 Task: Find and review the 'Pigeon Favourite Electric Kettle' on Flipkart.
Action: Mouse moved to (557, 53)
Screenshot: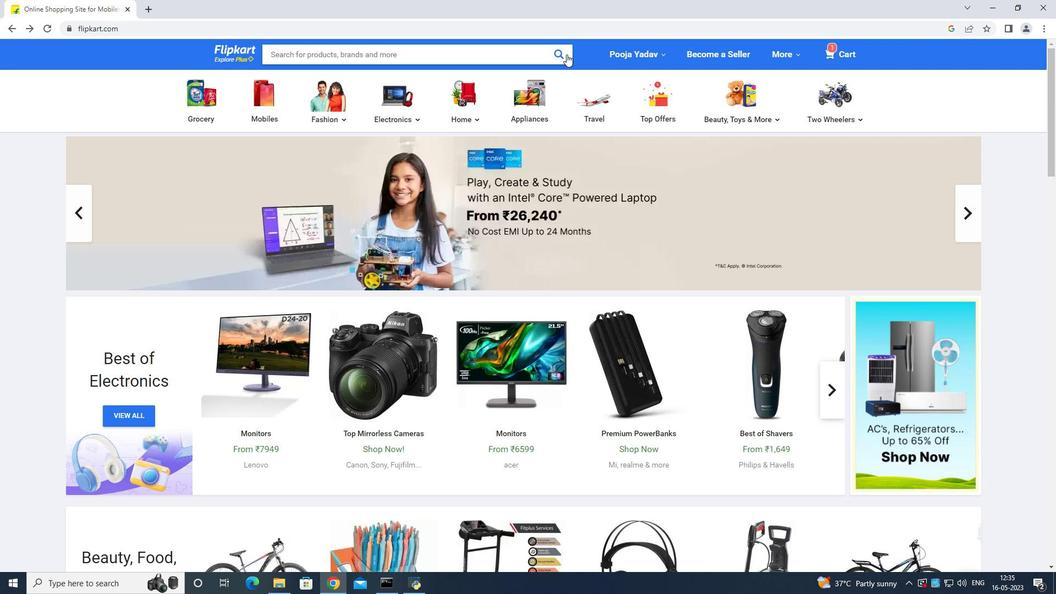 
Action: Mouse pressed left at (557, 53)
Screenshot: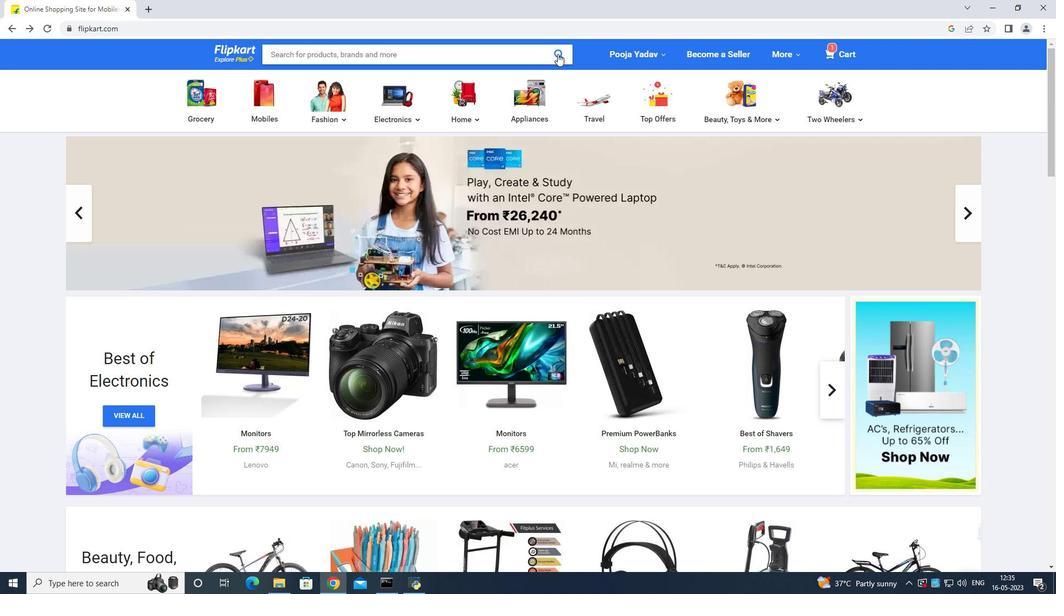 
Action: Mouse moved to (536, 53)
Screenshot: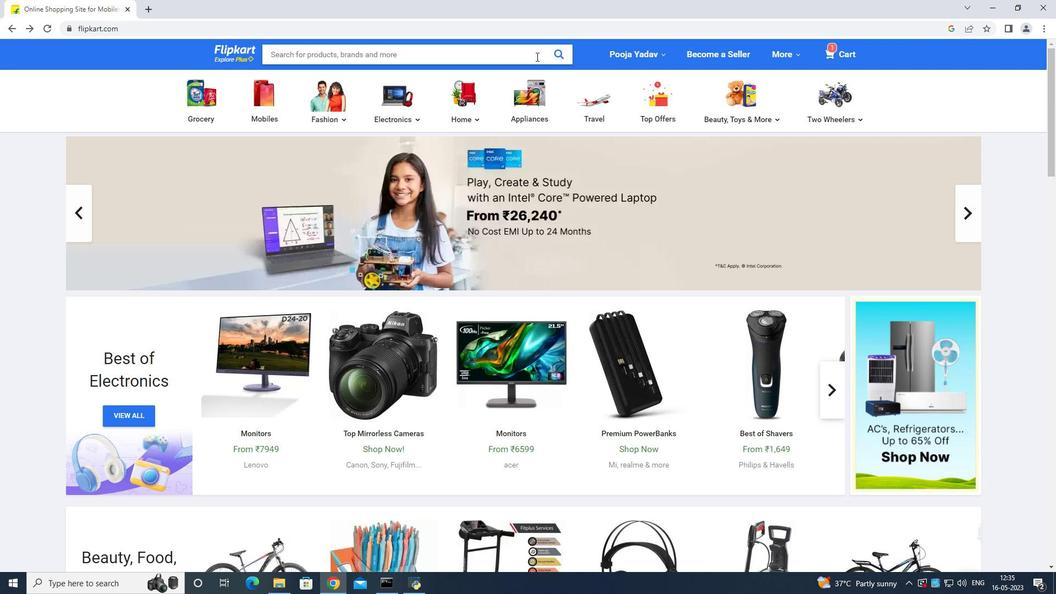 
Action: Mouse pressed left at (536, 53)
Screenshot: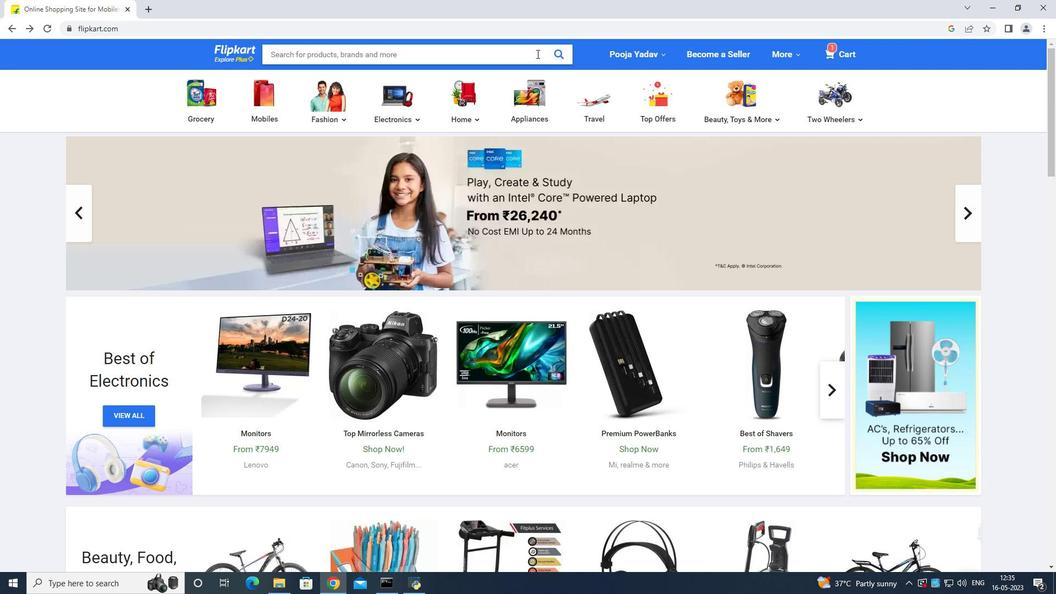 
Action: Mouse moved to (513, 75)
Screenshot: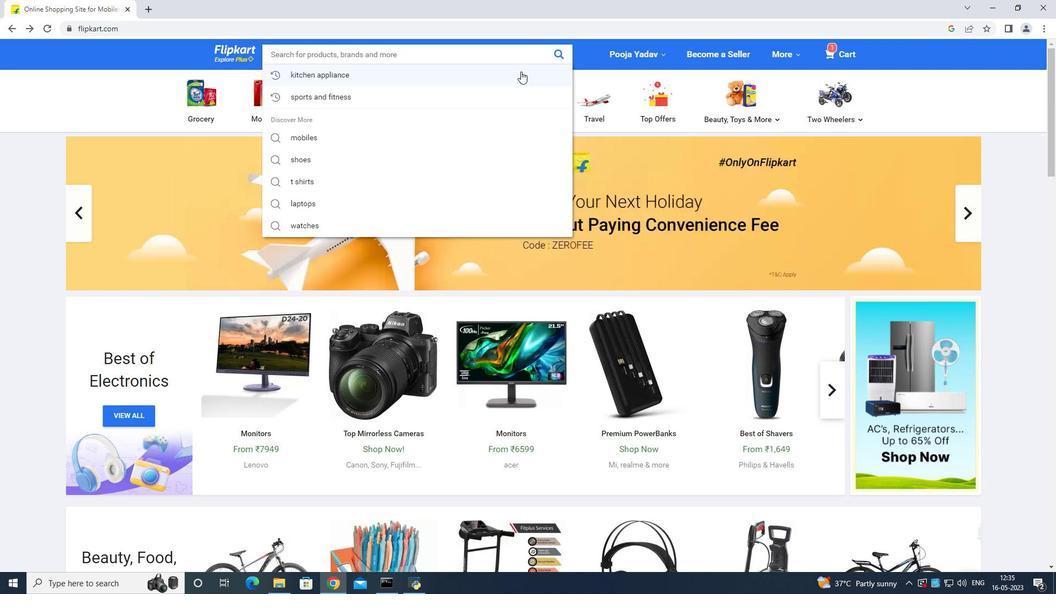 
Action: Mouse pressed left at (513, 75)
Screenshot: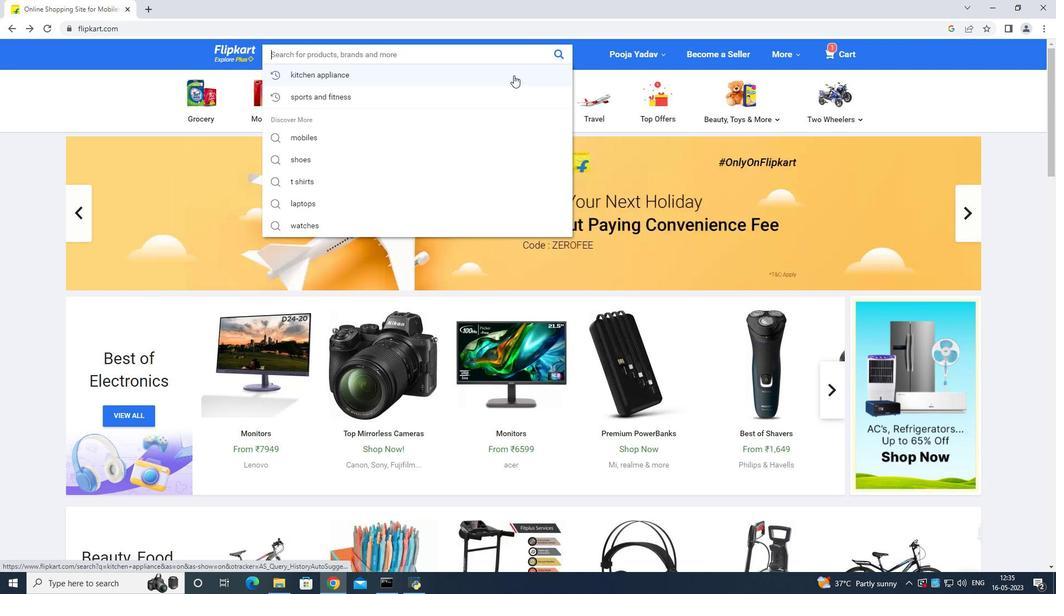 
Action: Mouse moved to (523, 229)
Screenshot: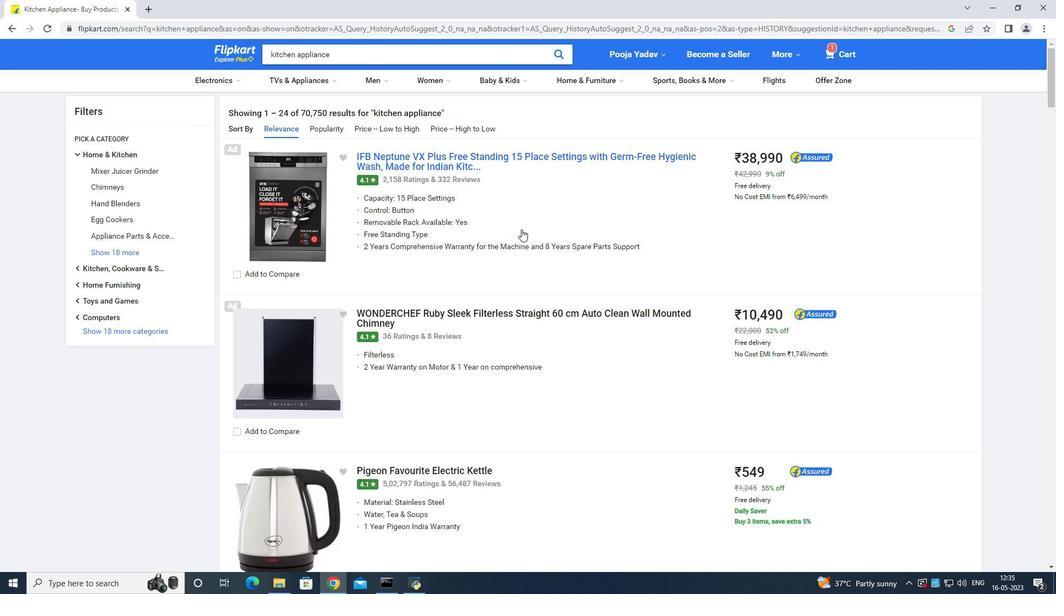 
Action: Mouse scrolled (523, 229) with delta (0, 0)
Screenshot: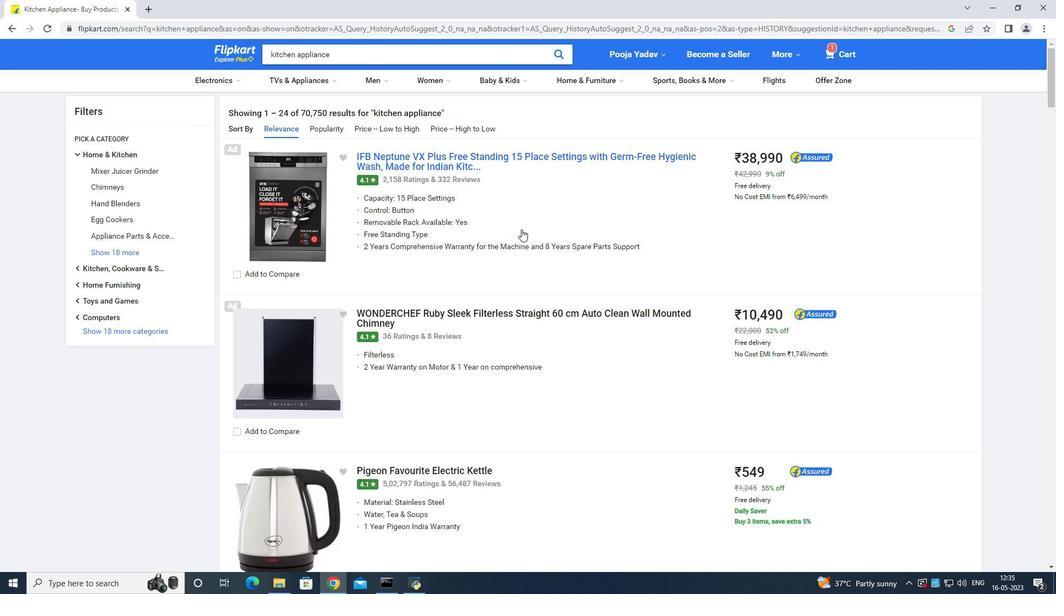 
Action: Mouse moved to (524, 236)
Screenshot: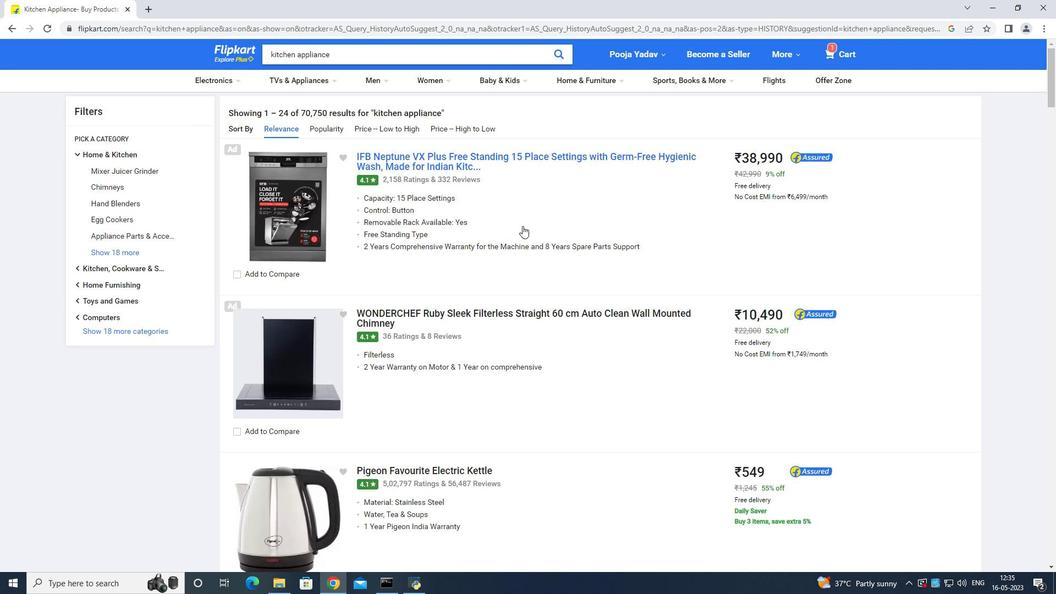 
Action: Mouse scrolled (524, 235) with delta (0, 0)
Screenshot: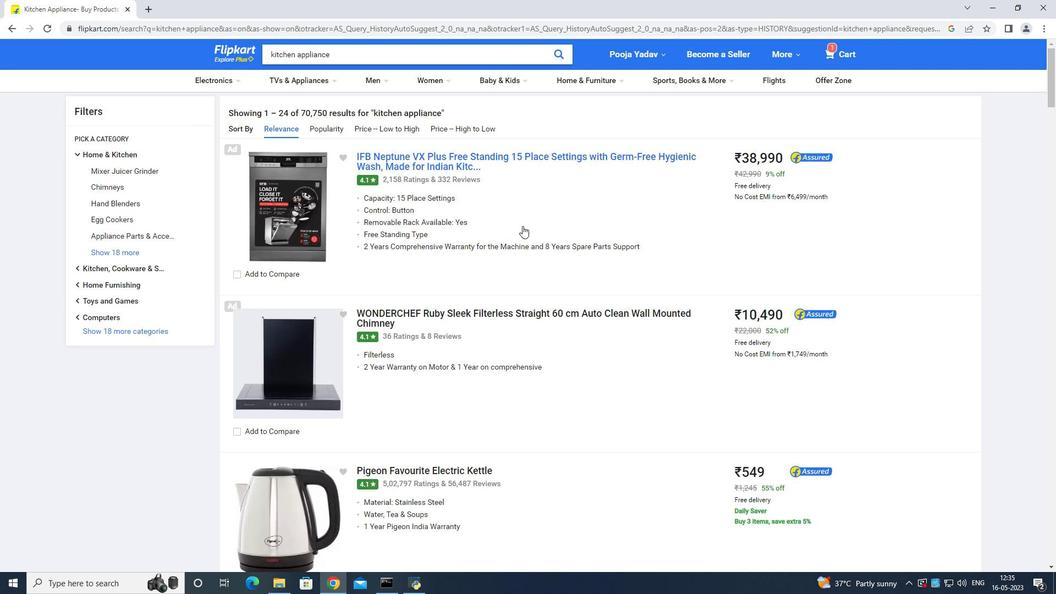 
Action: Mouse moved to (524, 237)
Screenshot: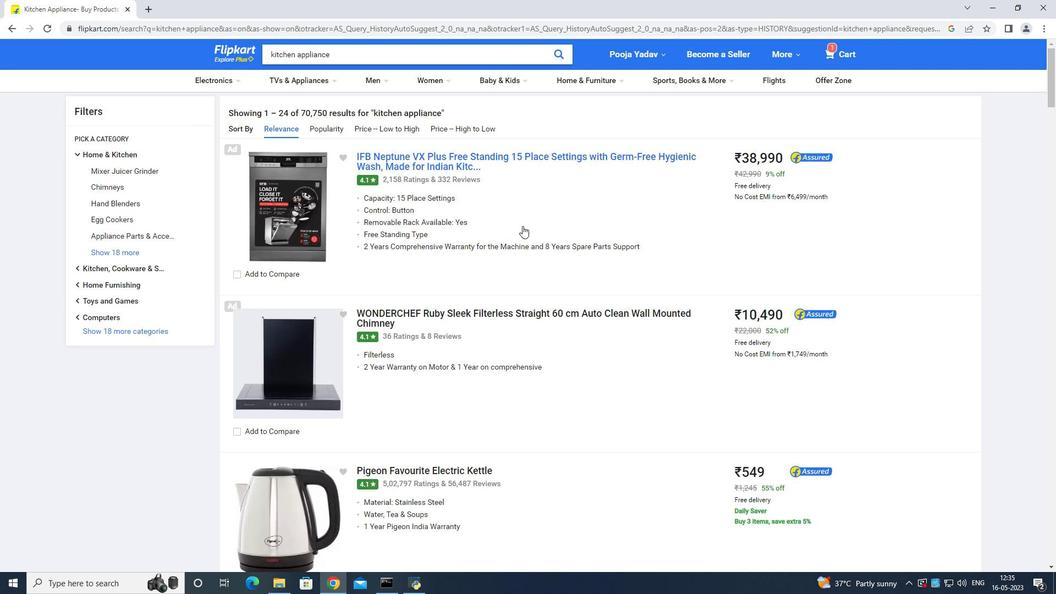 
Action: Mouse scrolled (524, 236) with delta (0, 0)
Screenshot: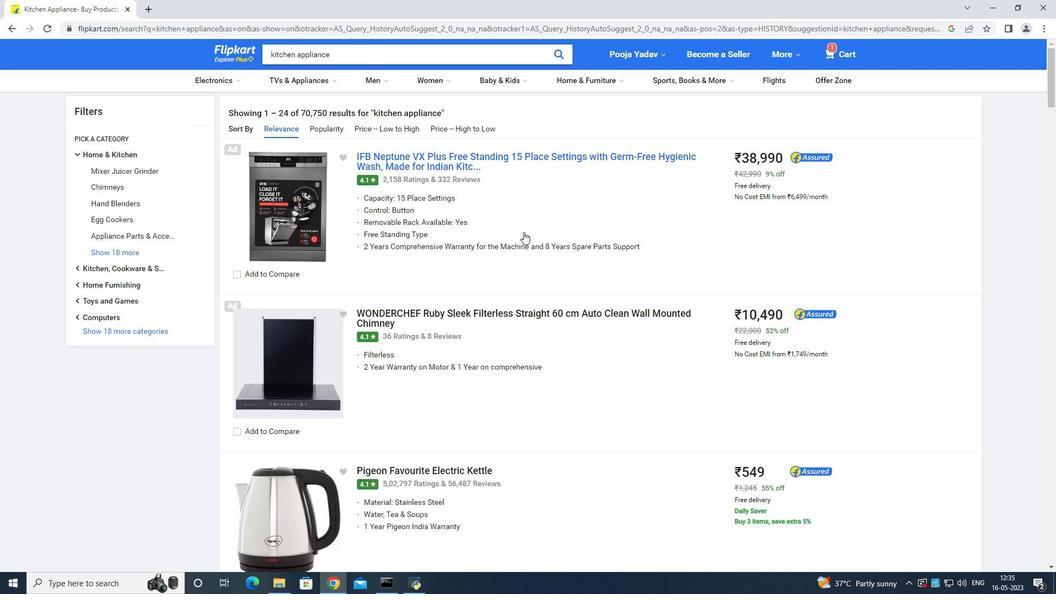 
Action: Mouse moved to (334, 331)
Screenshot: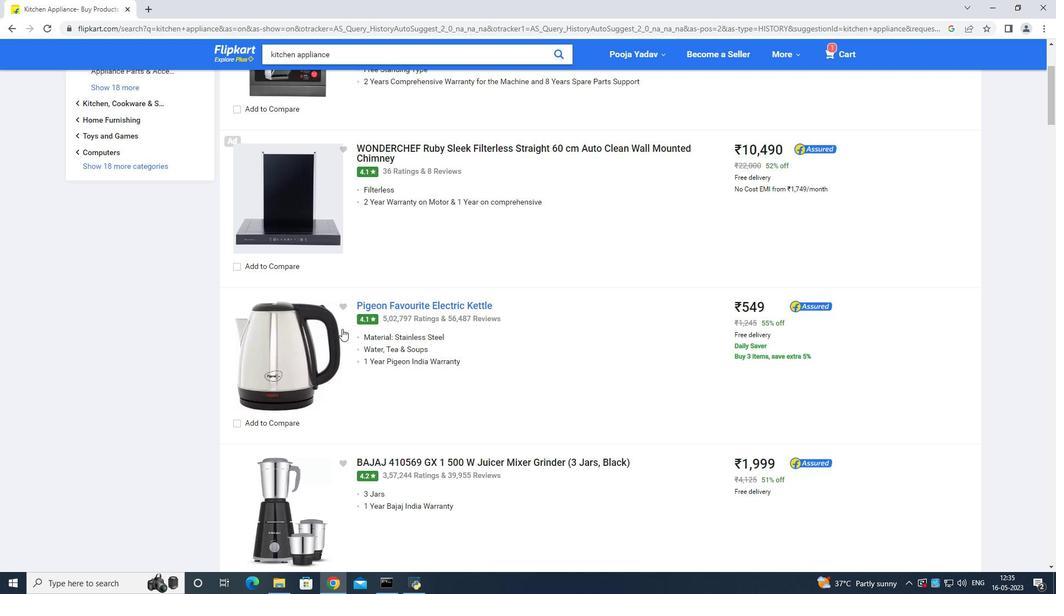 
Action: Mouse pressed left at (334, 331)
Screenshot: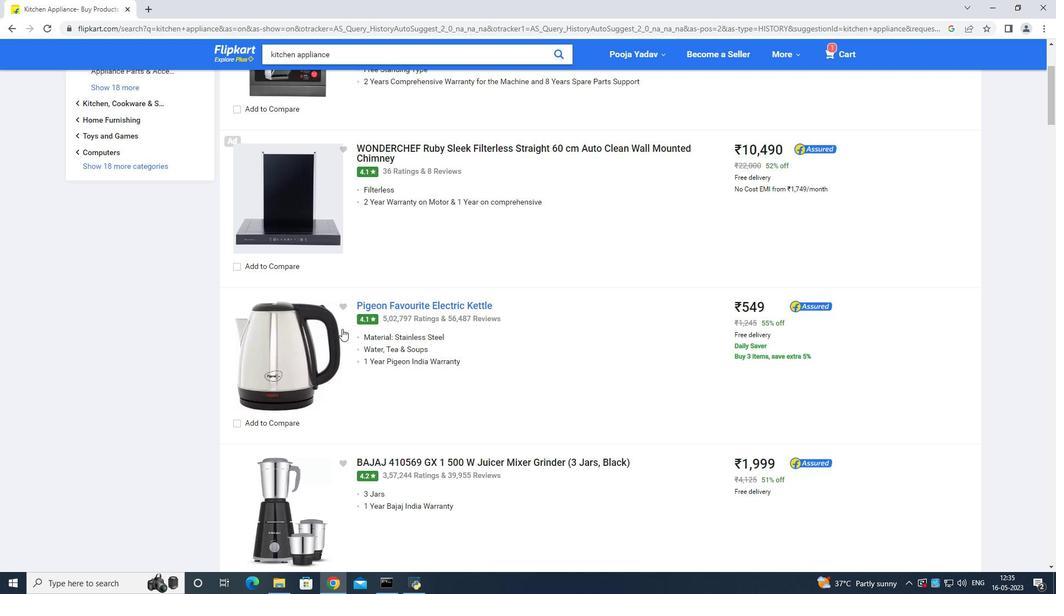 
Action: Mouse moved to (384, 237)
Screenshot: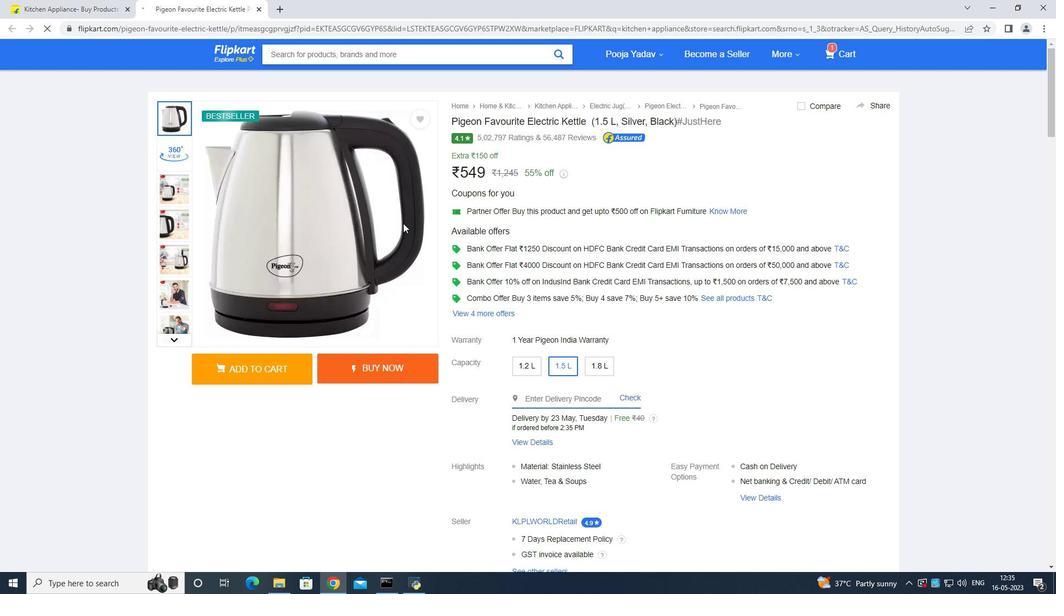 
Action: Mouse pressed left at (384, 237)
Screenshot: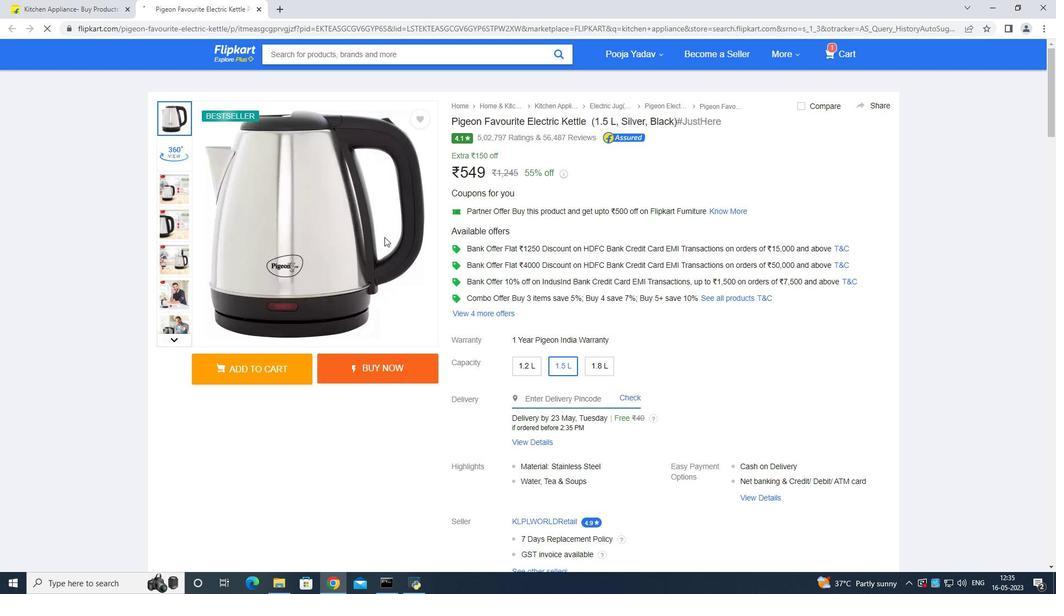 
Action: Mouse pressed left at (384, 237)
Screenshot: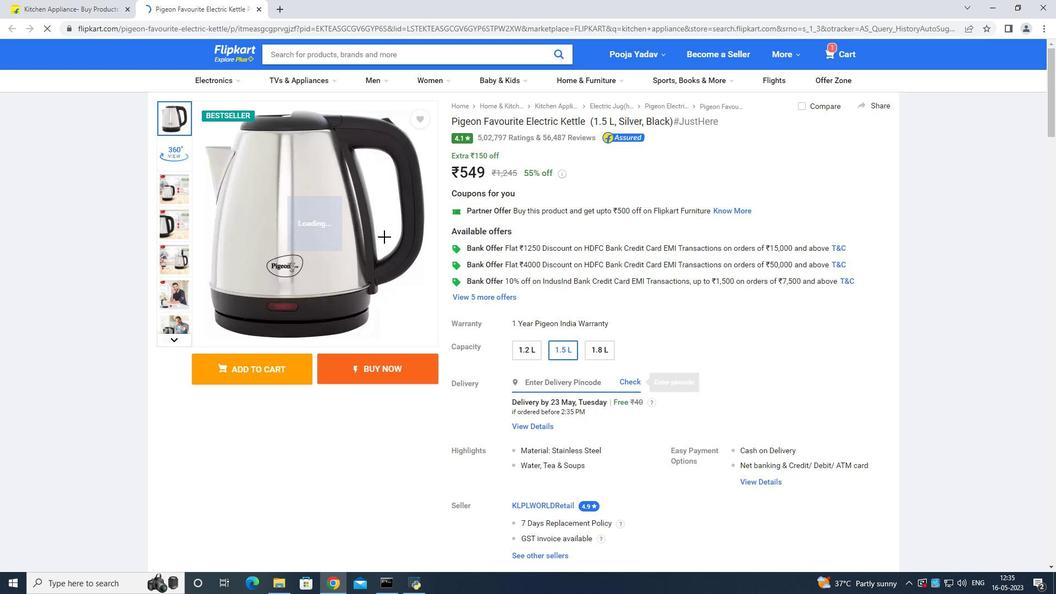 
Action: Mouse moved to (384, 237)
Screenshot: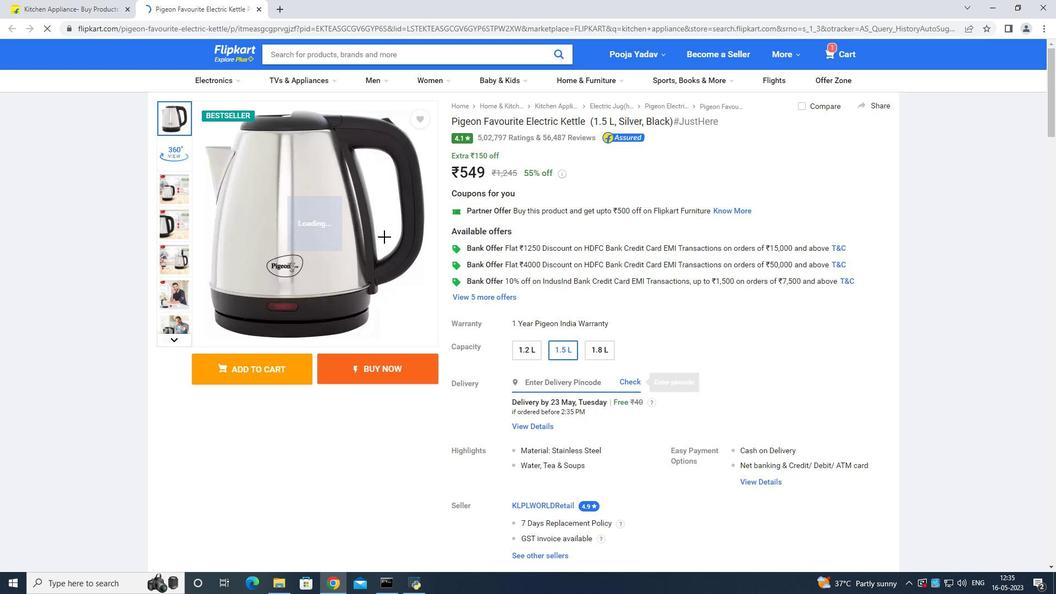 
Action: Mouse pressed left at (384, 237)
Screenshot: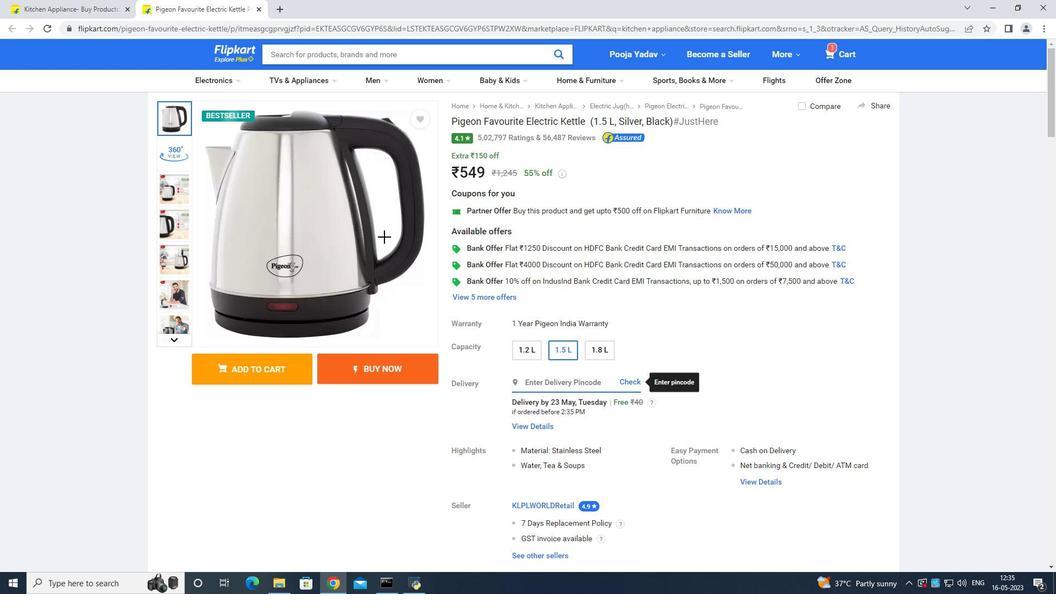 
Action: Mouse pressed left at (384, 237)
Screenshot: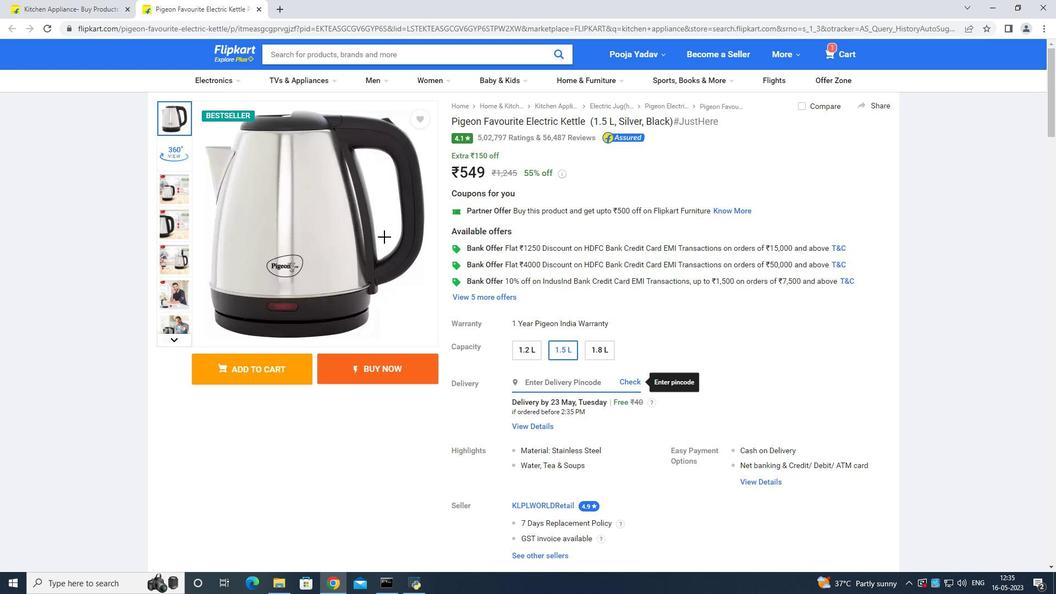 
Action: Mouse moved to (383, 232)
Screenshot: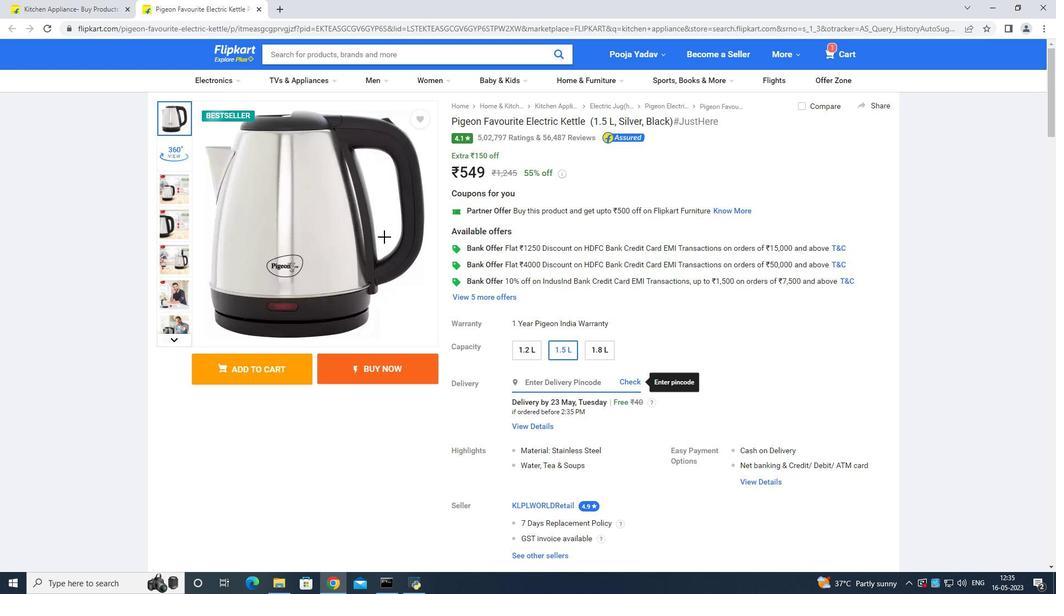 
Action: Mouse scrolled (383, 231) with delta (0, 0)
Screenshot: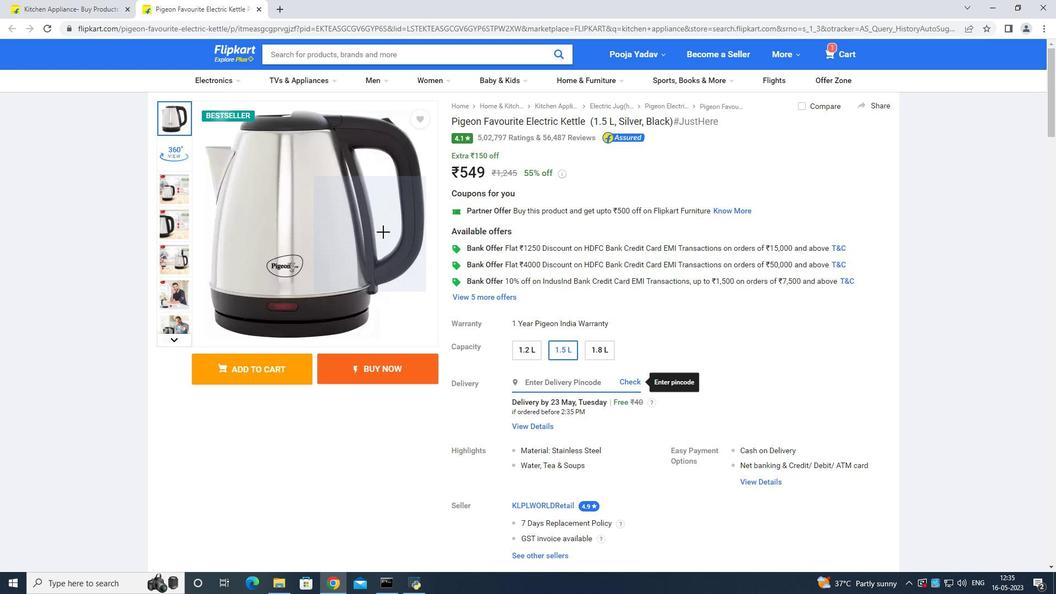 
Action: Mouse moved to (382, 232)
Screenshot: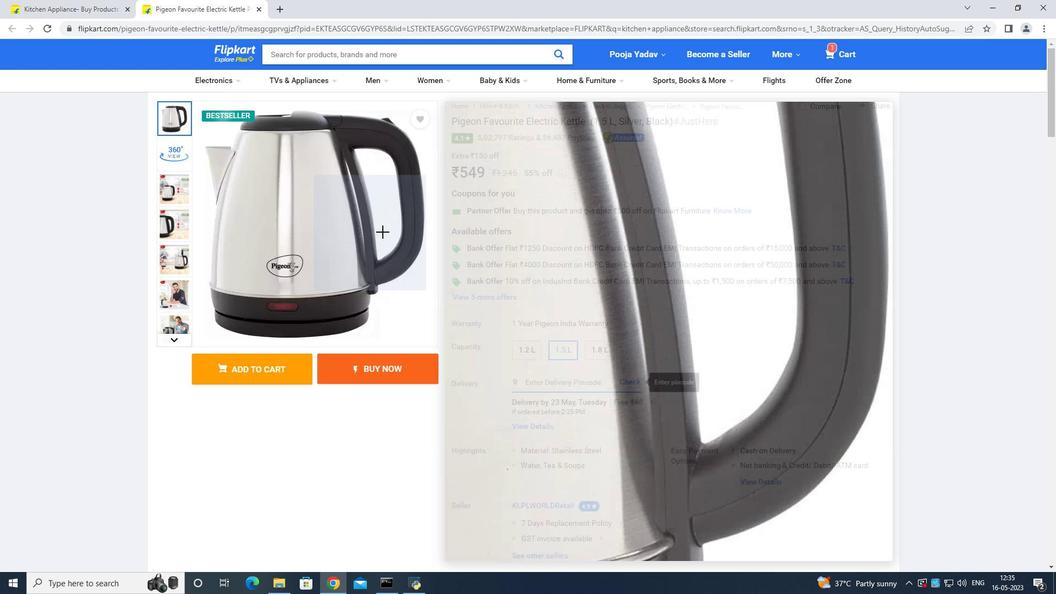
Action: Mouse scrolled (382, 231) with delta (0, 0)
Screenshot: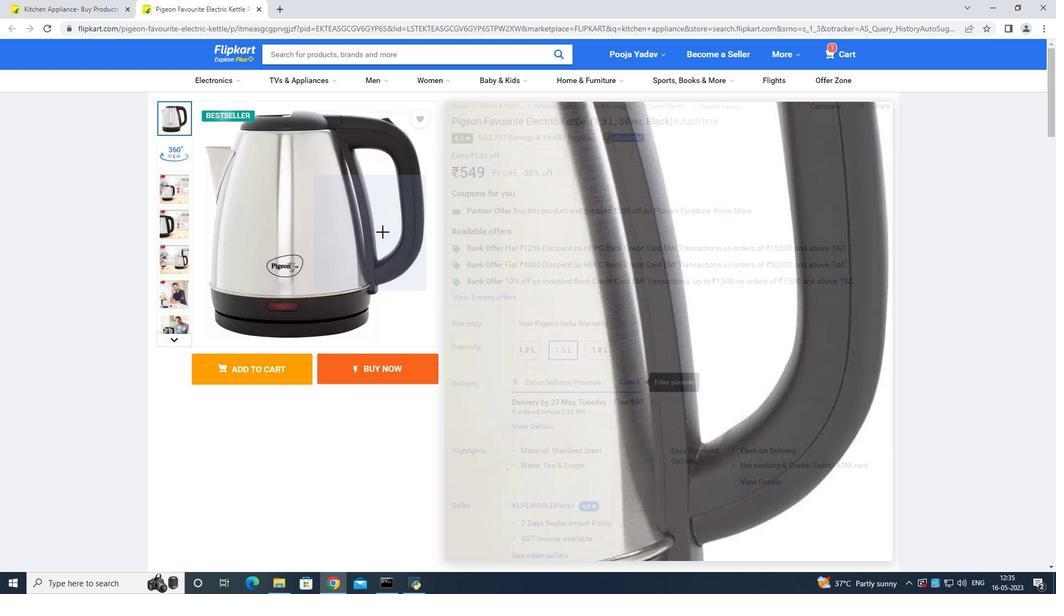 
Action: Mouse moved to (381, 232)
Screenshot: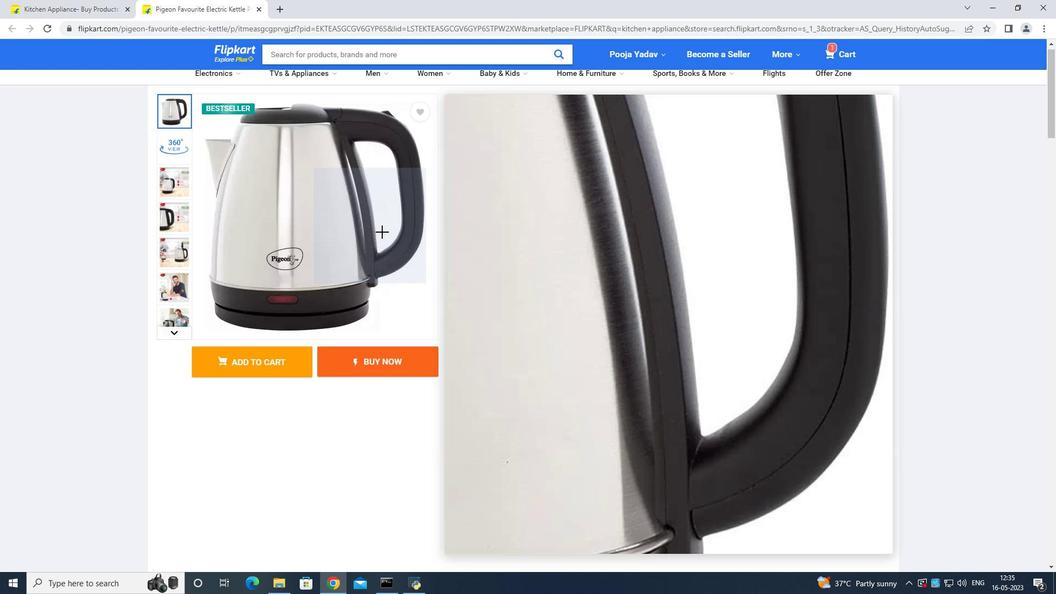
Action: Mouse scrolled (381, 232) with delta (0, 0)
Screenshot: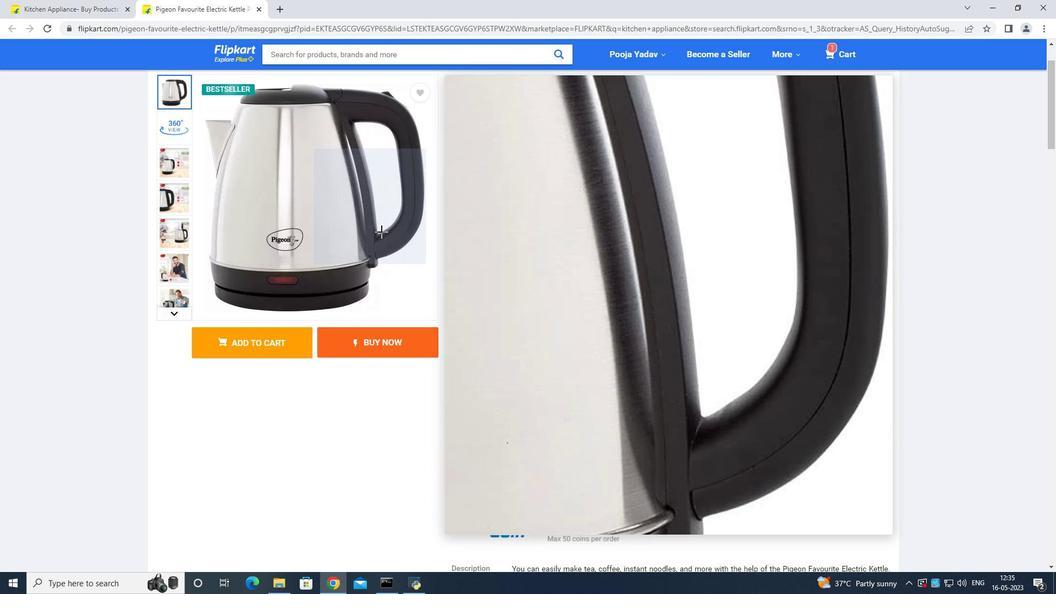 
Action: Mouse moved to (235, 247)
Screenshot: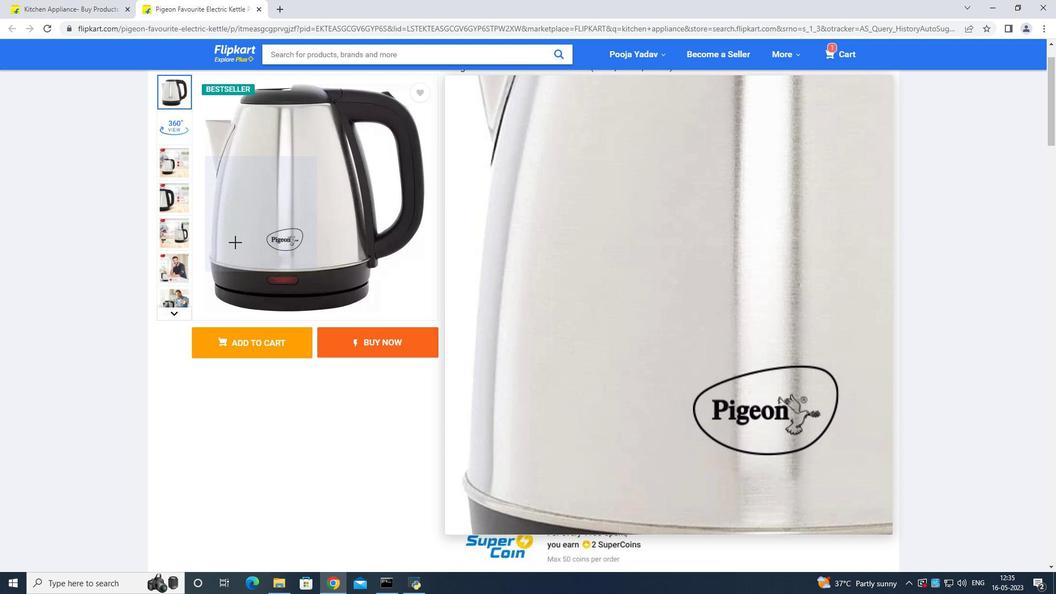 
Action: Mouse pressed left at (235, 247)
Screenshot: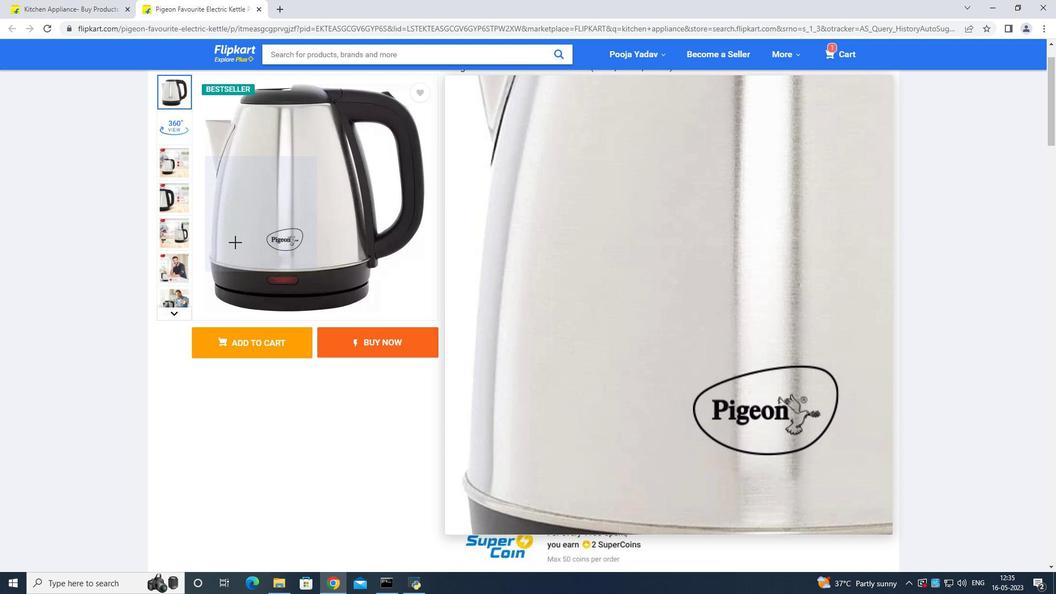 
Action: Mouse moved to (420, 97)
Screenshot: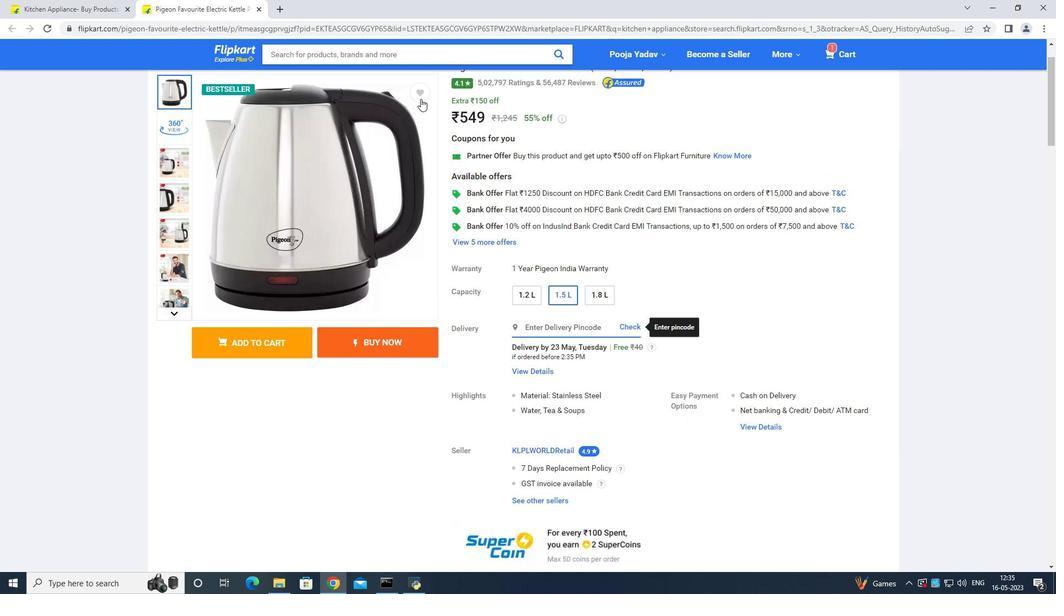 
Action: Mouse pressed left at (420, 97)
Screenshot: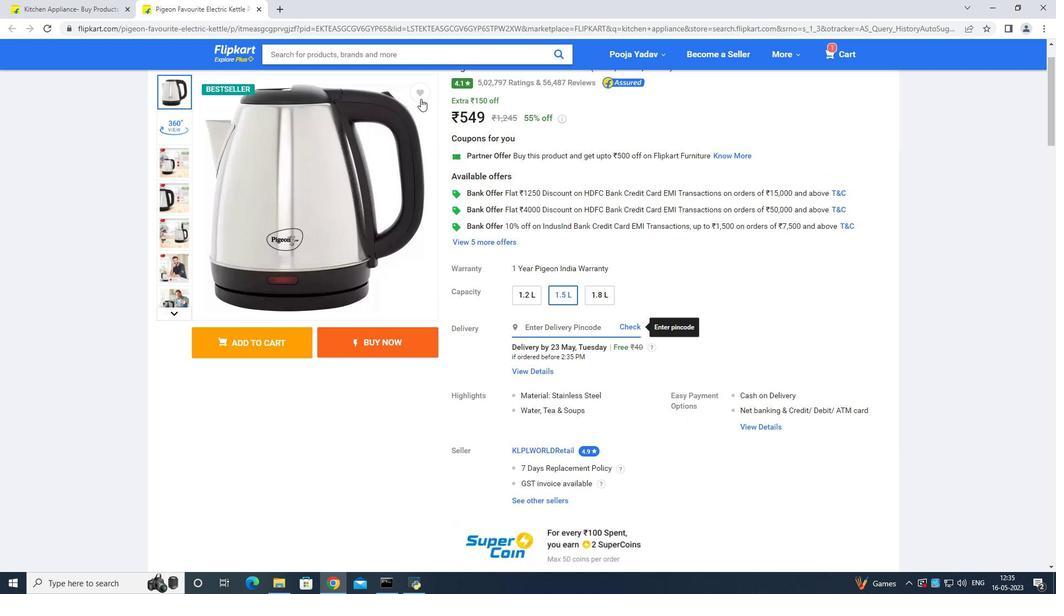 
Action: Mouse moved to (531, 186)
Screenshot: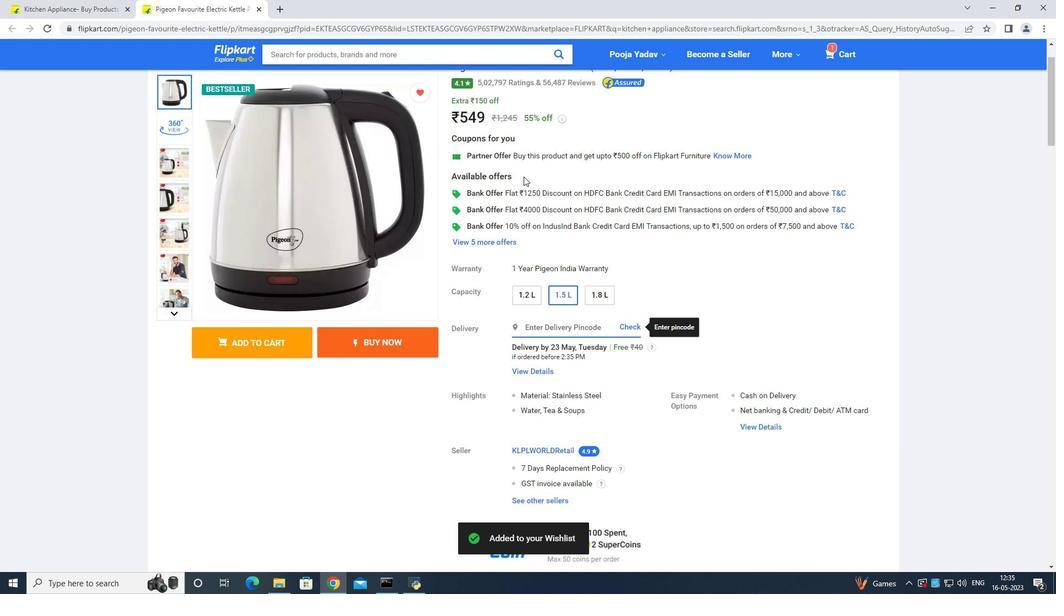 
Action: Mouse scrolled (531, 185) with delta (0, 0)
Screenshot: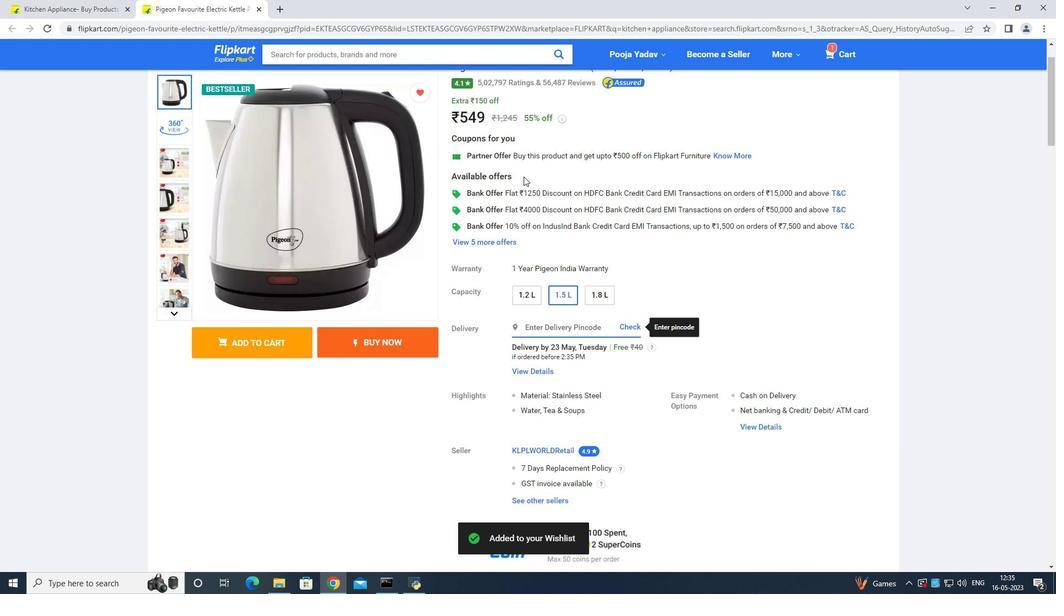 
Action: Mouse moved to (536, 191)
Screenshot: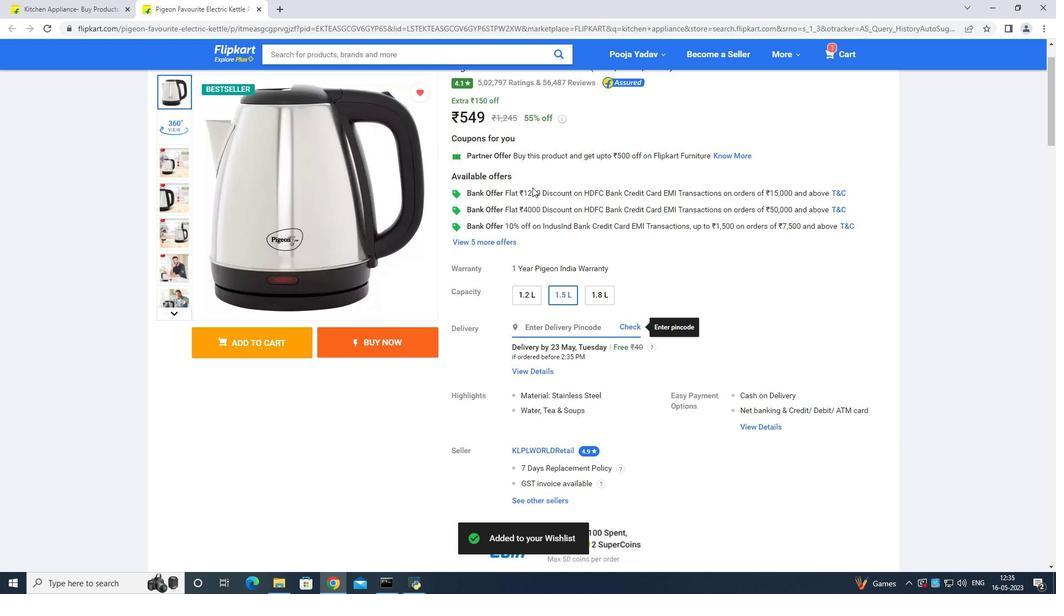 
Action: Mouse scrolled (536, 190) with delta (0, 0)
Screenshot: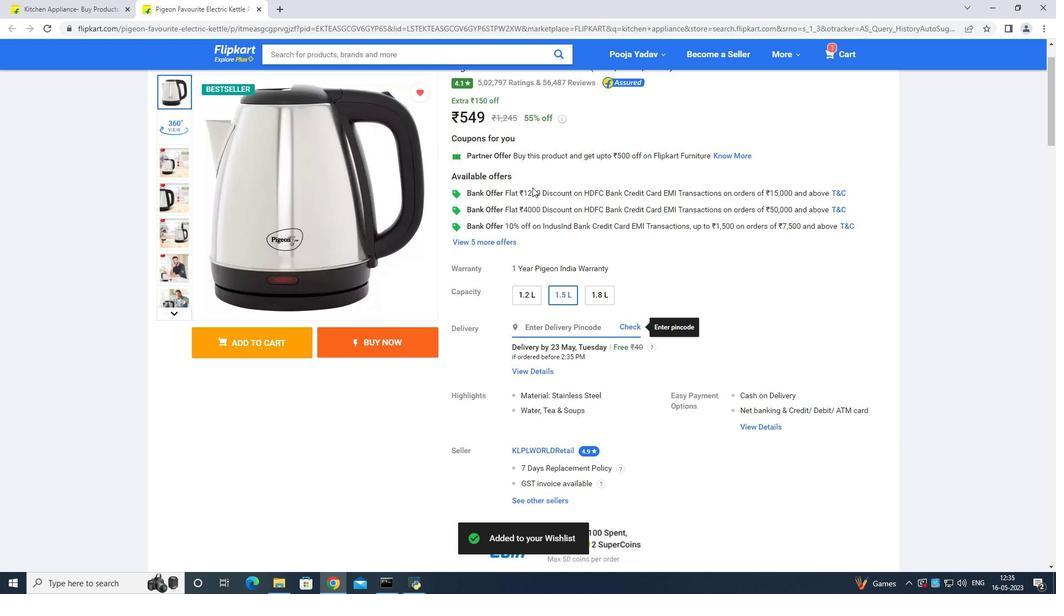 
Action: Mouse moved to (538, 194)
Screenshot: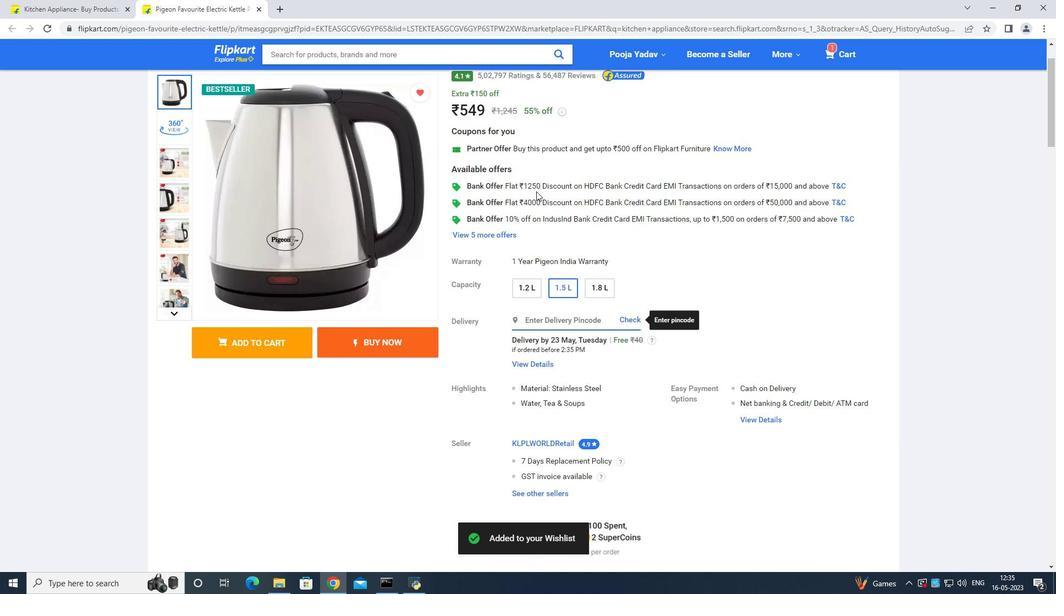 
Action: Mouse scrolled (538, 193) with delta (0, 0)
Screenshot: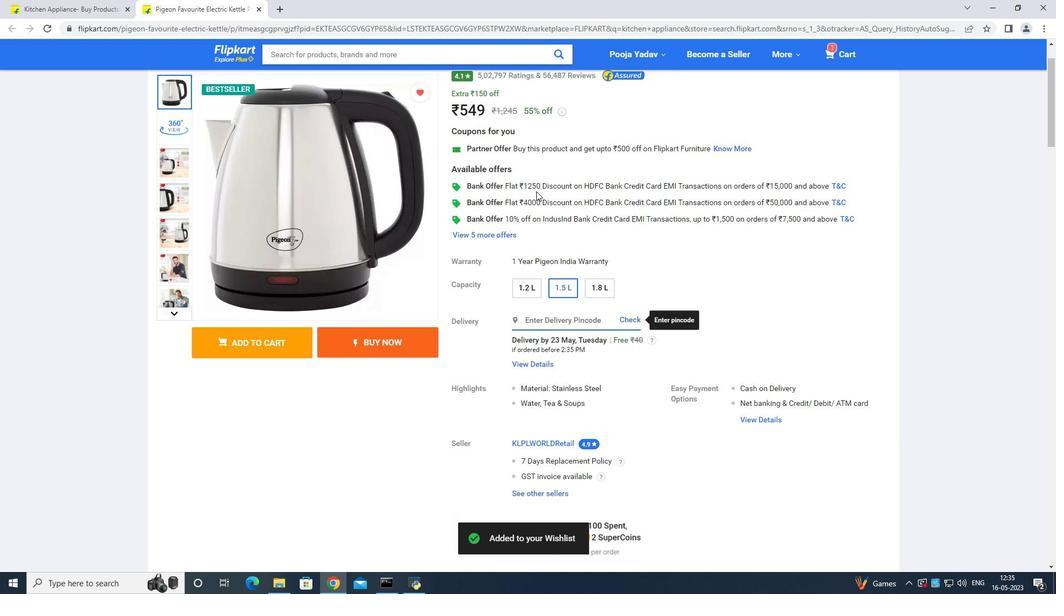 
Action: Mouse moved to (547, 195)
Screenshot: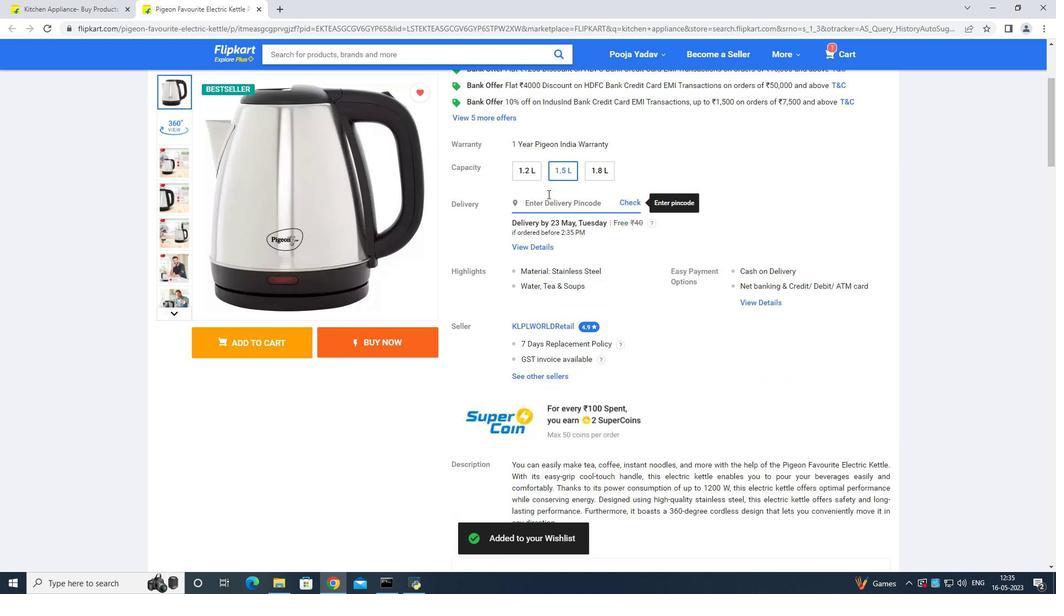 
Action: Mouse scrolled (547, 194) with delta (0, 0)
Screenshot: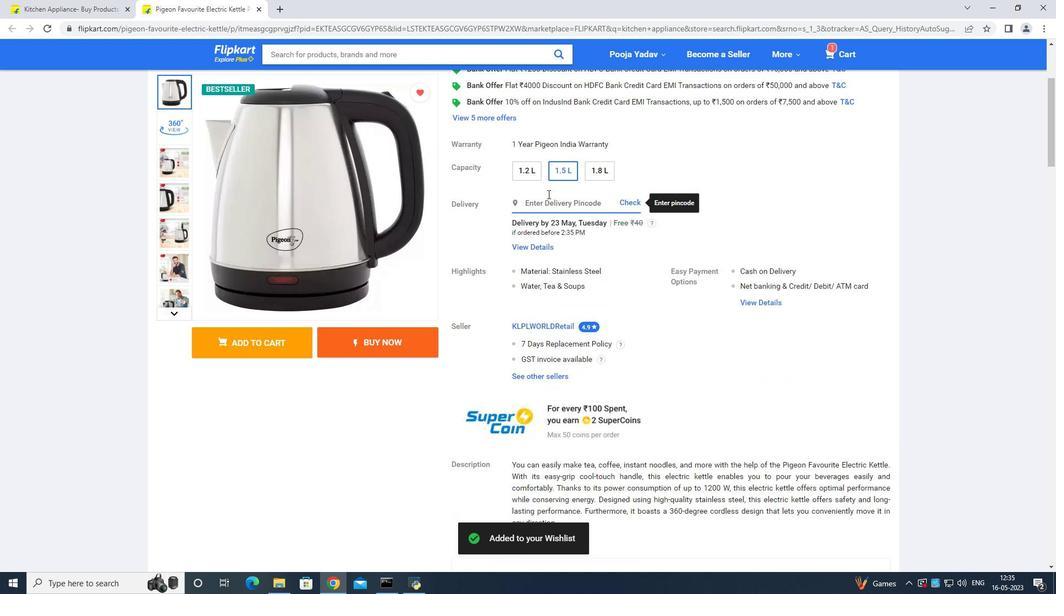 
Action: Mouse moved to (548, 195)
Screenshot: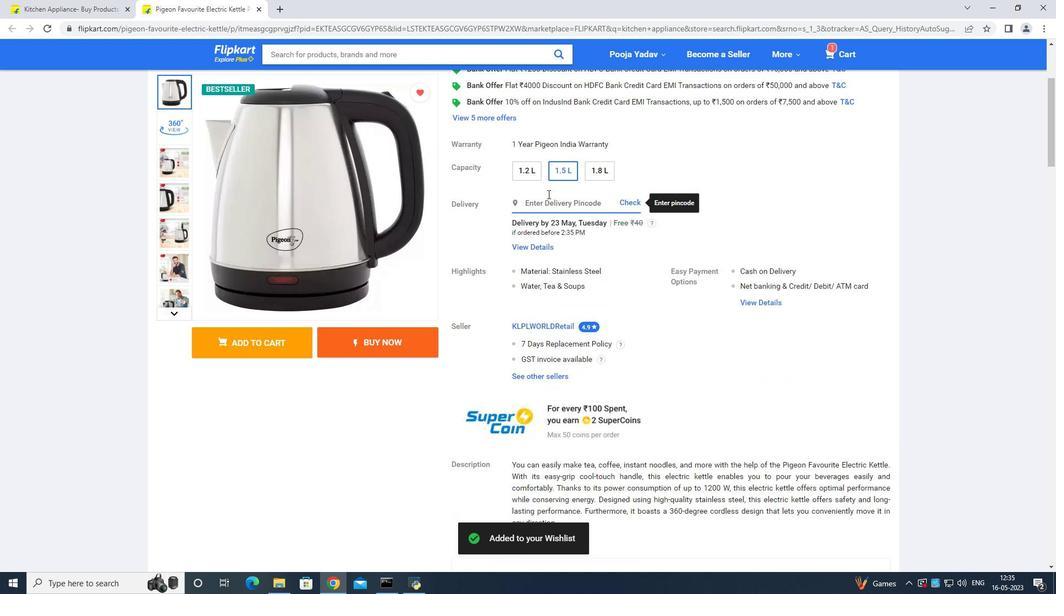 
Action: Mouse scrolled (548, 195) with delta (0, 0)
Screenshot: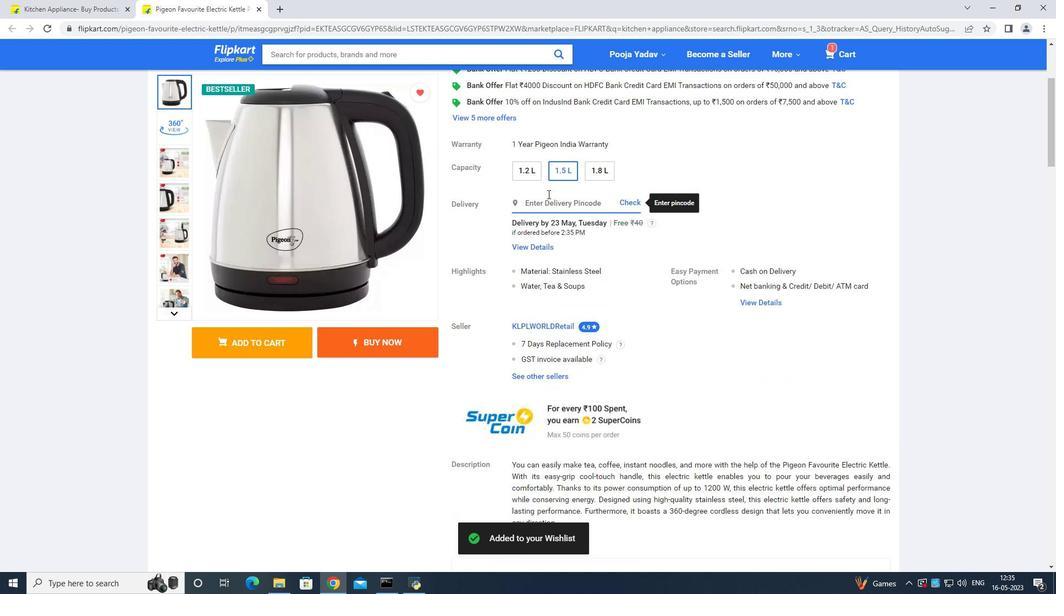 
Action: Mouse scrolled (548, 195) with delta (0, 0)
Screenshot: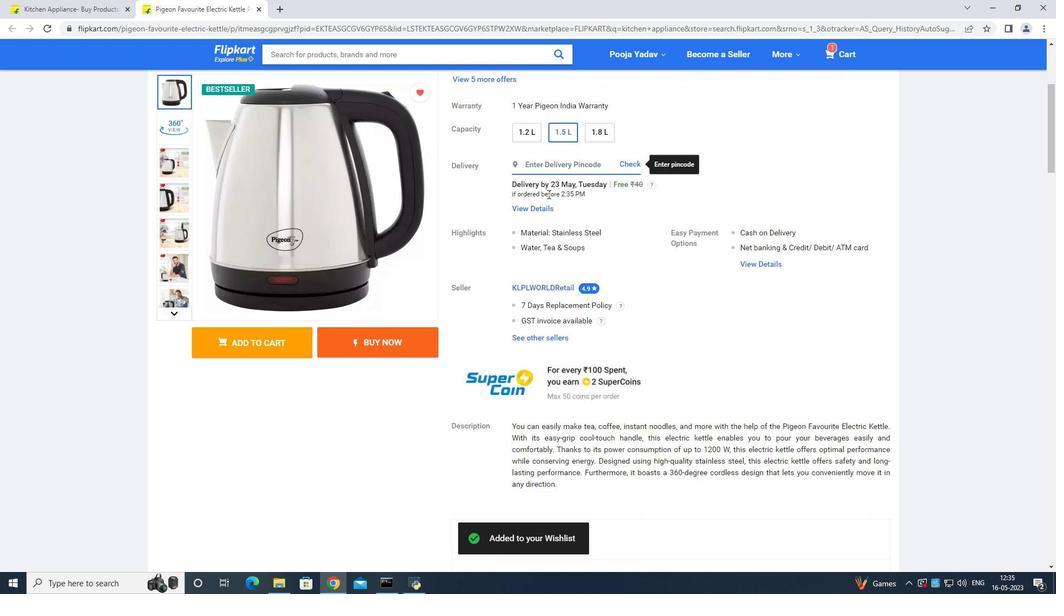 
Action: Mouse moved to (550, 193)
Screenshot: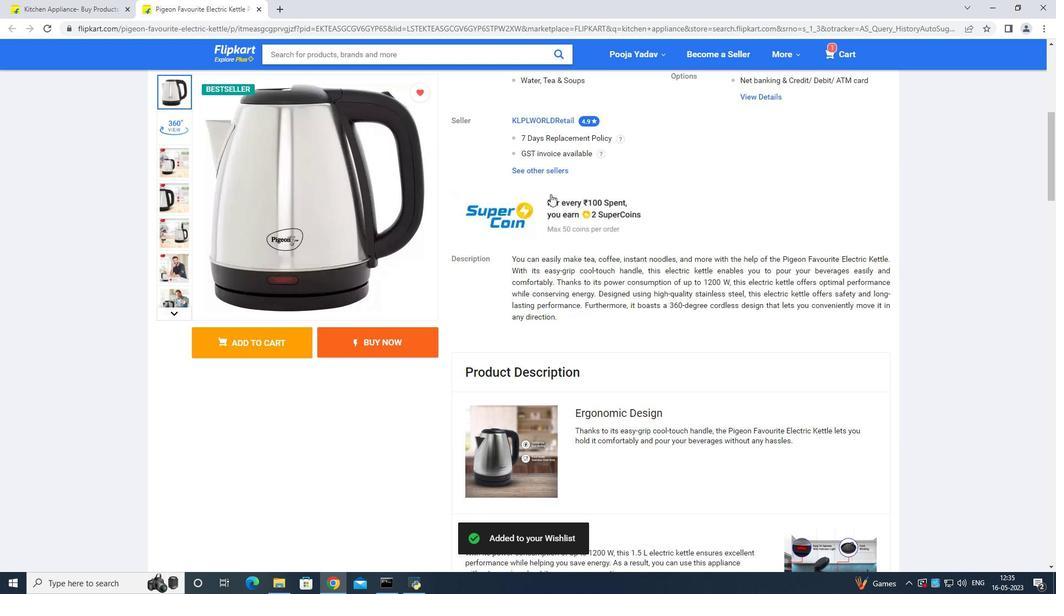 
Action: Mouse scrolled (550, 193) with delta (0, 0)
Screenshot: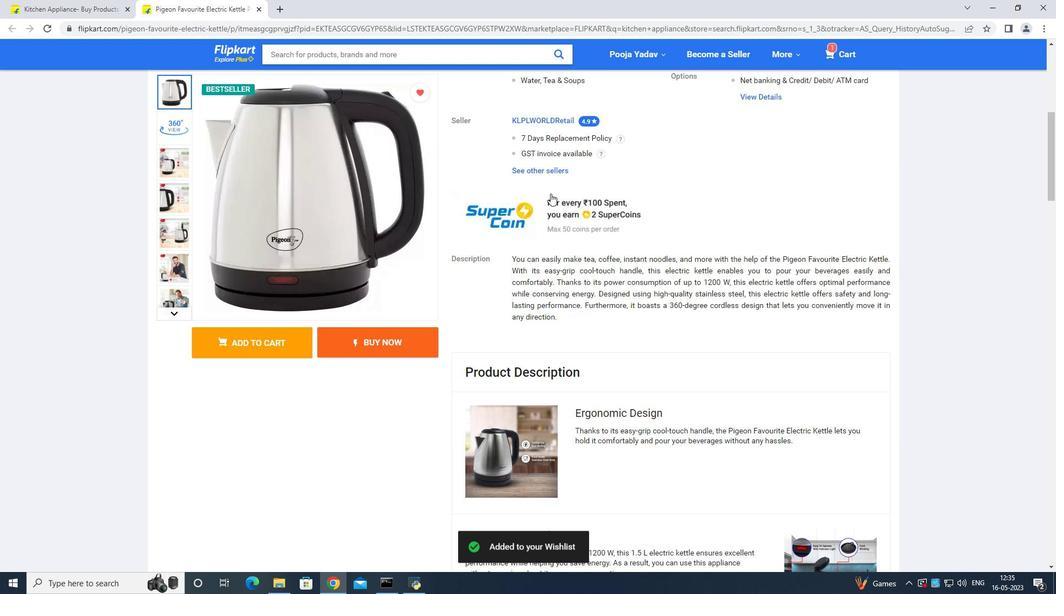 
Action: Mouse scrolled (550, 193) with delta (0, 0)
Screenshot: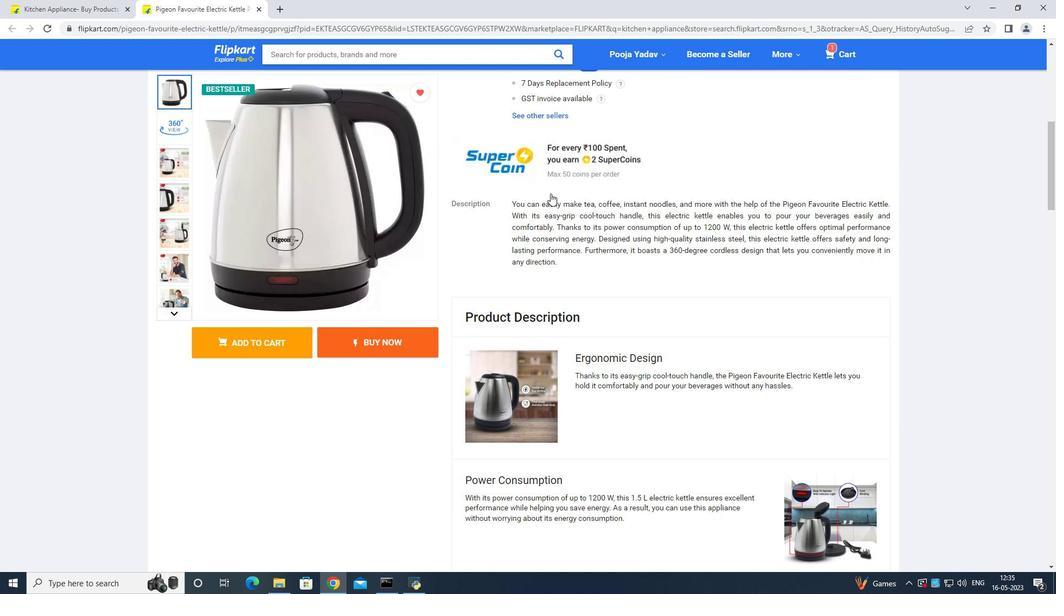 
Action: Mouse scrolled (550, 193) with delta (0, 0)
Screenshot: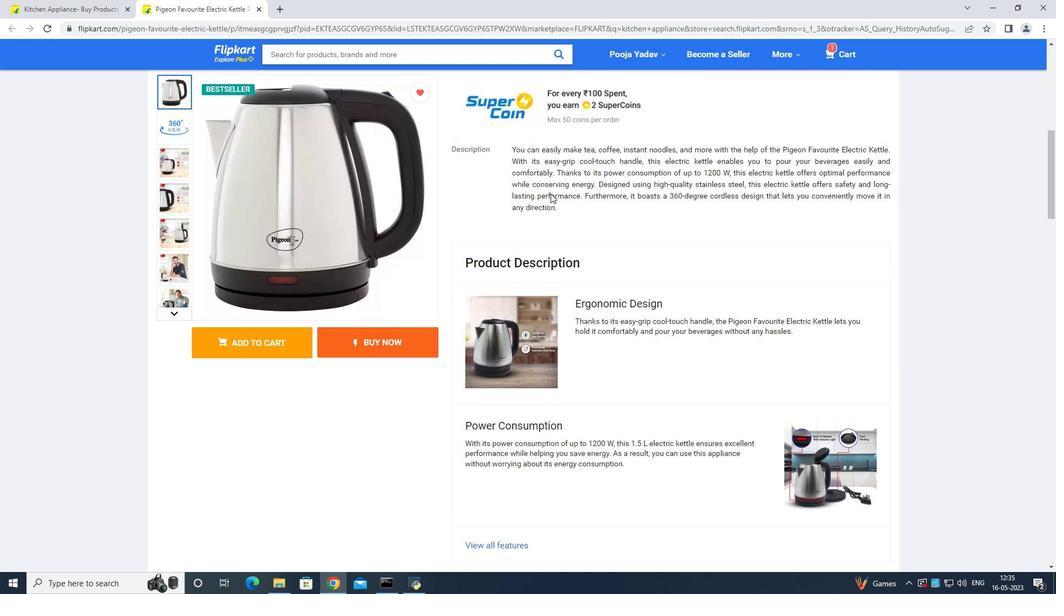 
Action: Mouse scrolled (550, 193) with delta (0, 0)
Screenshot: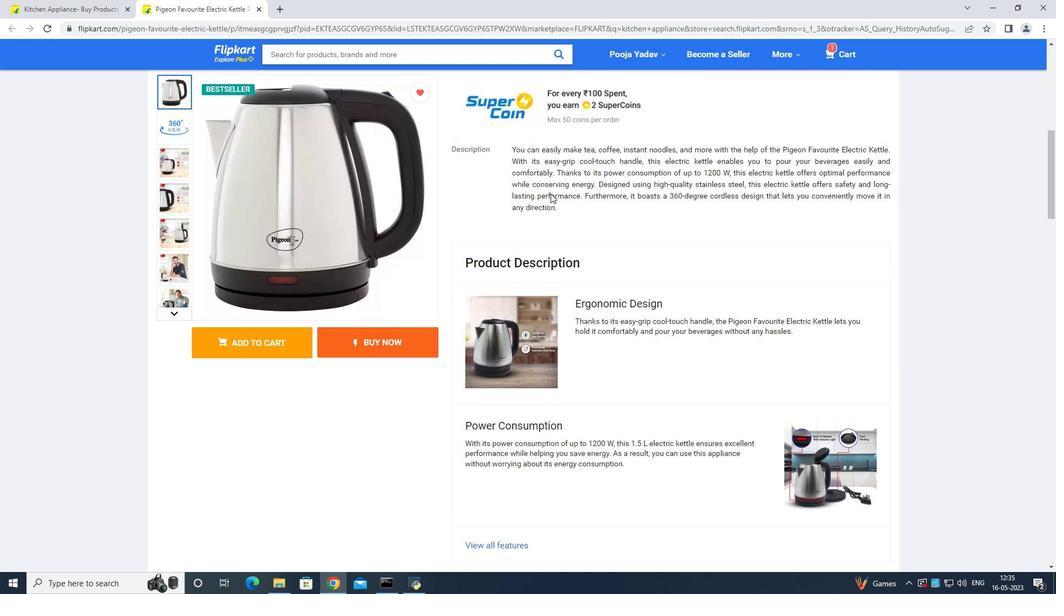 
Action: Mouse scrolled (550, 193) with delta (0, 0)
Screenshot: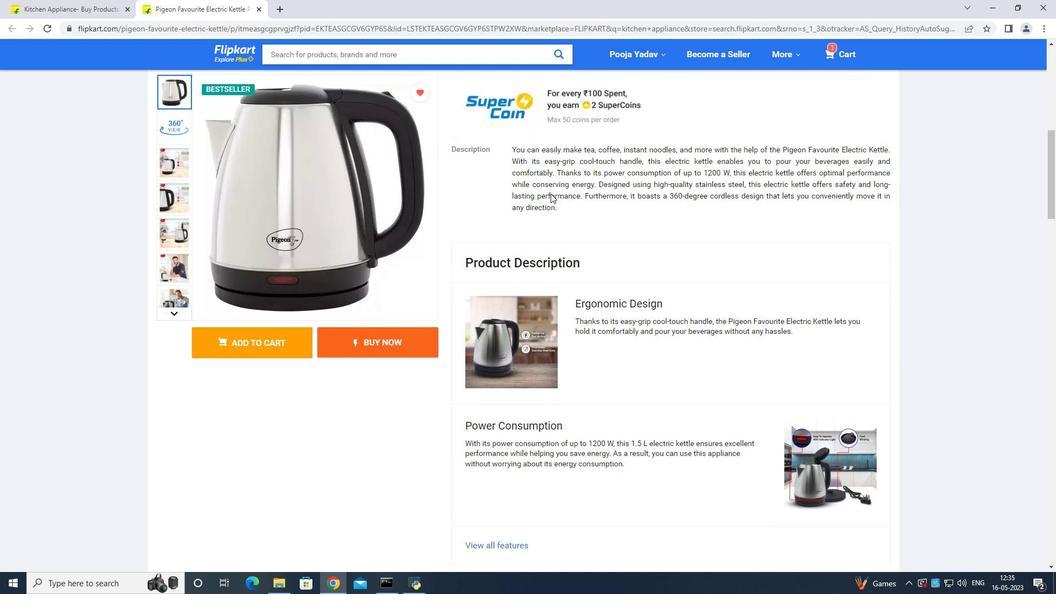 
Action: Mouse scrolled (550, 193) with delta (0, 0)
Screenshot: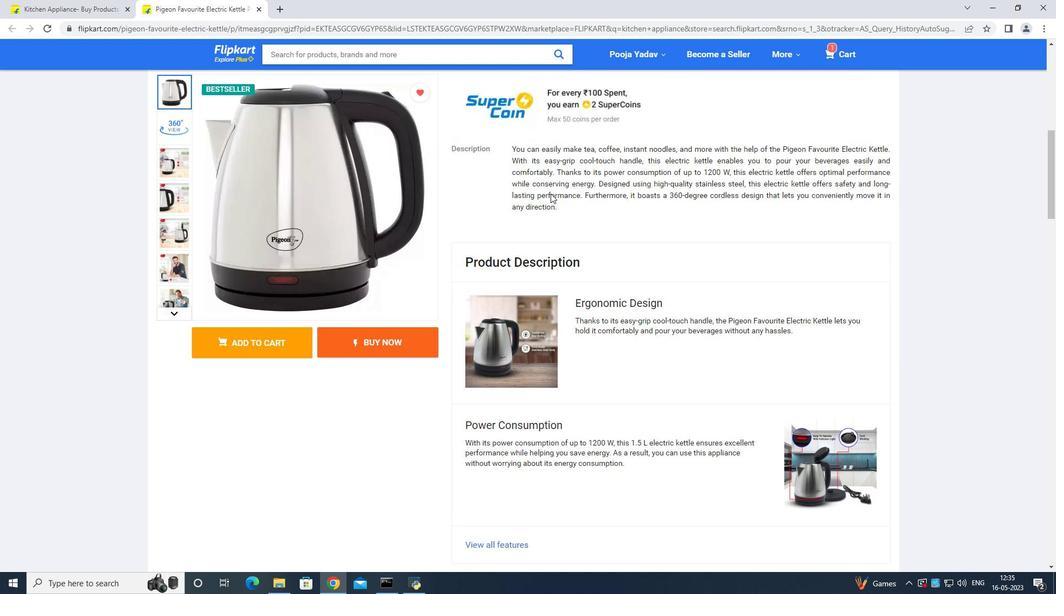 
Action: Mouse moved to (551, 191)
Screenshot: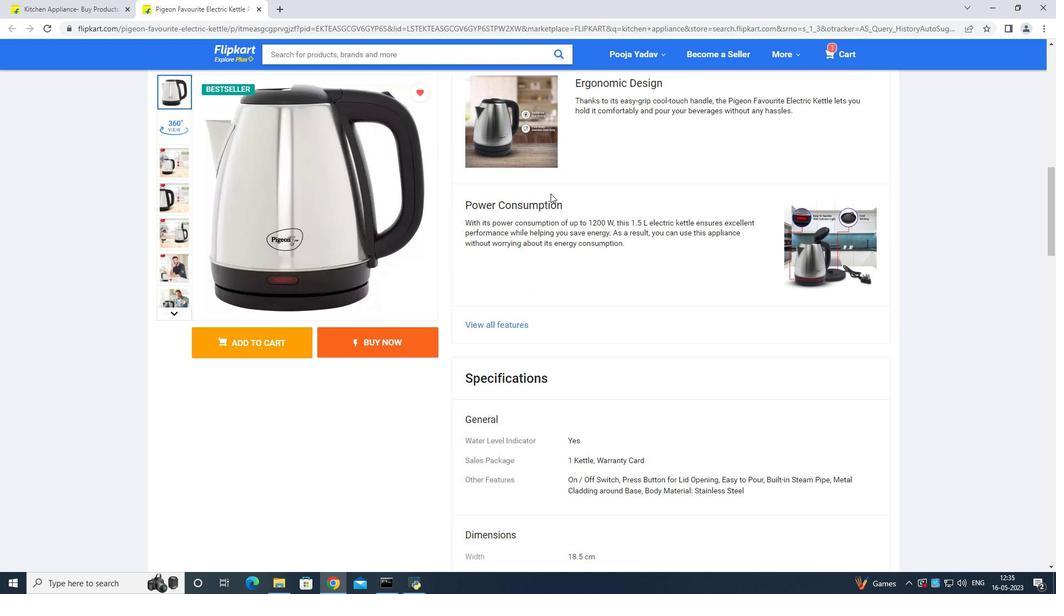 
Action: Mouse scrolled (551, 191) with delta (0, 0)
Screenshot: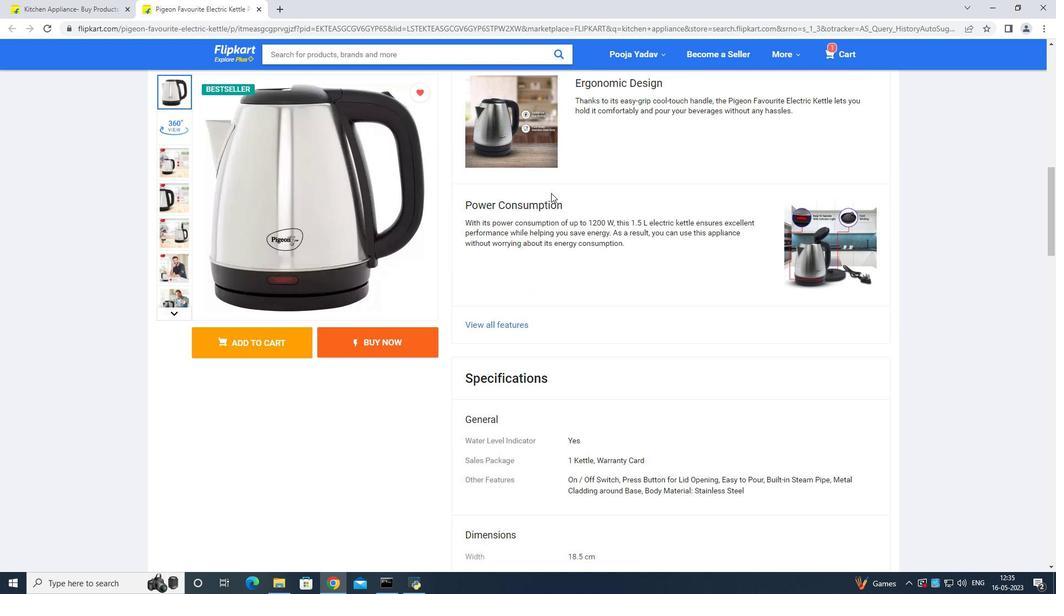 
Action: Mouse scrolled (551, 191) with delta (0, 0)
Screenshot: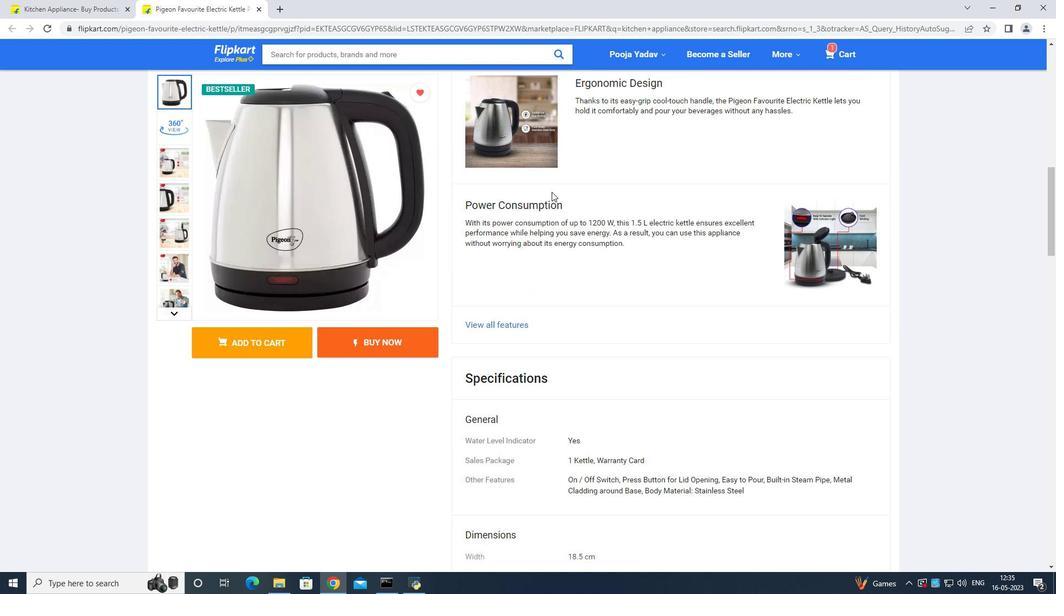 
Action: Mouse scrolled (551, 191) with delta (0, 0)
Screenshot: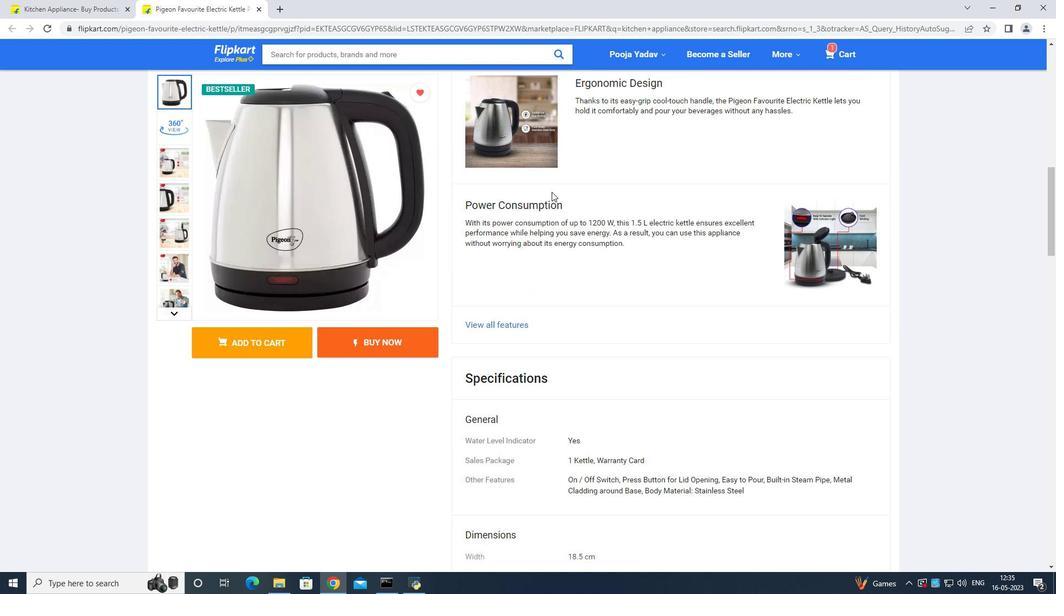
Action: Mouse moved to (552, 191)
Screenshot: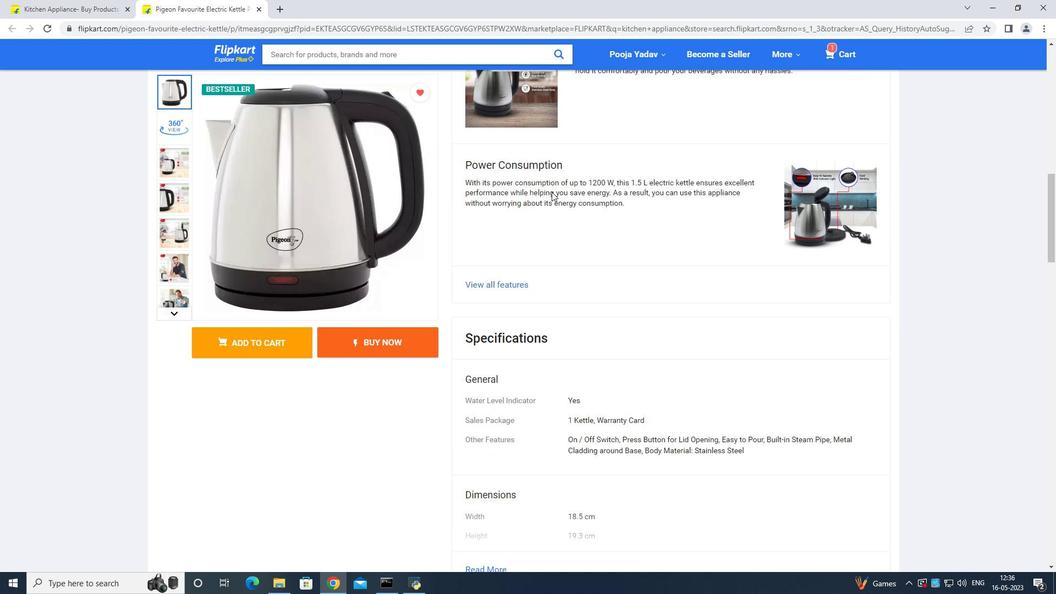 
Action: Mouse scrolled (552, 191) with delta (0, 0)
Screenshot: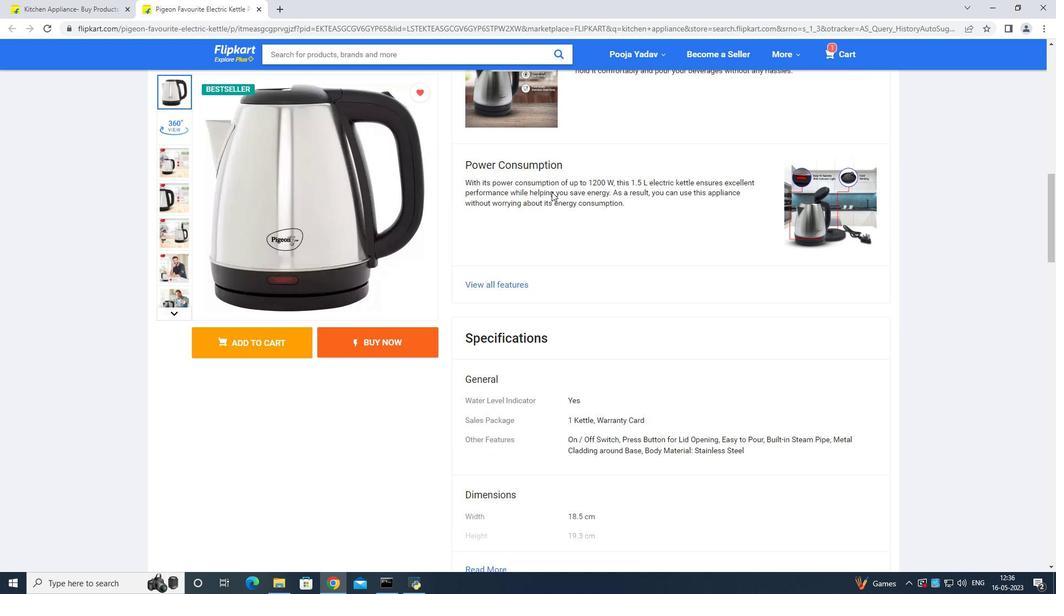 
Action: Mouse scrolled (552, 191) with delta (0, 0)
Screenshot: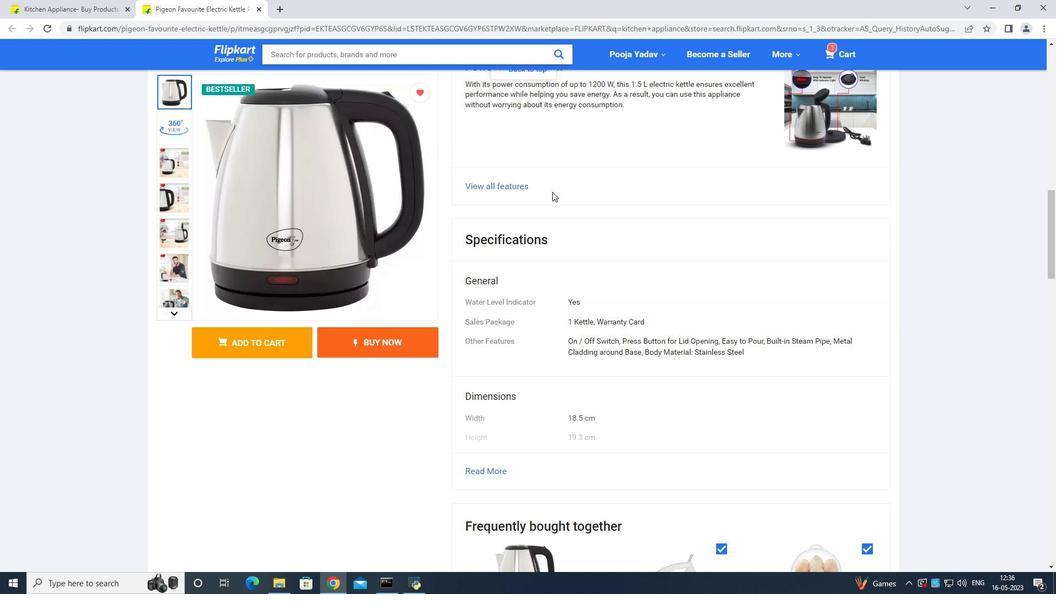 
Action: Mouse moved to (552, 191)
Screenshot: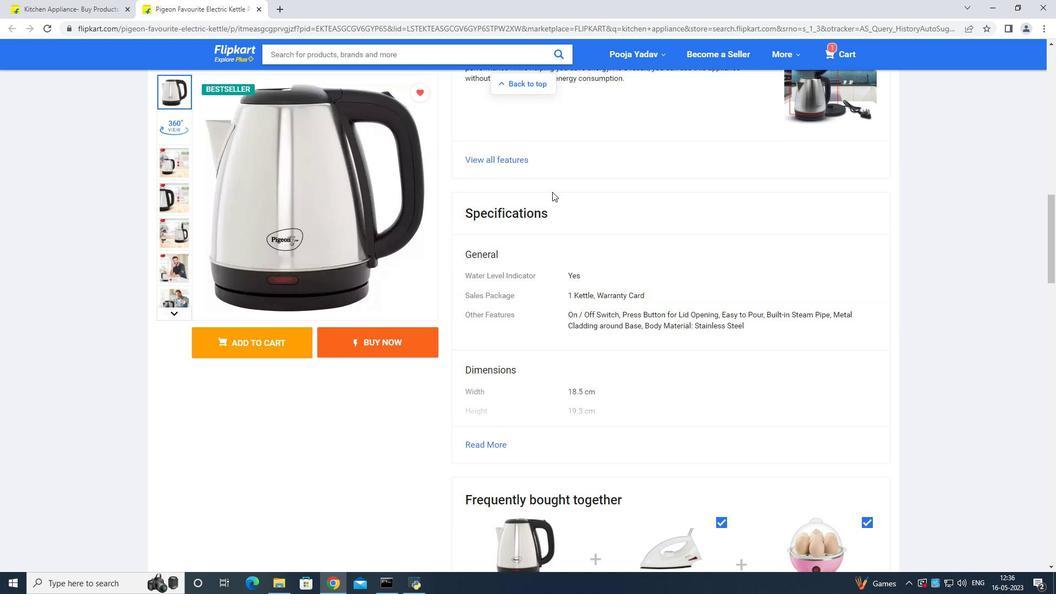 
Action: Mouse scrolled (552, 191) with delta (0, 0)
Screenshot: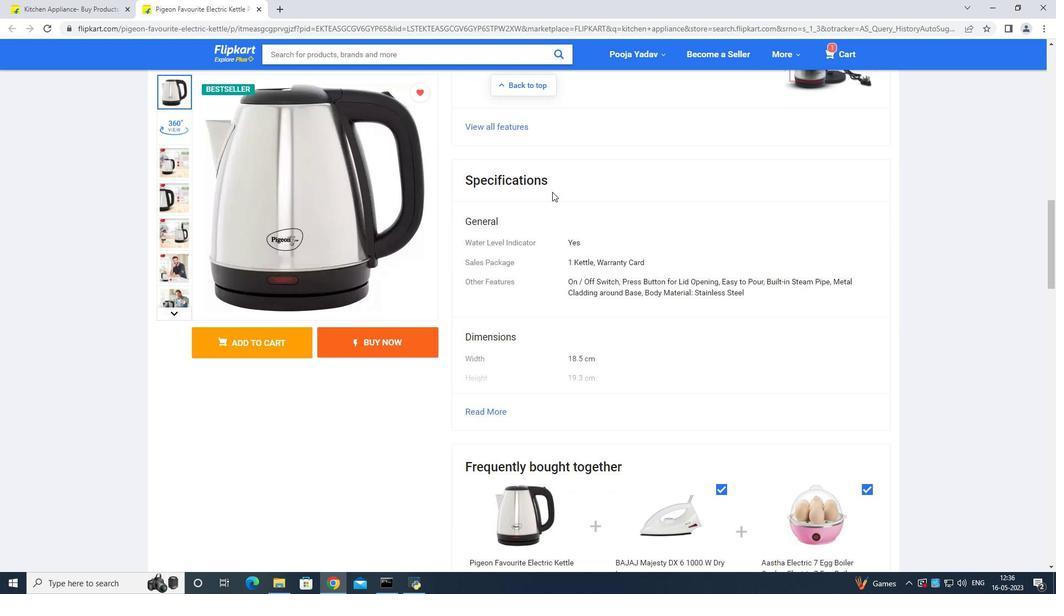 
Action: Mouse scrolled (552, 191) with delta (0, 0)
Screenshot: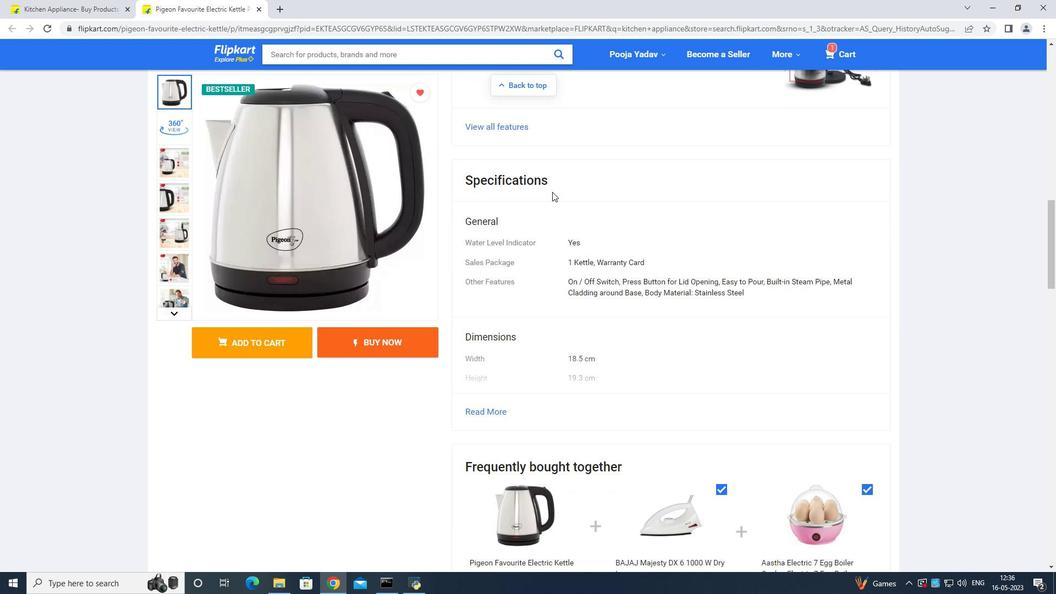 
Action: Mouse moved to (553, 191)
Screenshot: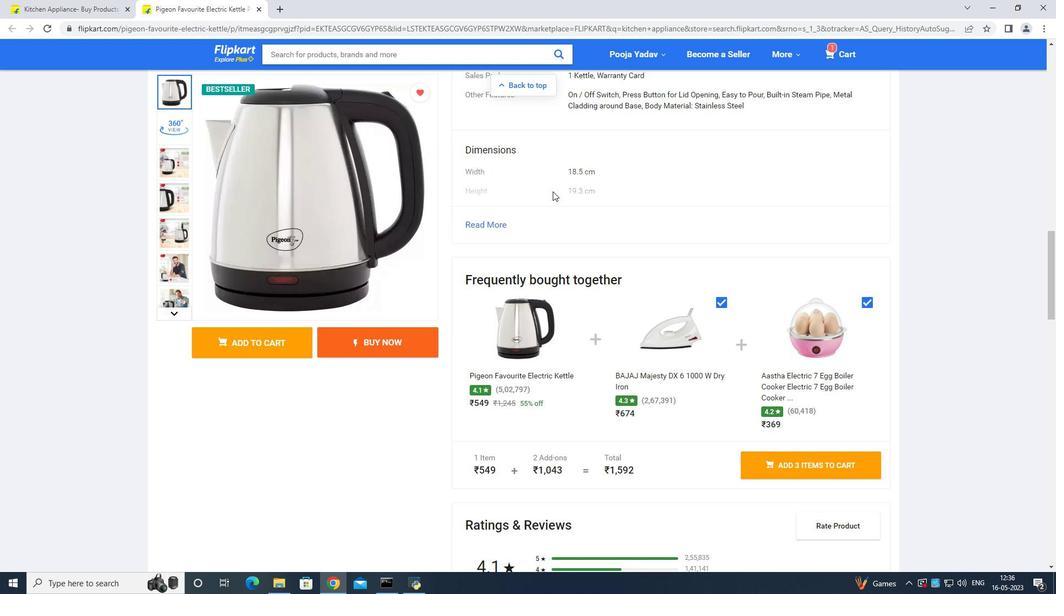 
Action: Mouse scrolled (553, 191) with delta (0, 0)
Screenshot: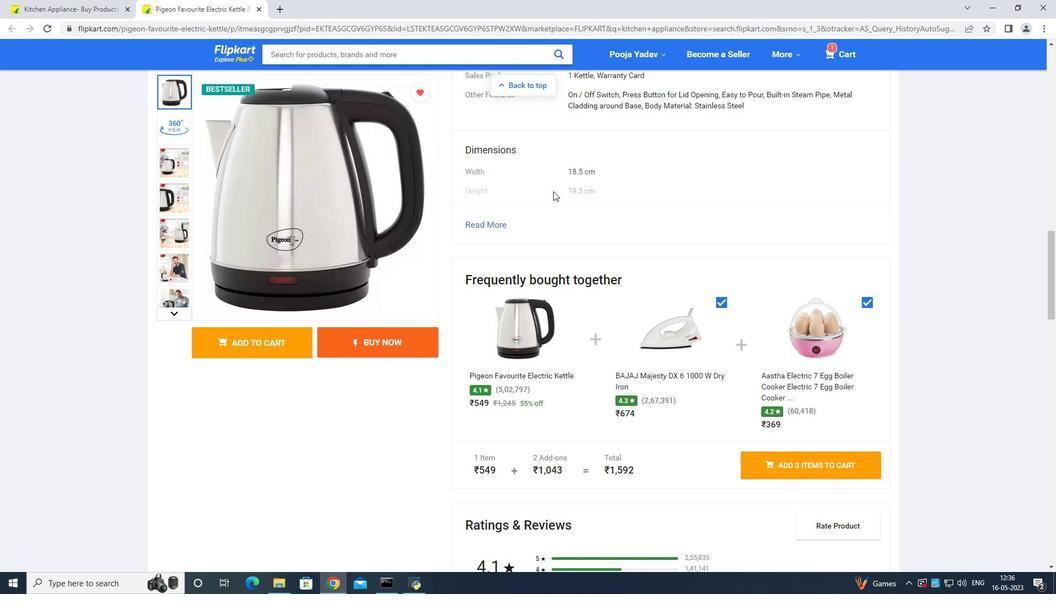 
Action: Mouse moved to (553, 190)
Screenshot: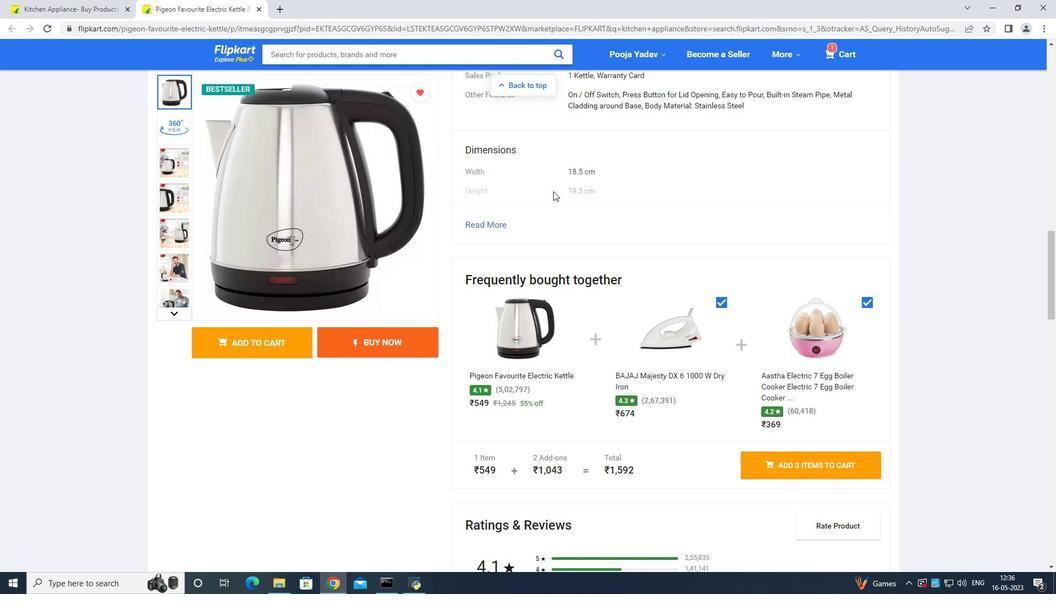 
Action: Mouse scrolled (553, 191) with delta (0, 0)
Screenshot: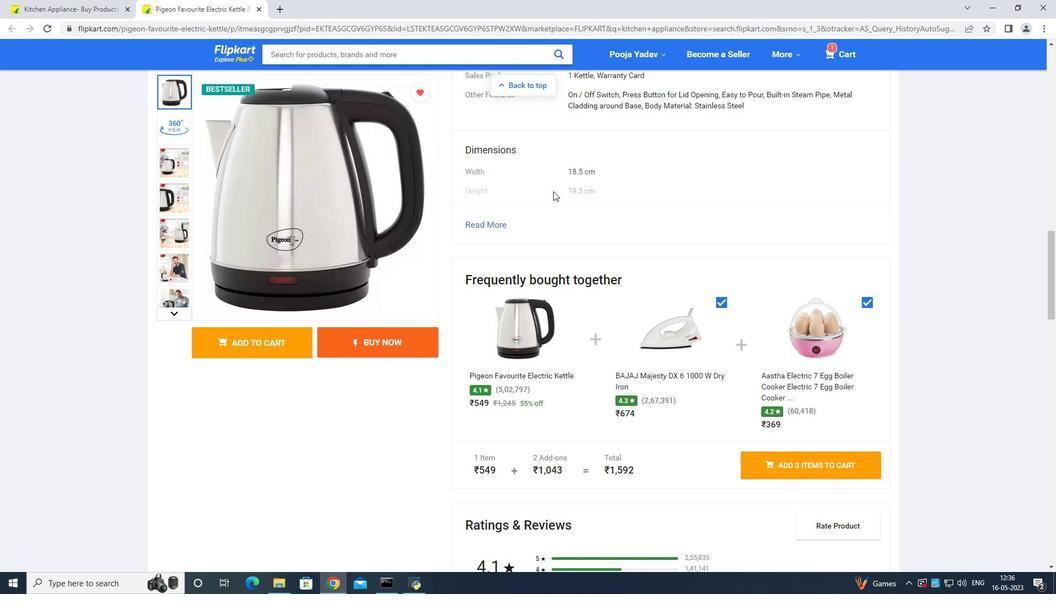 
Action: Mouse moved to (491, 337)
Screenshot: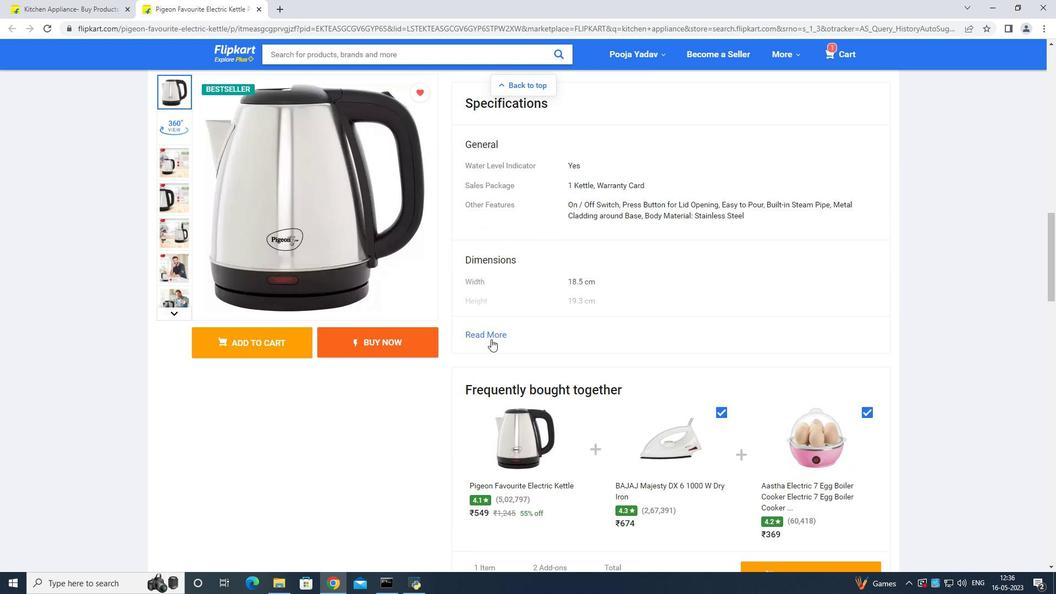 
Action: Mouse pressed left at (491, 337)
Screenshot: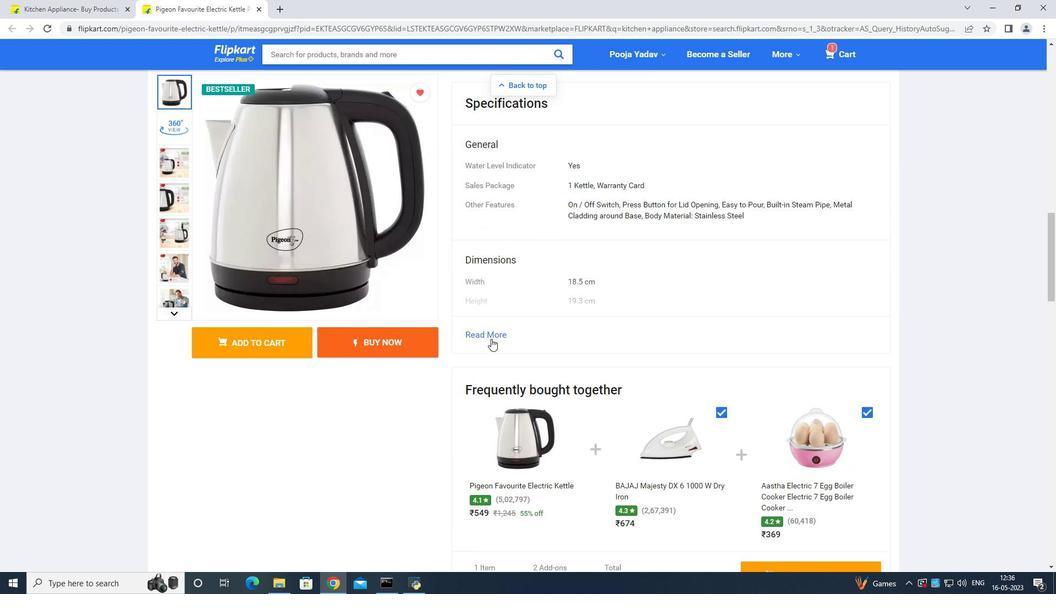 
Action: Mouse moved to (501, 315)
Screenshot: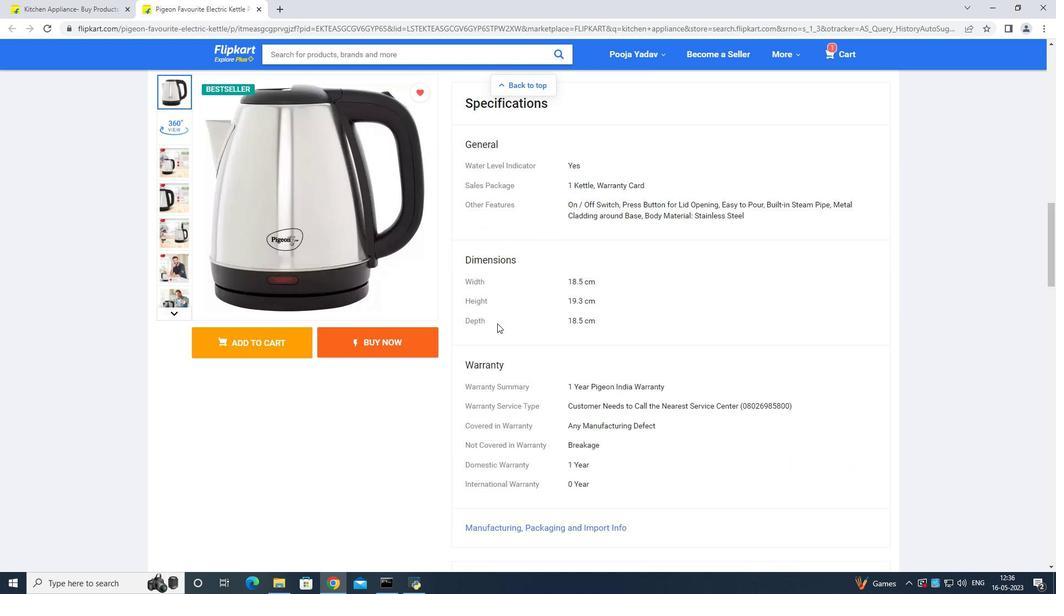 
Action: Mouse scrolled (501, 314) with delta (0, 0)
Screenshot: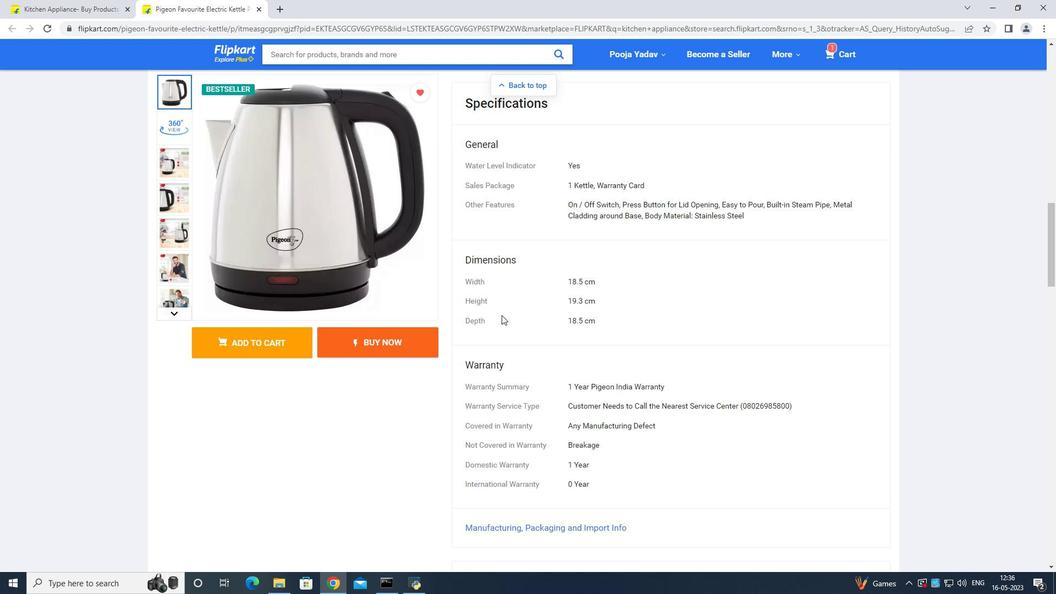 
Action: Mouse moved to (502, 314)
Screenshot: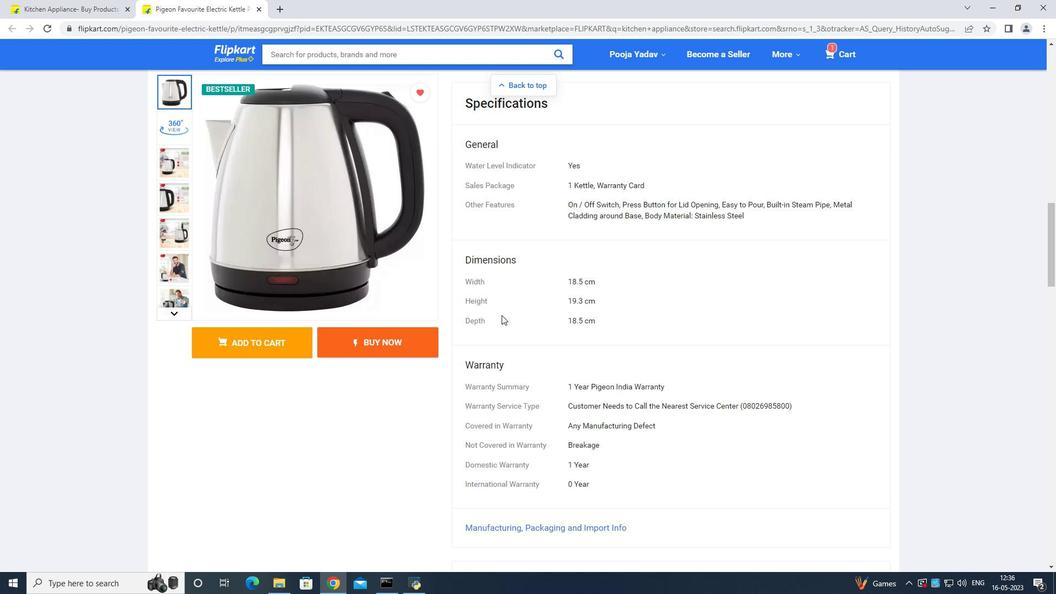 
Action: Mouse scrolled (502, 314) with delta (0, 0)
Screenshot: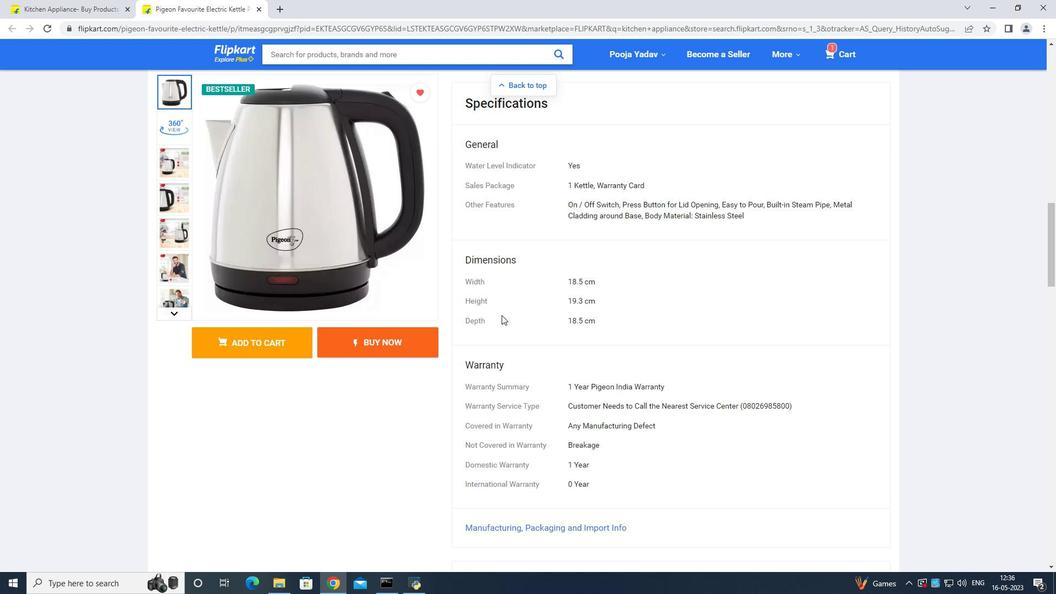 
Action: Mouse moved to (503, 314)
Screenshot: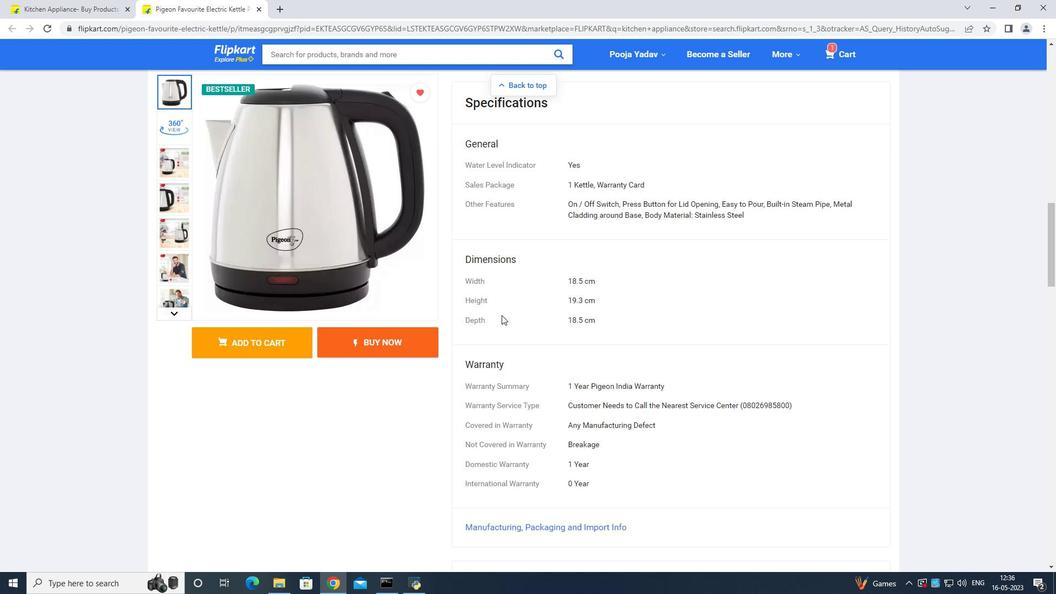 
Action: Mouse scrolled (503, 313) with delta (0, 0)
Screenshot: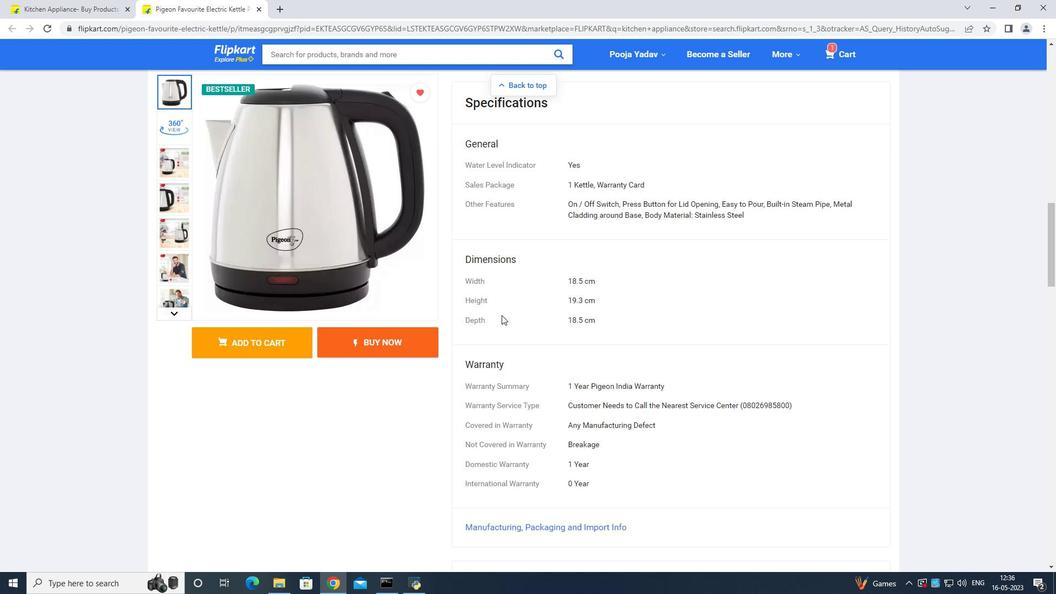 
Action: Mouse moved to (551, 290)
Screenshot: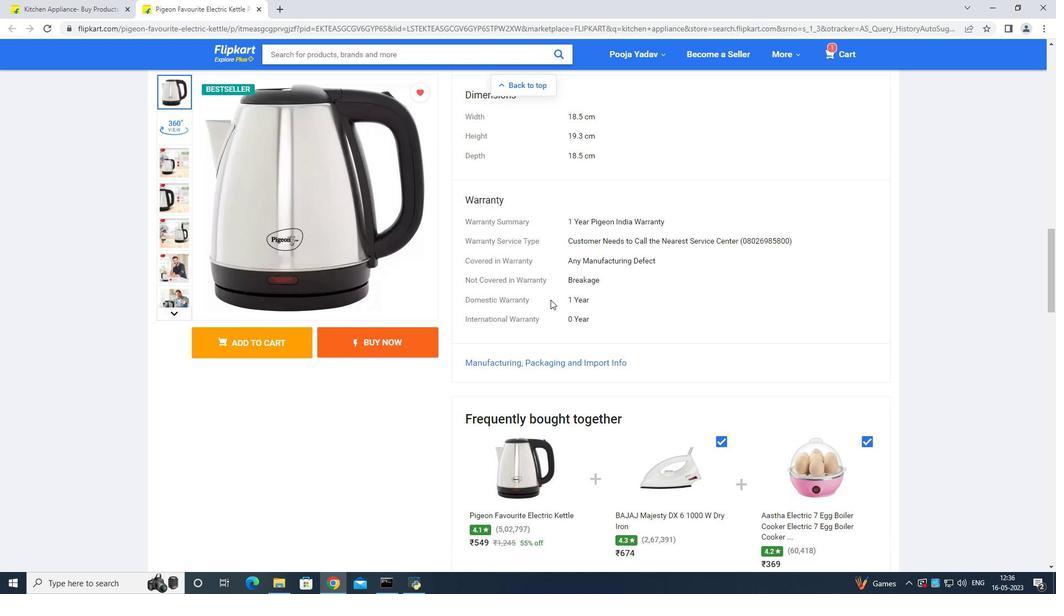 
Action: Mouse scrolled (551, 296) with delta (0, 0)
Screenshot: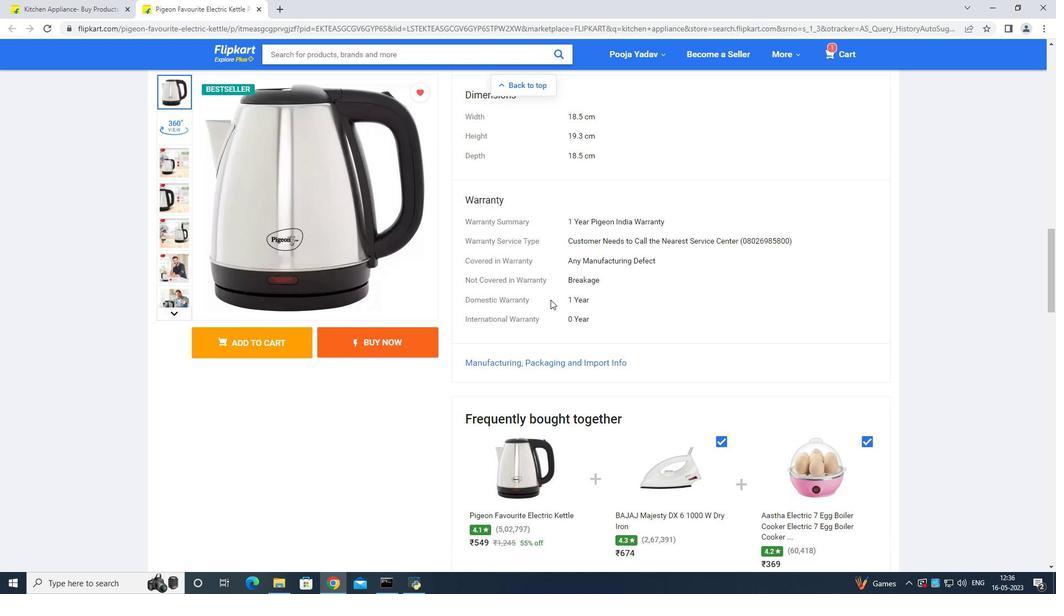 
Action: Mouse moved to (551, 288)
Screenshot: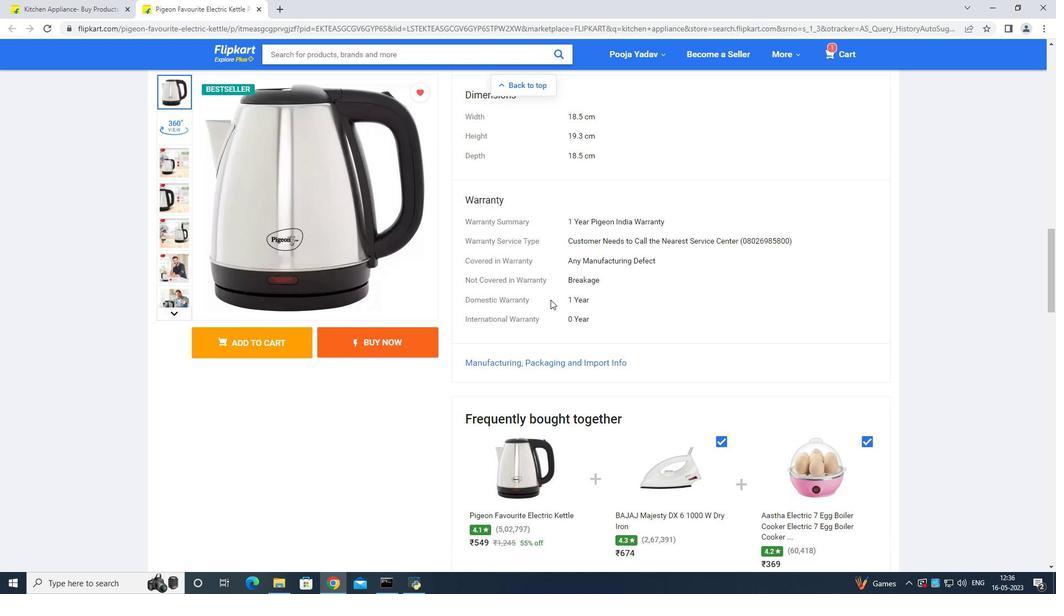 
Action: Mouse scrolled (551, 290) with delta (0, 0)
Screenshot: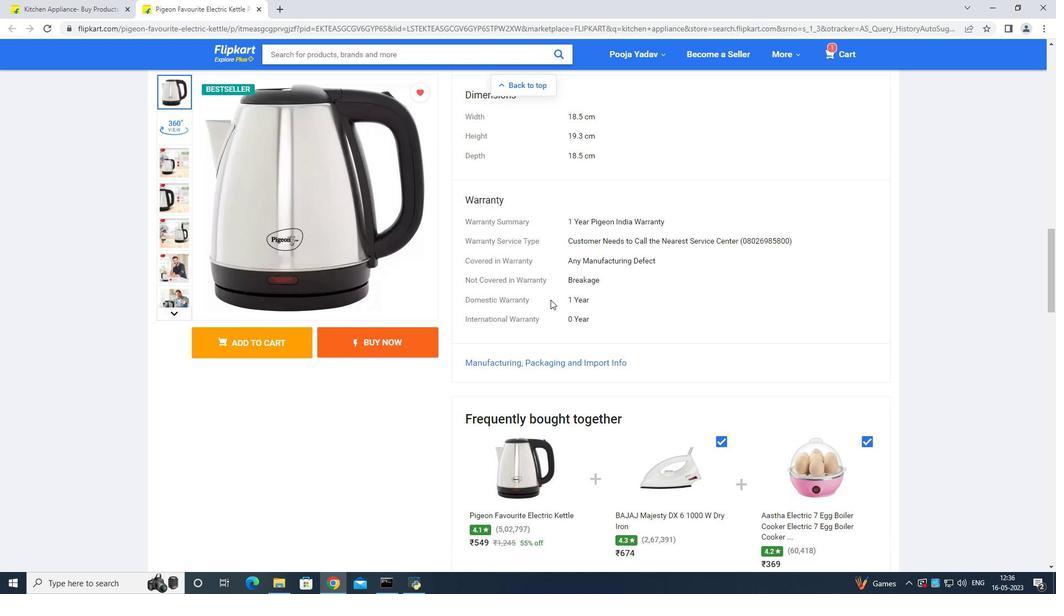 
Action: Mouse moved to (552, 283)
Screenshot: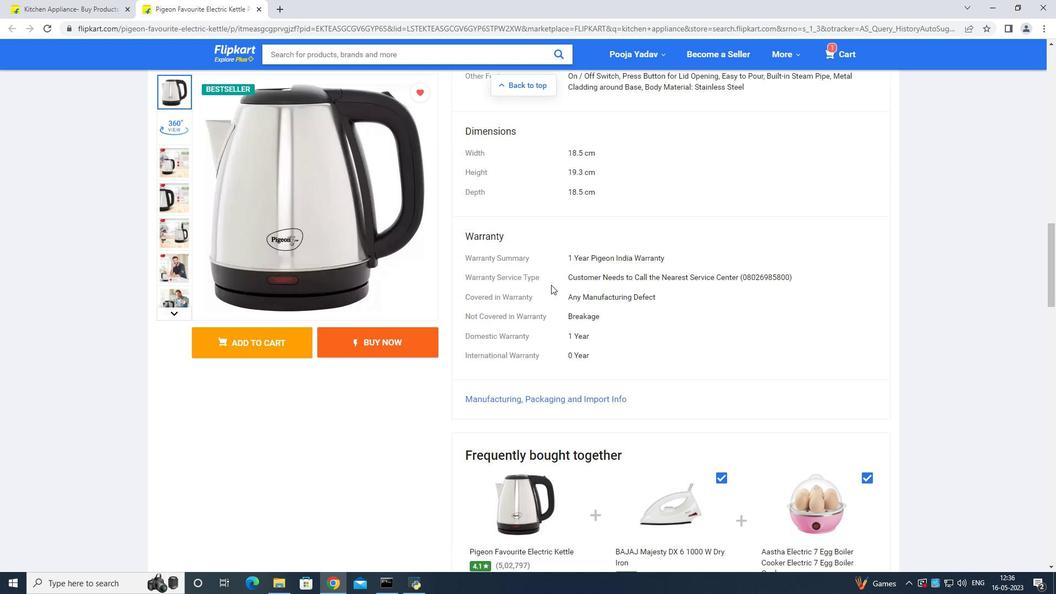 
Action: Mouse scrolled (552, 283) with delta (0, 0)
Screenshot: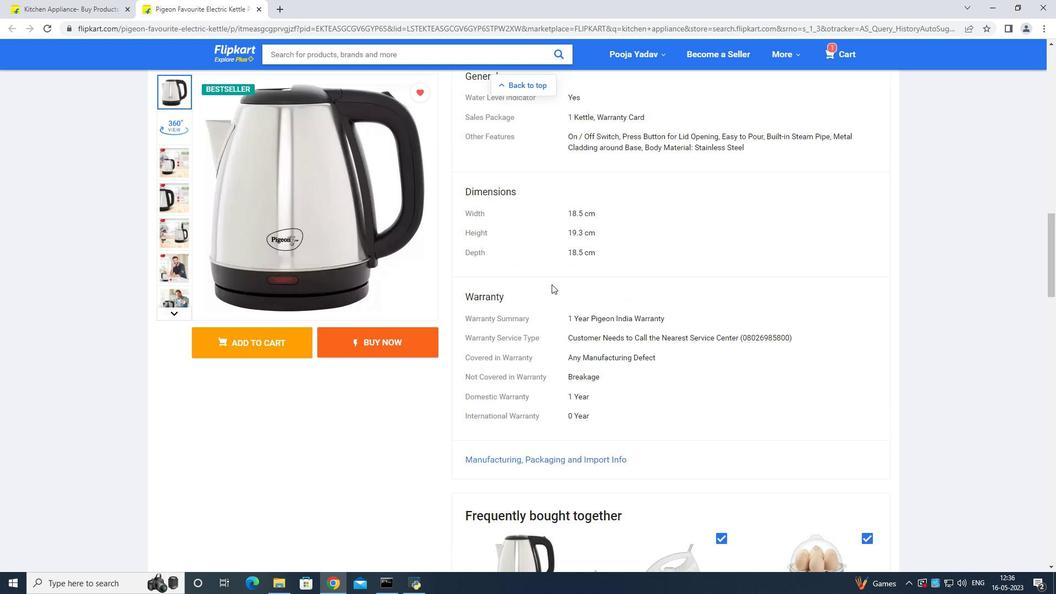 
Action: Mouse moved to (552, 282)
Screenshot: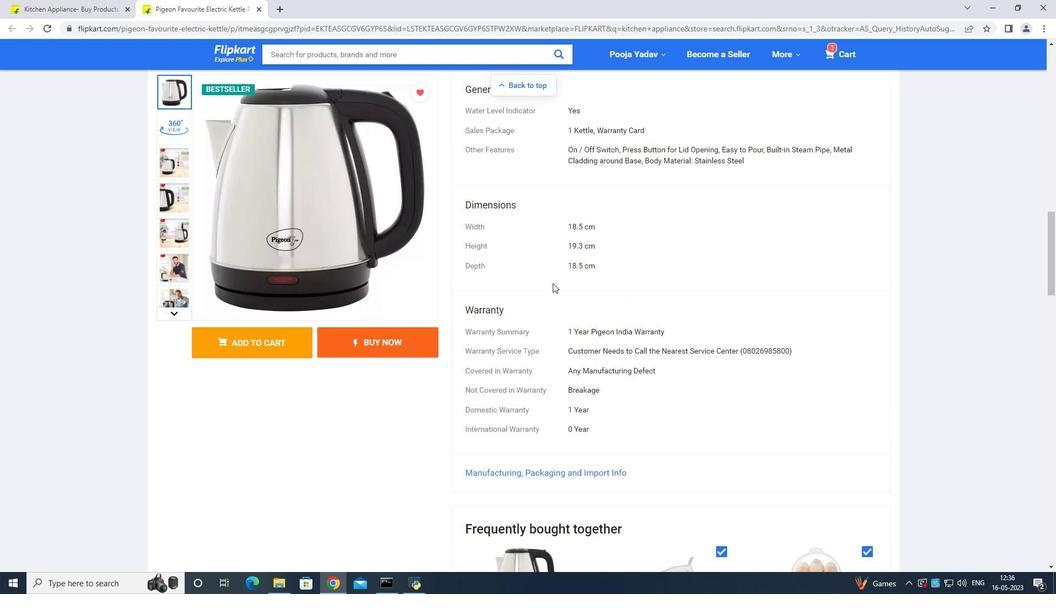 
Action: Mouse scrolled (552, 282) with delta (0, 0)
Screenshot: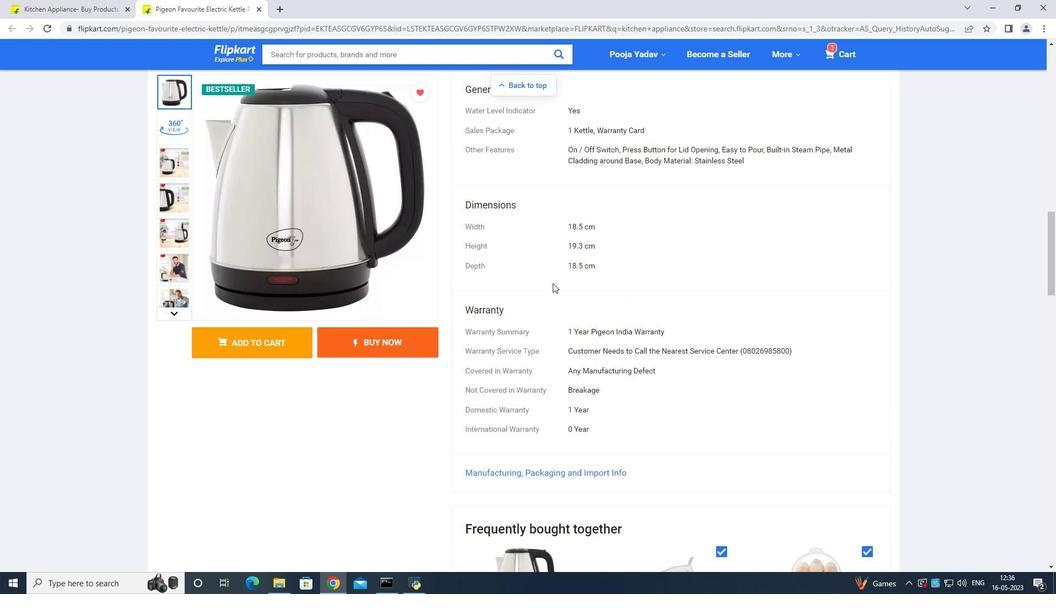 
Action: Mouse moved to (555, 279)
Screenshot: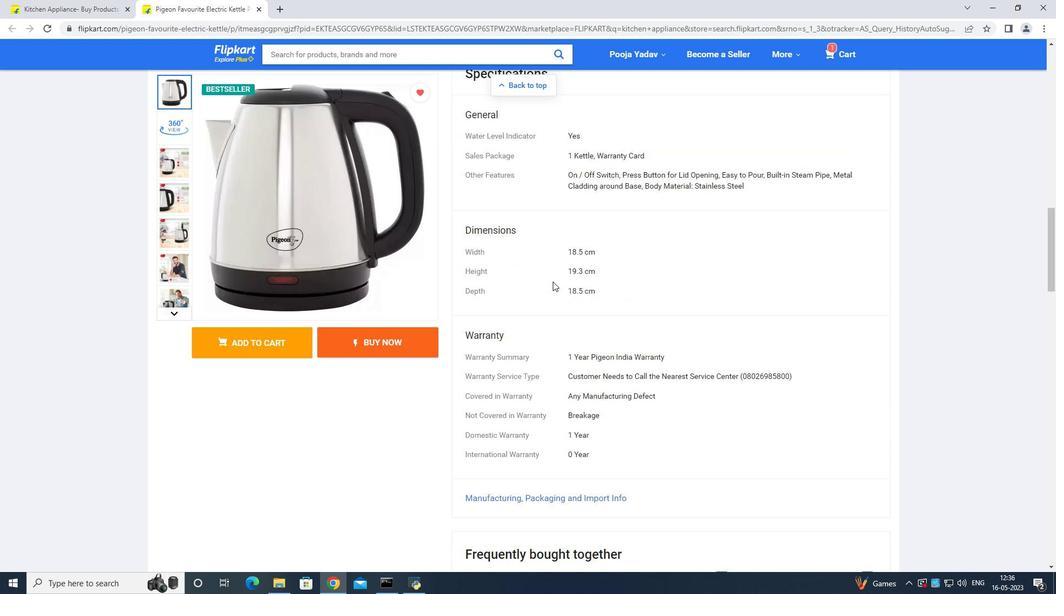 
Action: Mouse scrolled (555, 280) with delta (0, 0)
Screenshot: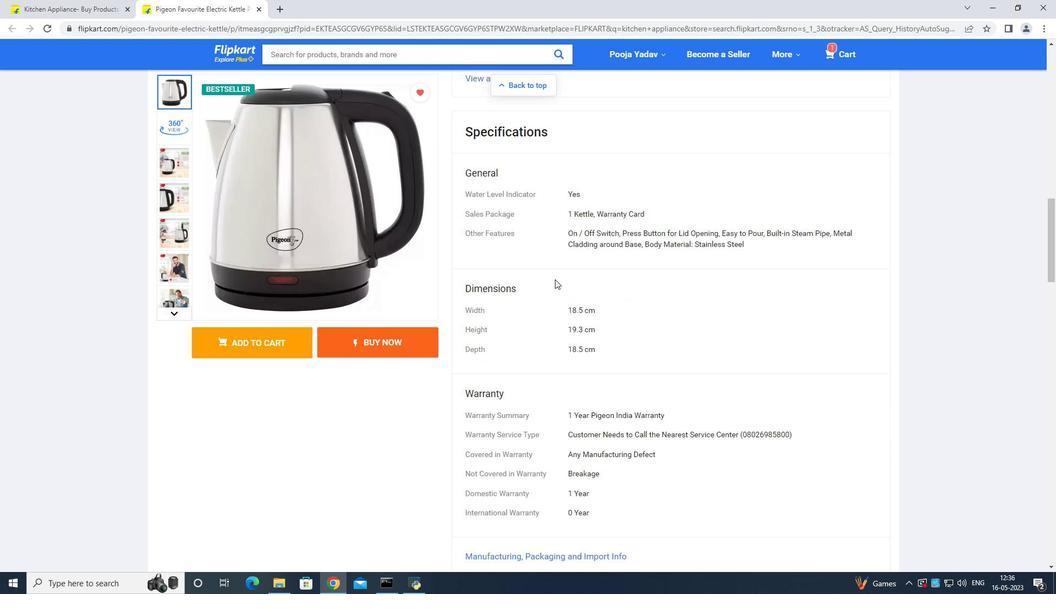 
Action: Mouse scrolled (555, 280) with delta (0, 0)
Screenshot: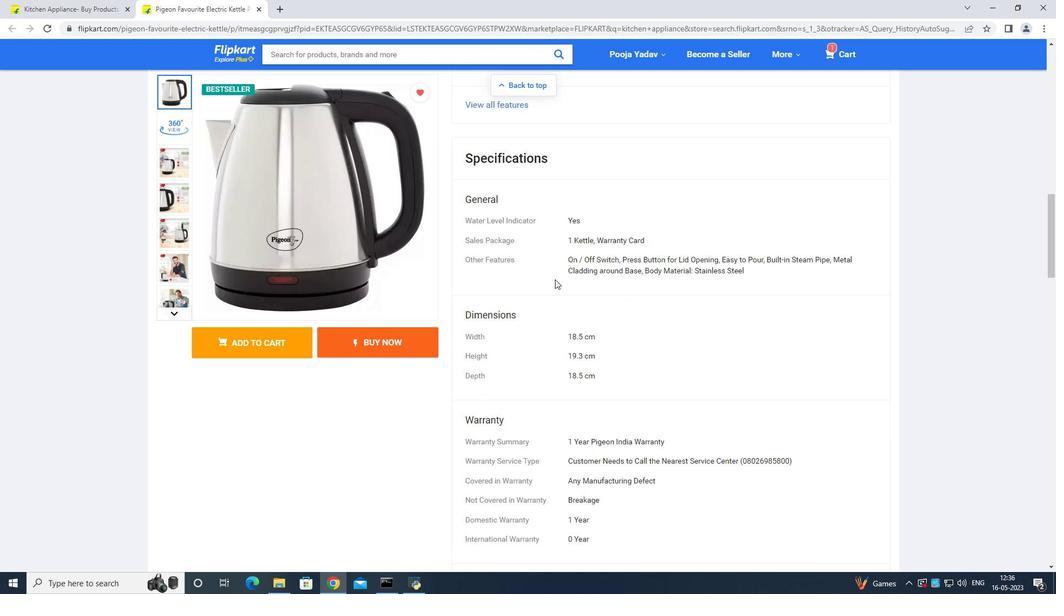 
Action: Mouse moved to (555, 279)
Screenshot: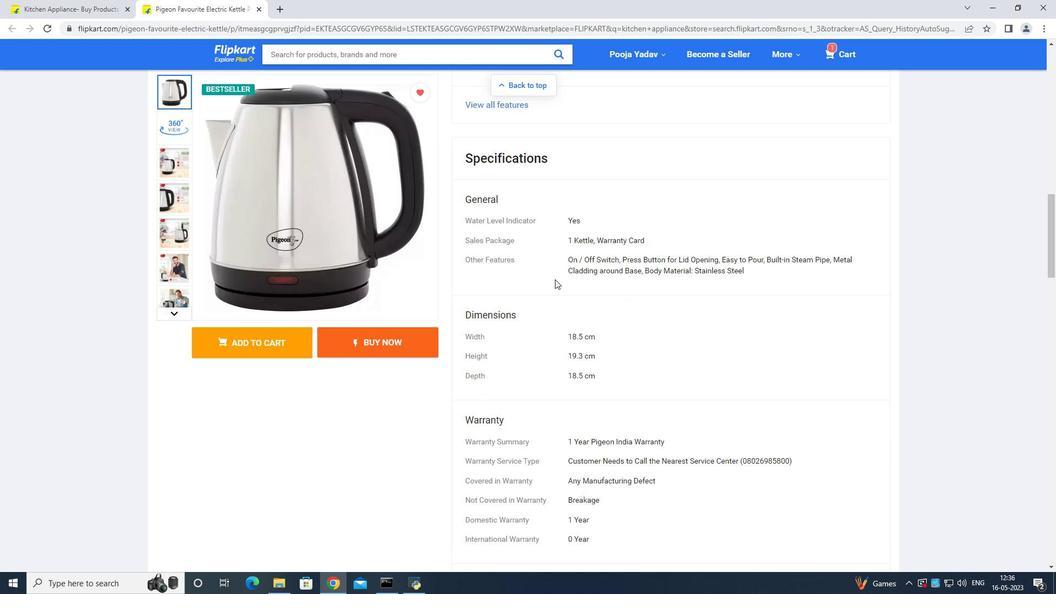 
Action: Mouse scrolled (555, 280) with delta (0, 0)
Screenshot: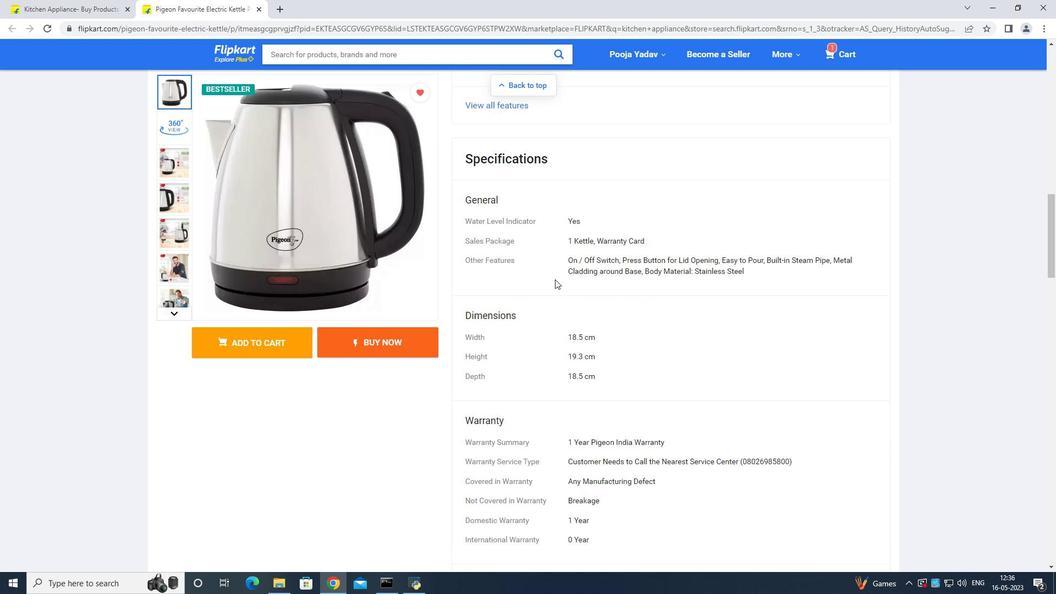 
Action: Mouse scrolled (555, 280) with delta (0, 0)
Screenshot: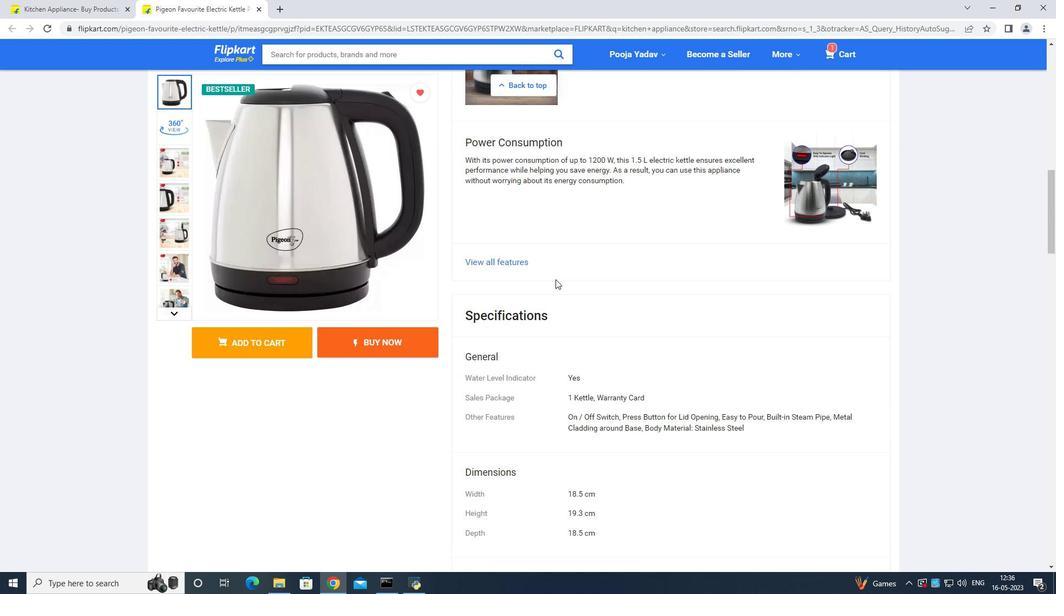 
Action: Mouse moved to (556, 278)
Screenshot: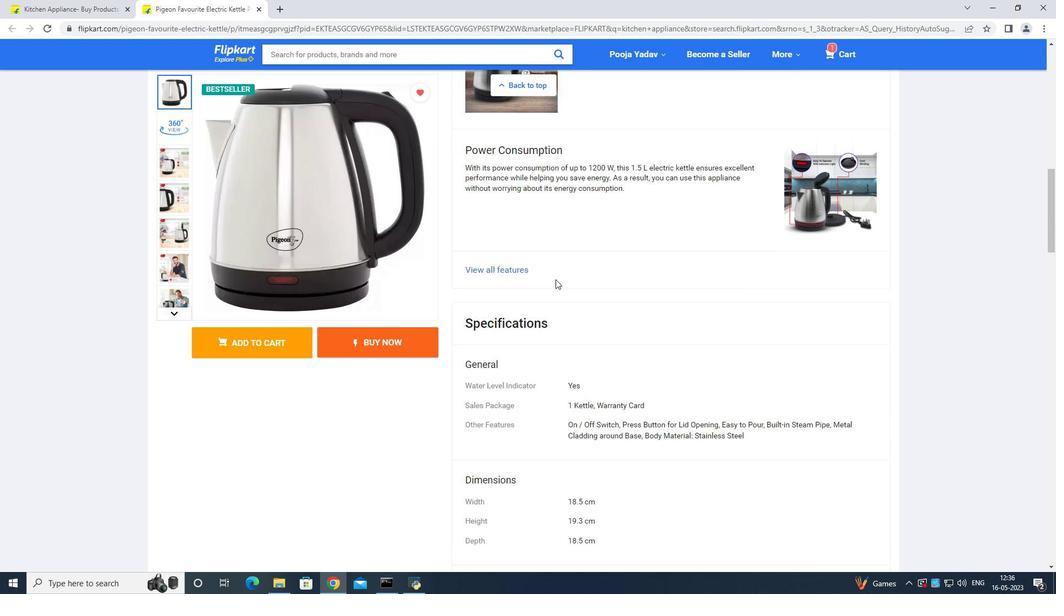 
Action: Mouse scrolled (556, 278) with delta (0, 0)
Screenshot: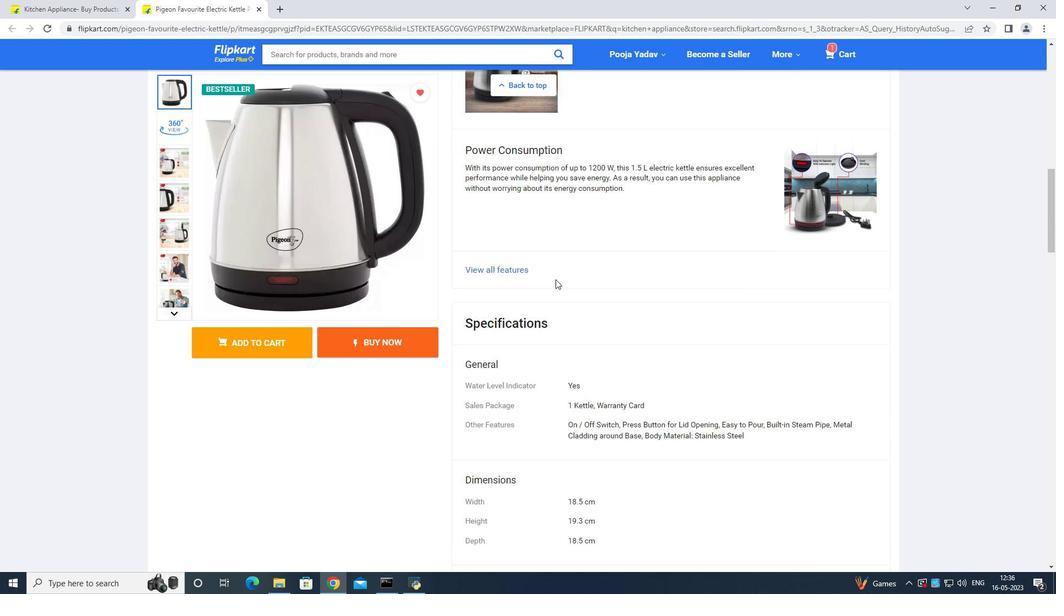 
Action: Mouse moved to (558, 277)
Screenshot: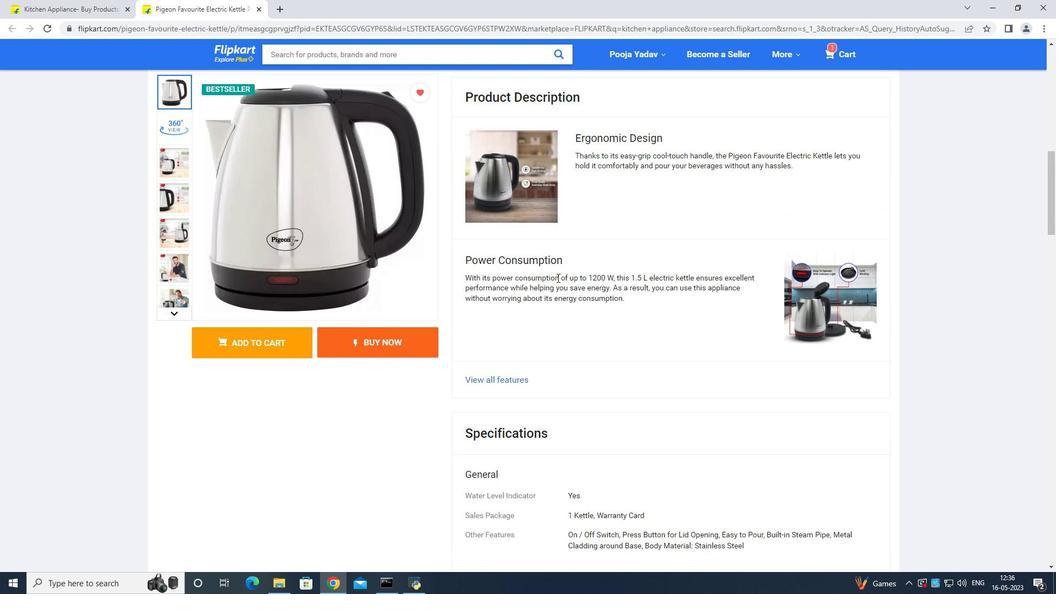 
Action: Mouse scrolled (558, 278) with delta (0, 0)
Screenshot: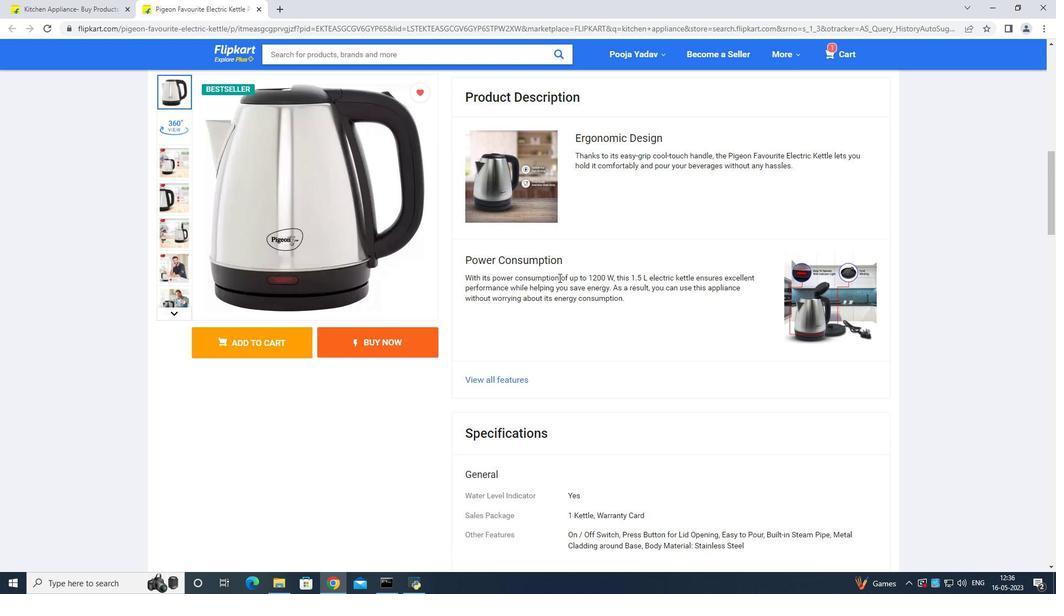 
Action: Mouse scrolled (558, 278) with delta (0, 0)
Screenshot: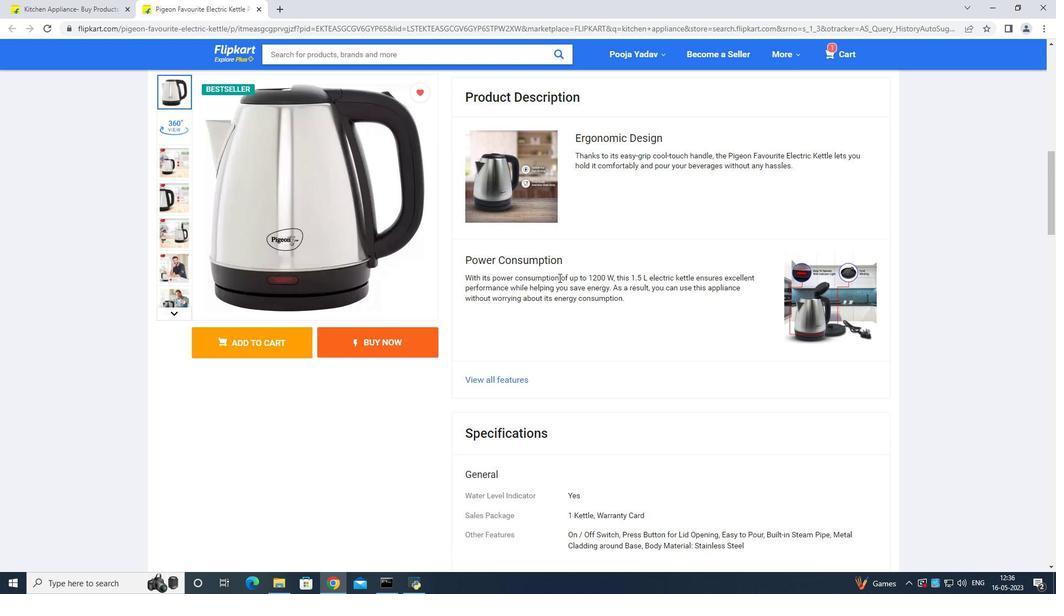 
Action: Mouse scrolled (558, 278) with delta (0, 0)
Screenshot: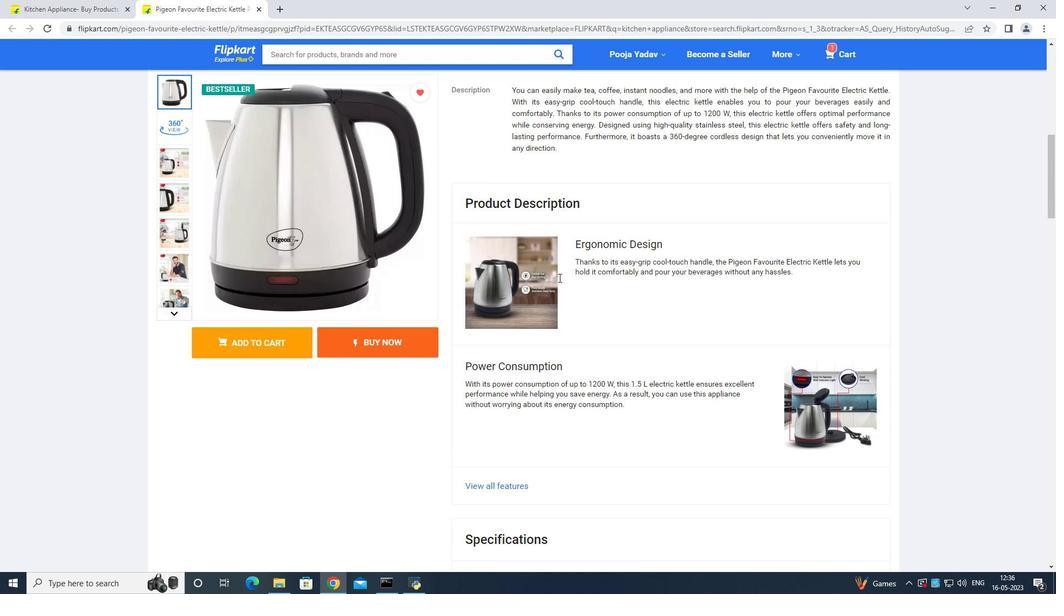 
Action: Mouse scrolled (558, 278) with delta (0, 0)
Screenshot: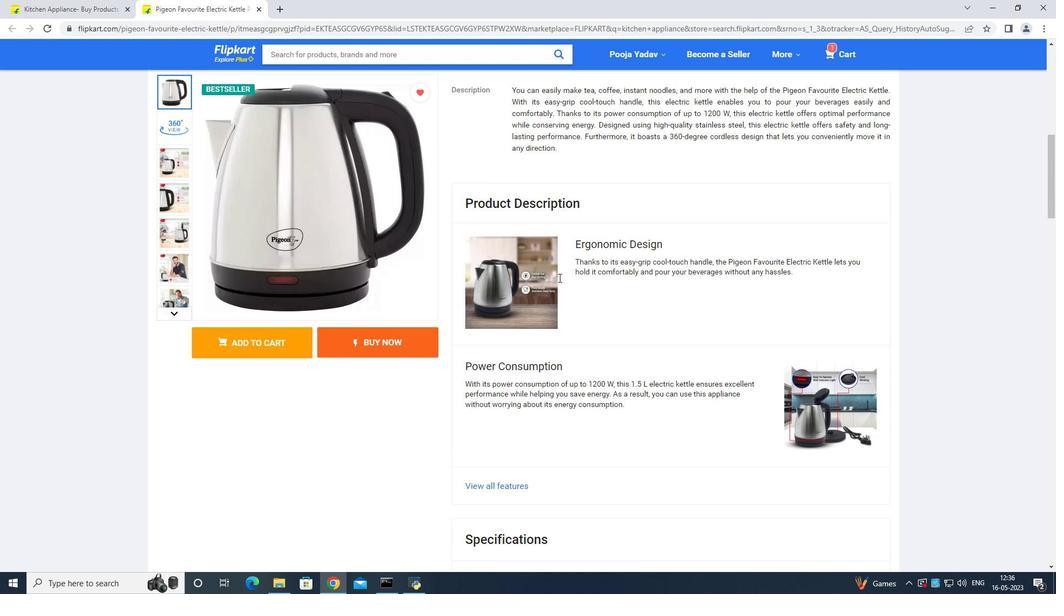 
Action: Mouse scrolled (558, 278) with delta (0, 0)
Screenshot: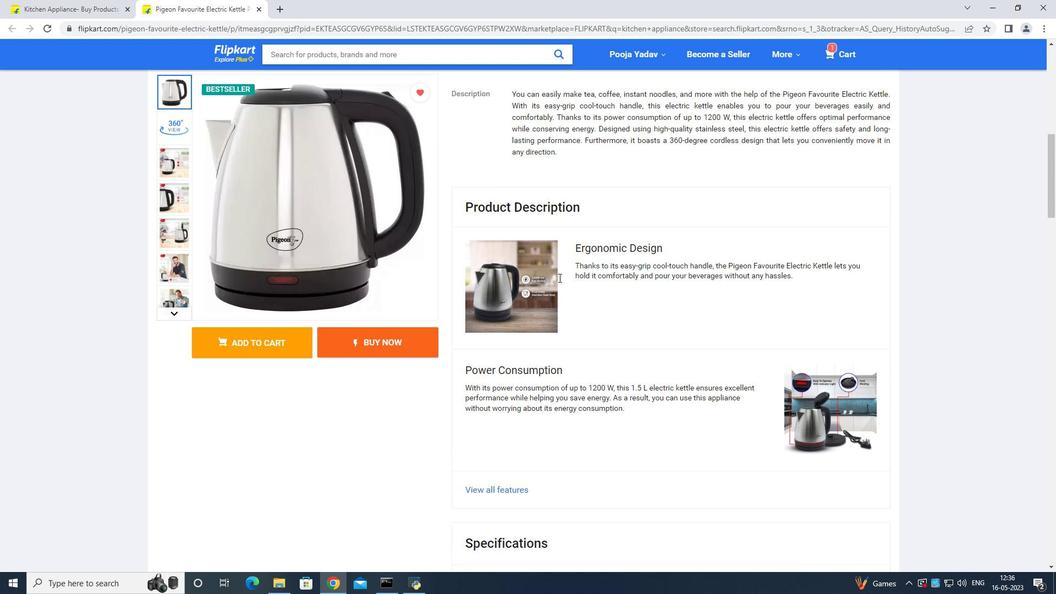 
Action: Mouse scrolled (558, 278) with delta (0, 0)
Screenshot: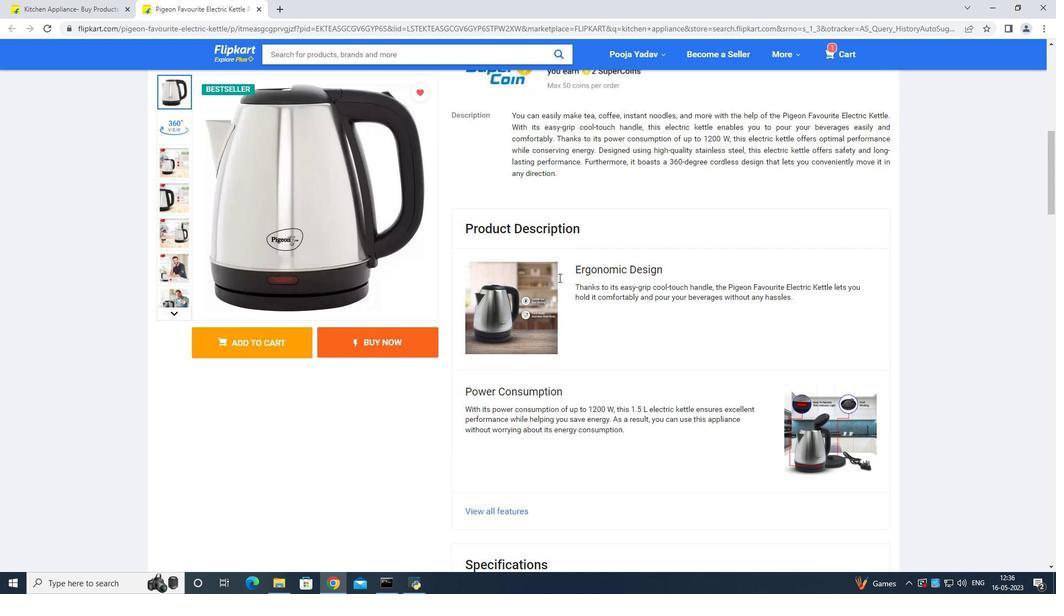 
Action: Mouse moved to (559, 277)
Screenshot: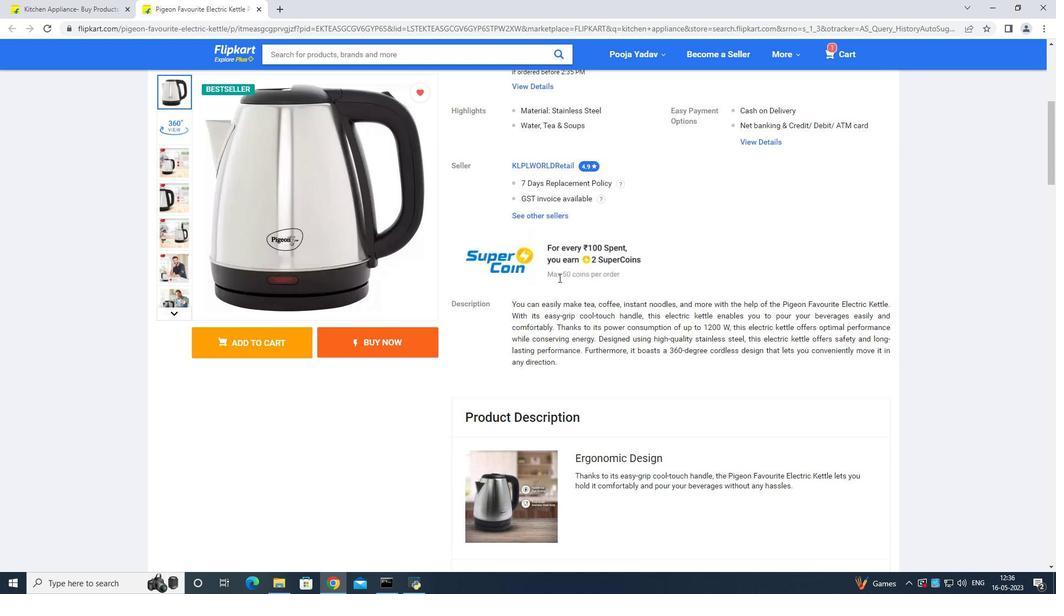 
Action: Mouse scrolled (559, 278) with delta (0, 0)
Screenshot: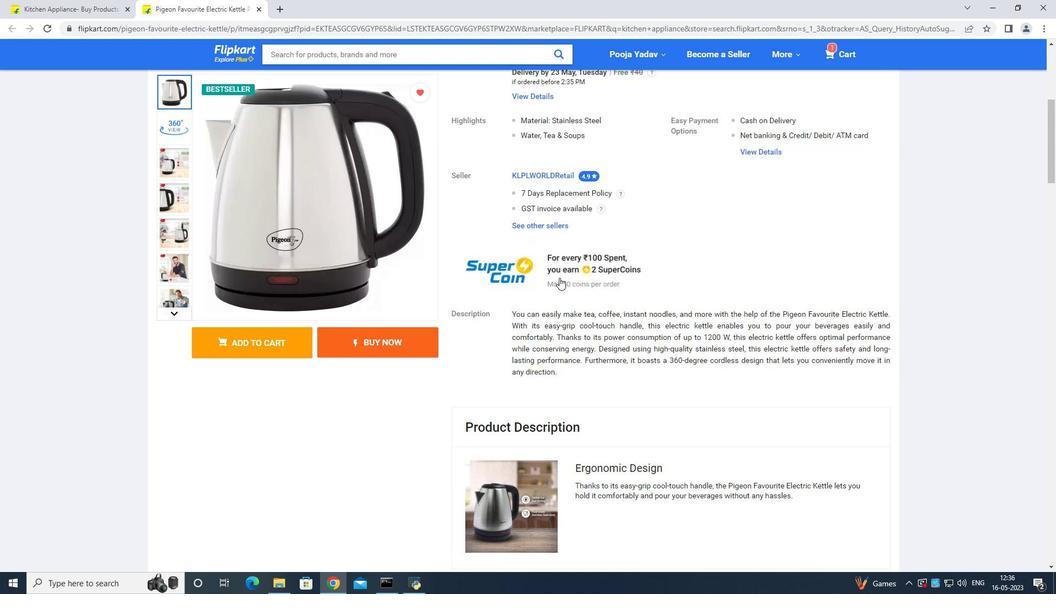
Action: Mouse scrolled (559, 278) with delta (0, 0)
Screenshot: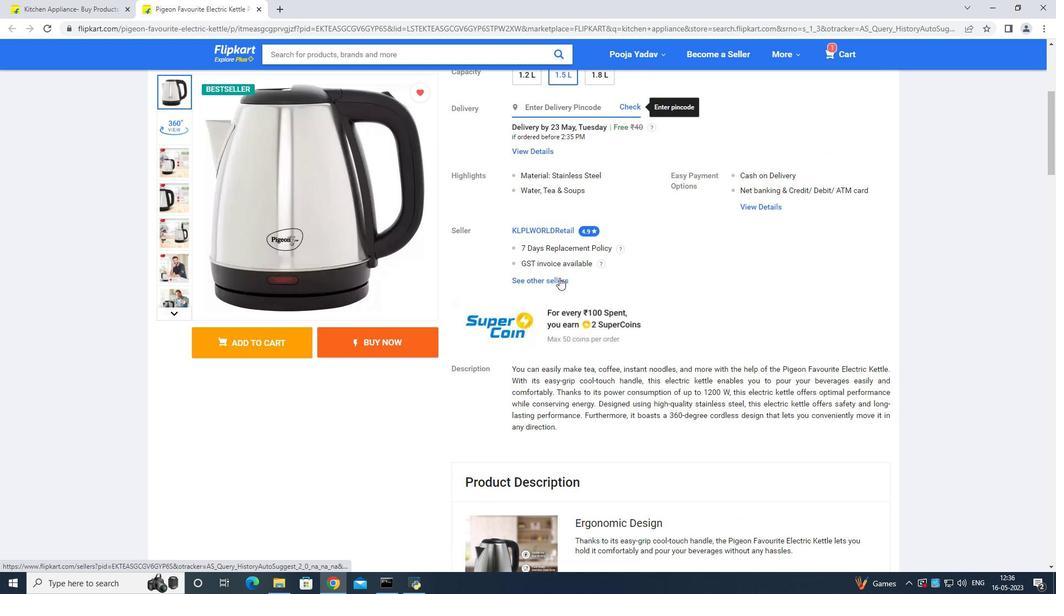 
Action: Mouse scrolled (559, 278) with delta (0, 0)
Screenshot: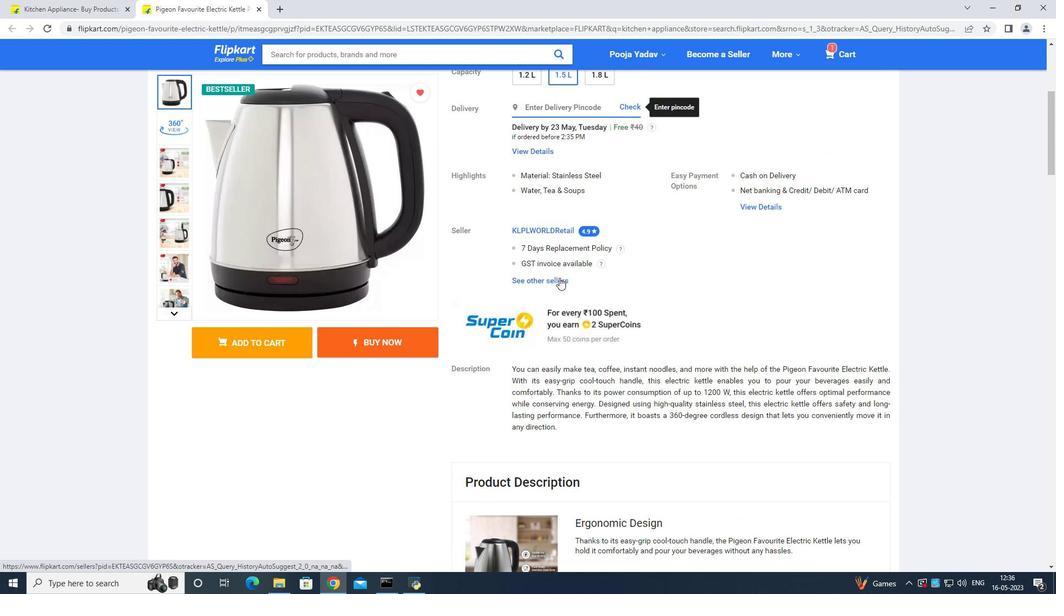 
Action: Mouse scrolled (559, 278) with delta (0, 0)
Screenshot: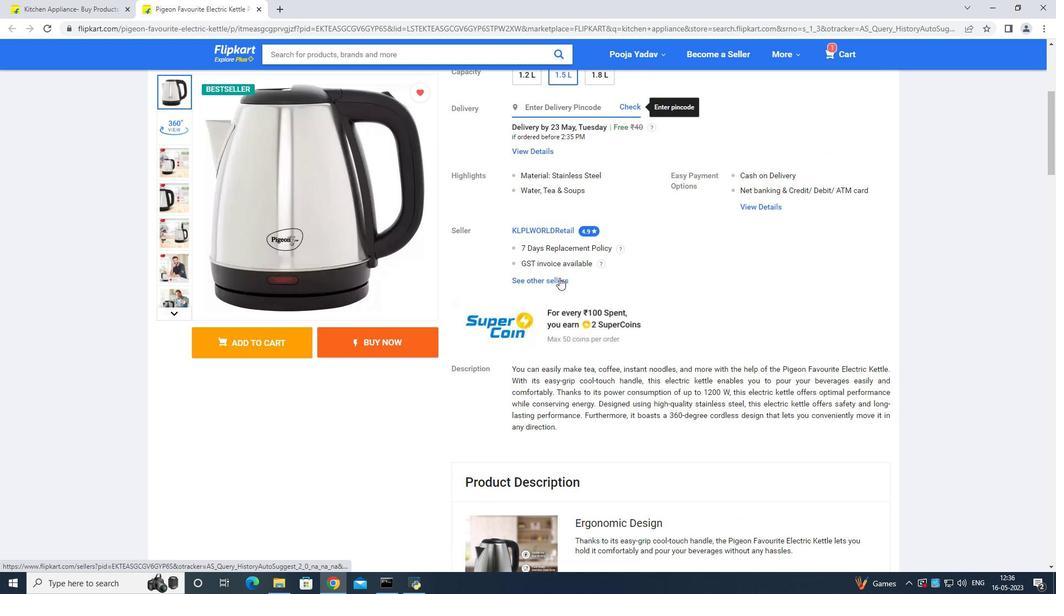 
Action: Mouse scrolled (559, 278) with delta (0, 0)
Screenshot: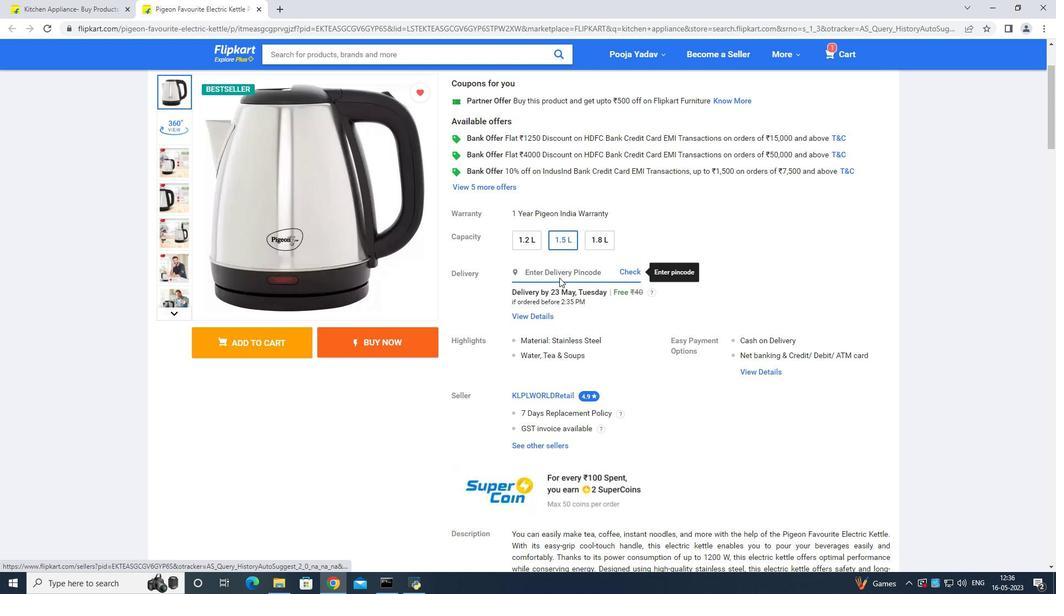 
Action: Mouse scrolled (559, 278) with delta (0, 0)
Screenshot: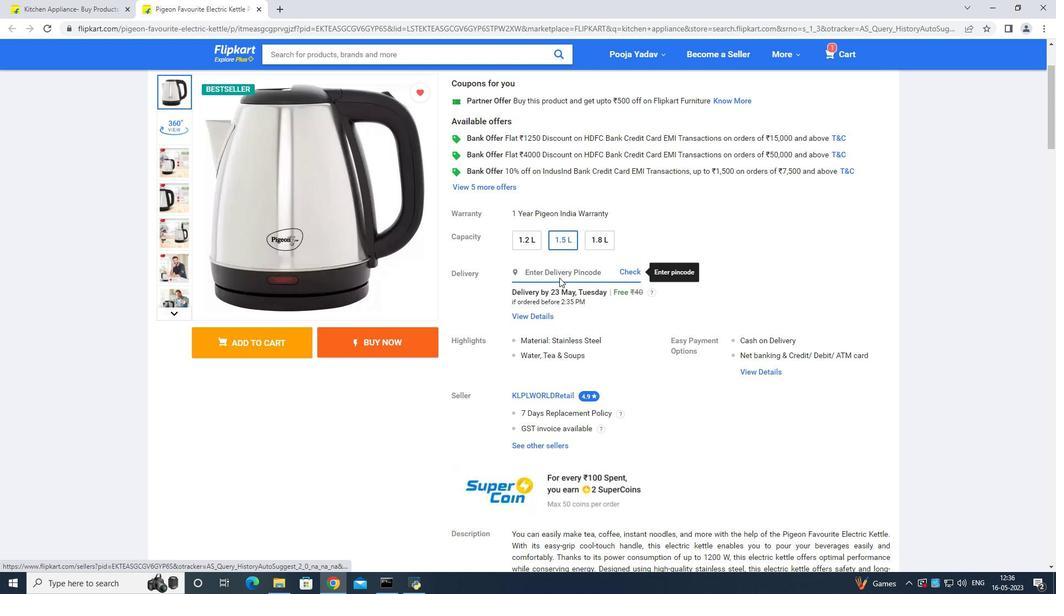 
Action: Mouse scrolled (559, 278) with delta (0, 0)
Screenshot: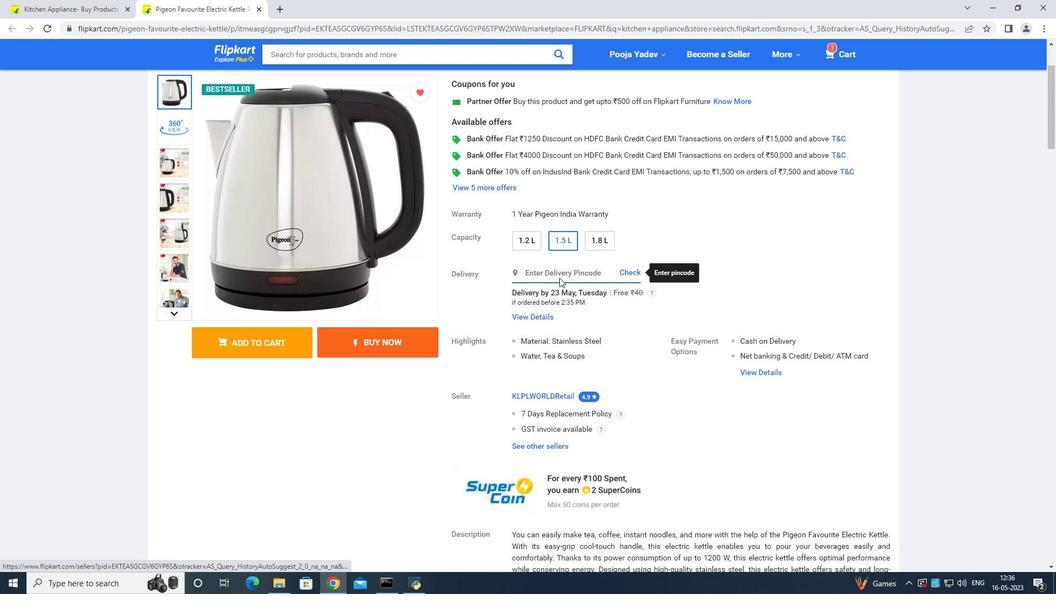 
Action: Mouse scrolled (559, 278) with delta (0, 0)
Screenshot: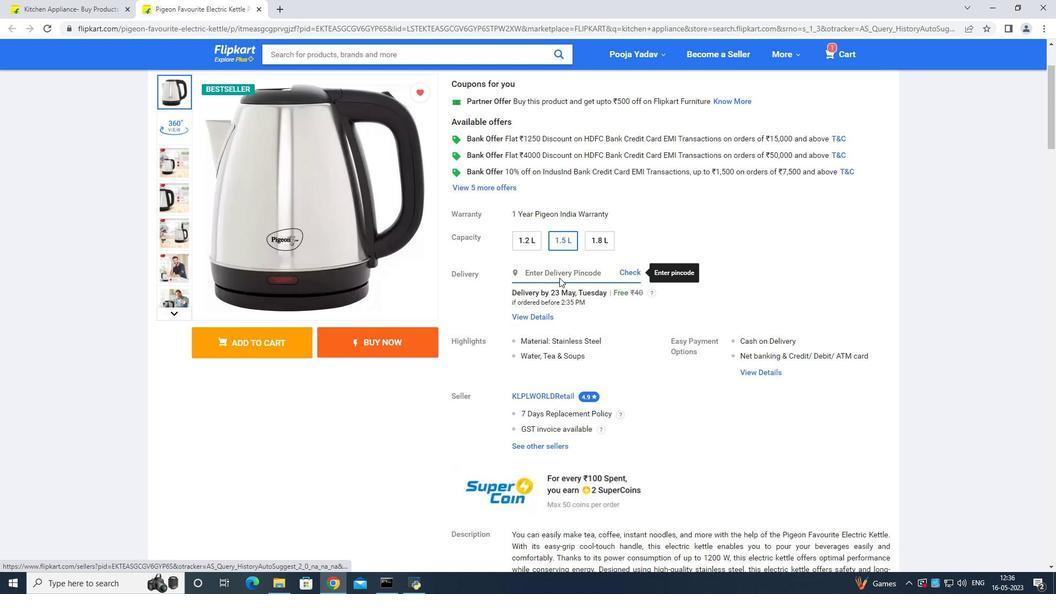 
Action: Mouse scrolled (559, 278) with delta (0, 0)
Screenshot: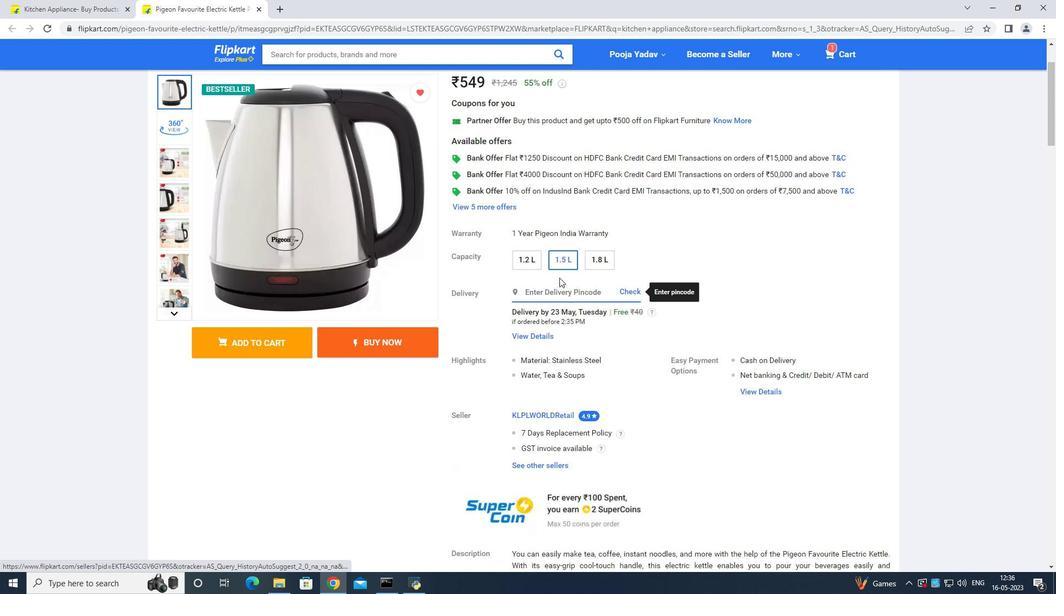 
Action: Mouse moved to (559, 277)
Screenshot: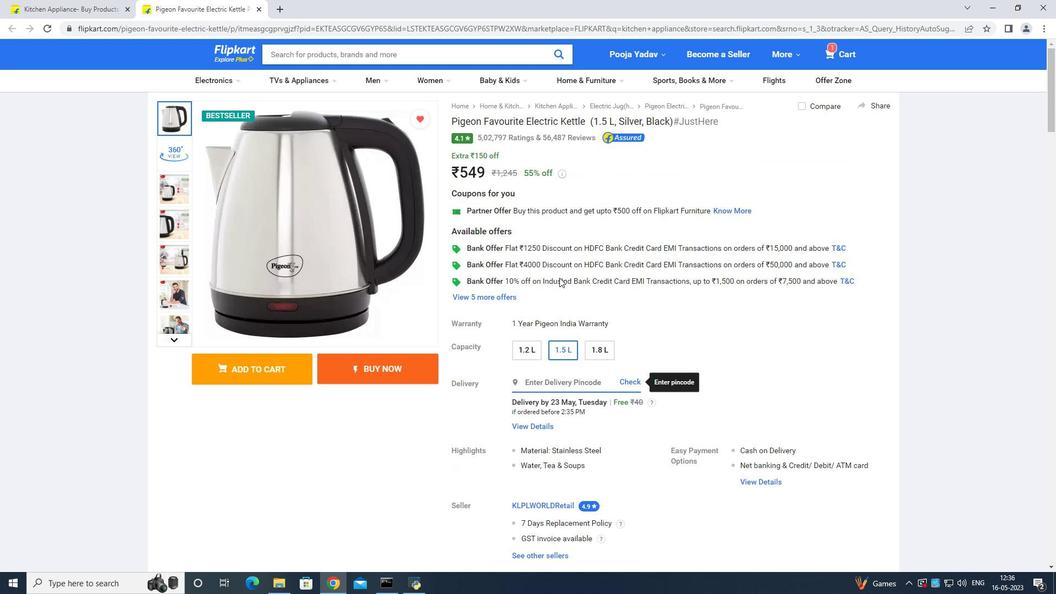 
Action: Mouse scrolled (559, 278) with delta (0, 0)
Screenshot: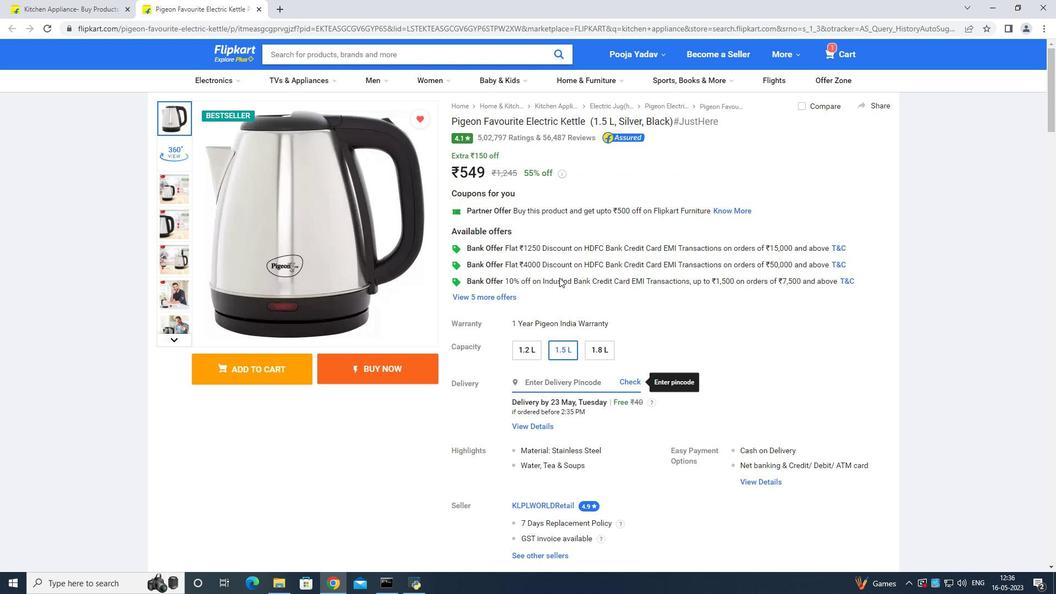 
Action: Mouse scrolled (559, 278) with delta (0, 0)
Screenshot: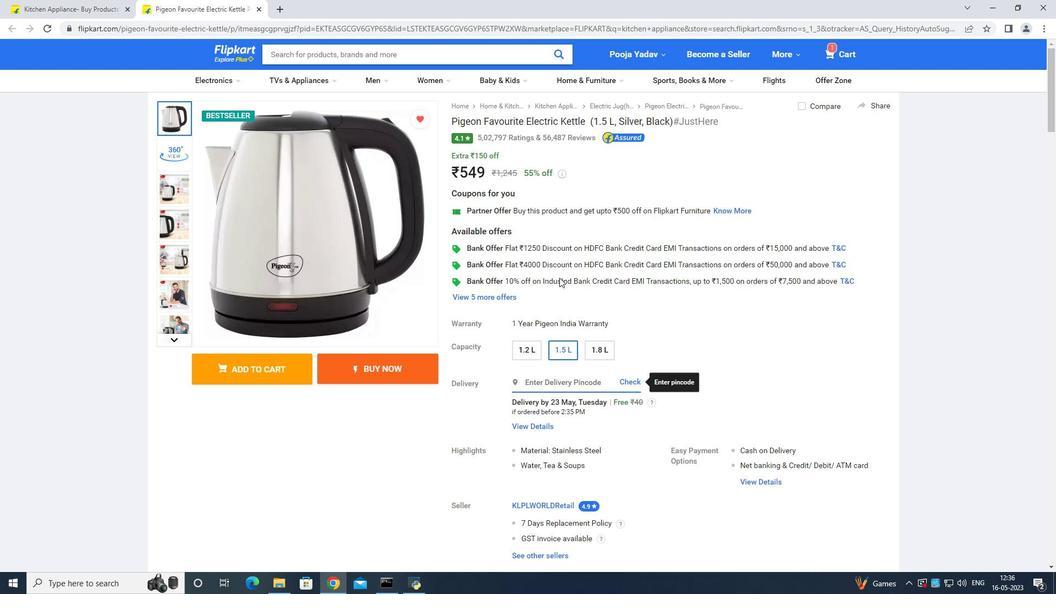 
Action: Mouse scrolled (559, 278) with delta (0, 0)
Screenshot: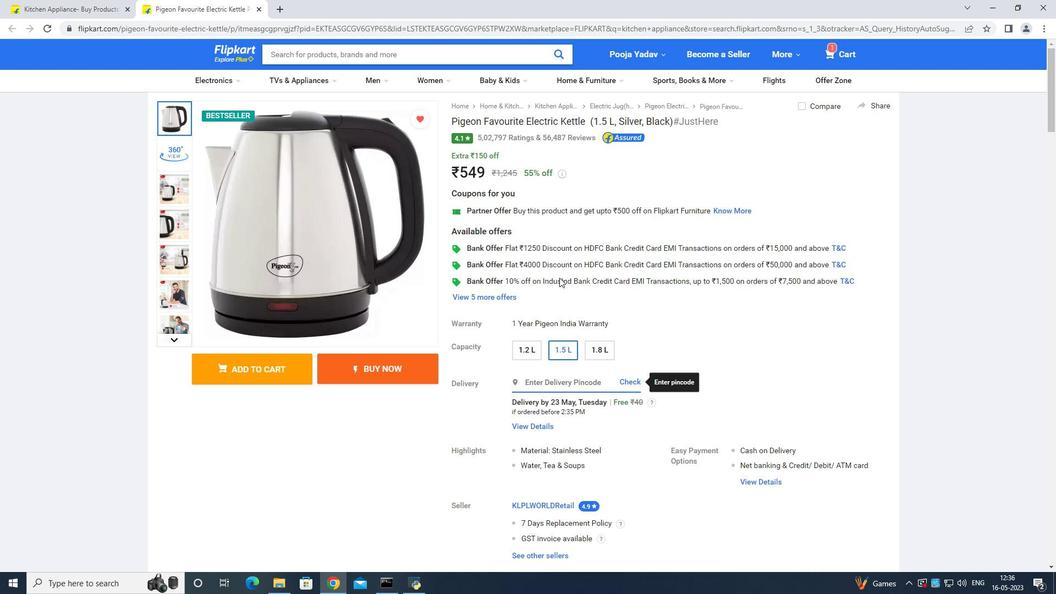 
Action: Mouse moved to (560, 277)
Screenshot: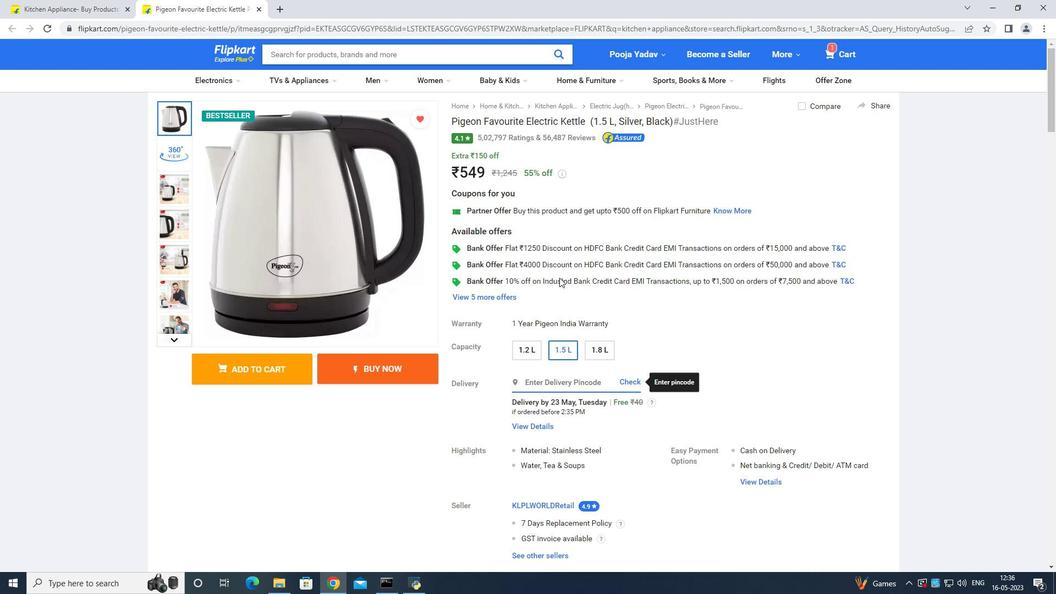 
Action: Mouse scrolled (560, 278) with delta (0, 0)
Screenshot: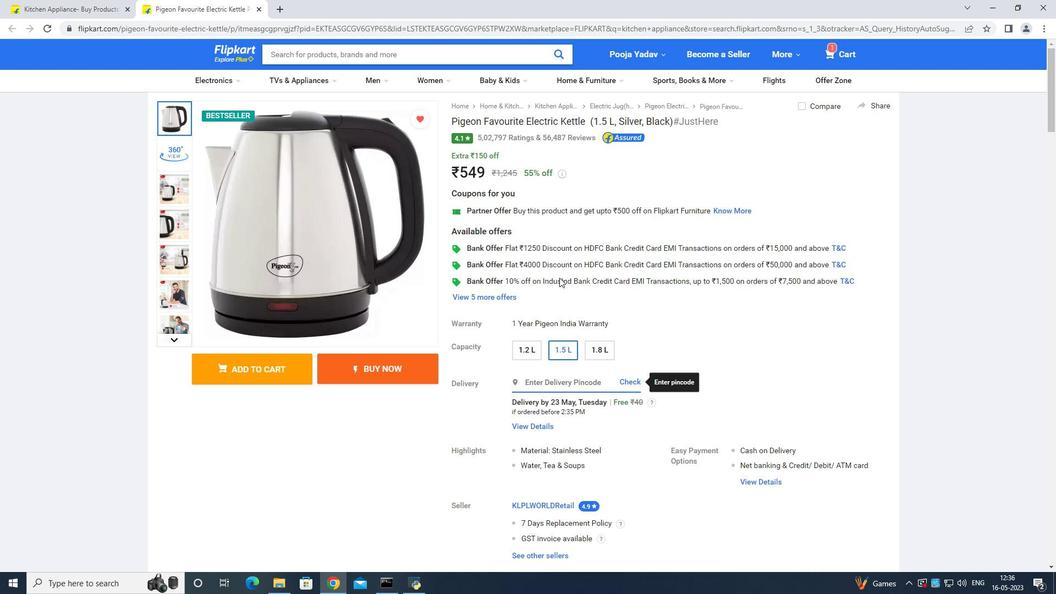 
Action: Mouse scrolled (560, 278) with delta (0, 0)
Screenshot: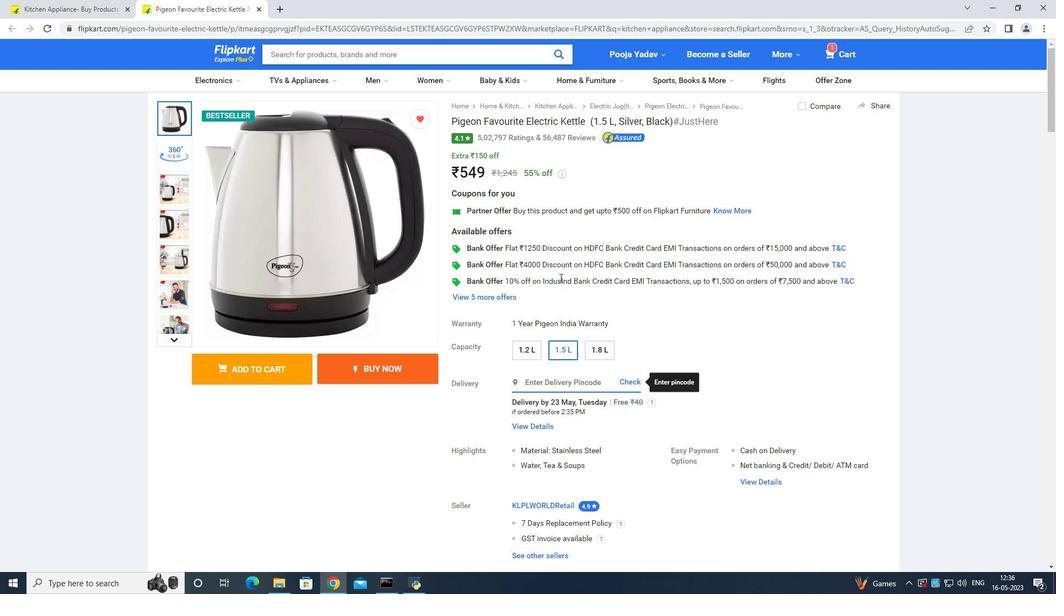 
Action: Mouse moved to (556, 266)
Screenshot: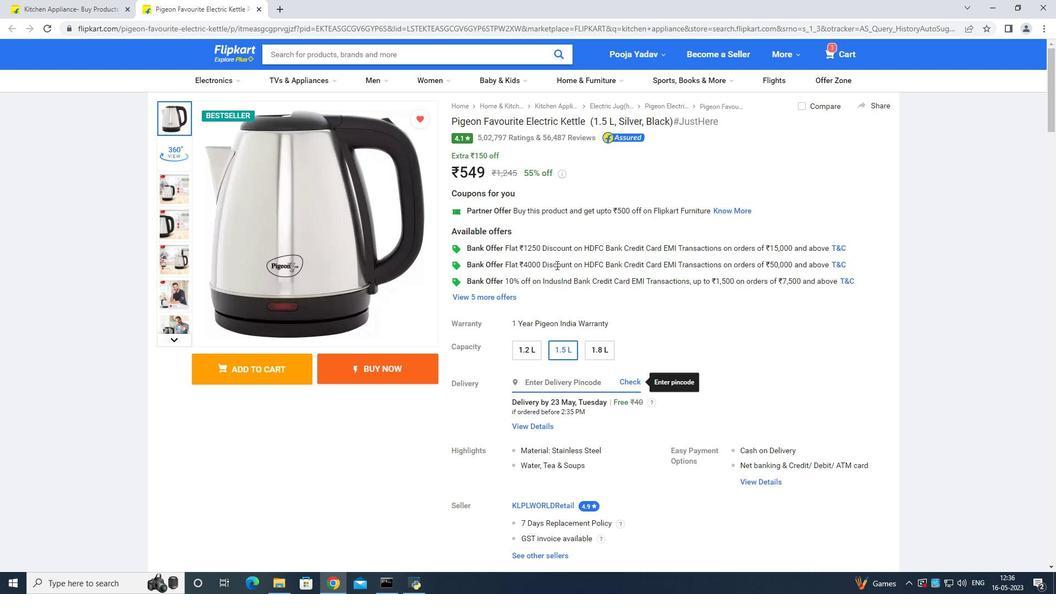 
